 Task: Find connections with filter location Wuxi with filter topic #Culturewith filter profile language Potuguese with filter current company Sopra Banking Software with filter school Indian Institute of Management, Calcutta with filter industry Transportation Equipment Manufacturing with filter service category Labor and Employment Law with filter keywords title Outside Sales Manager
Action: Mouse moved to (209, 271)
Screenshot: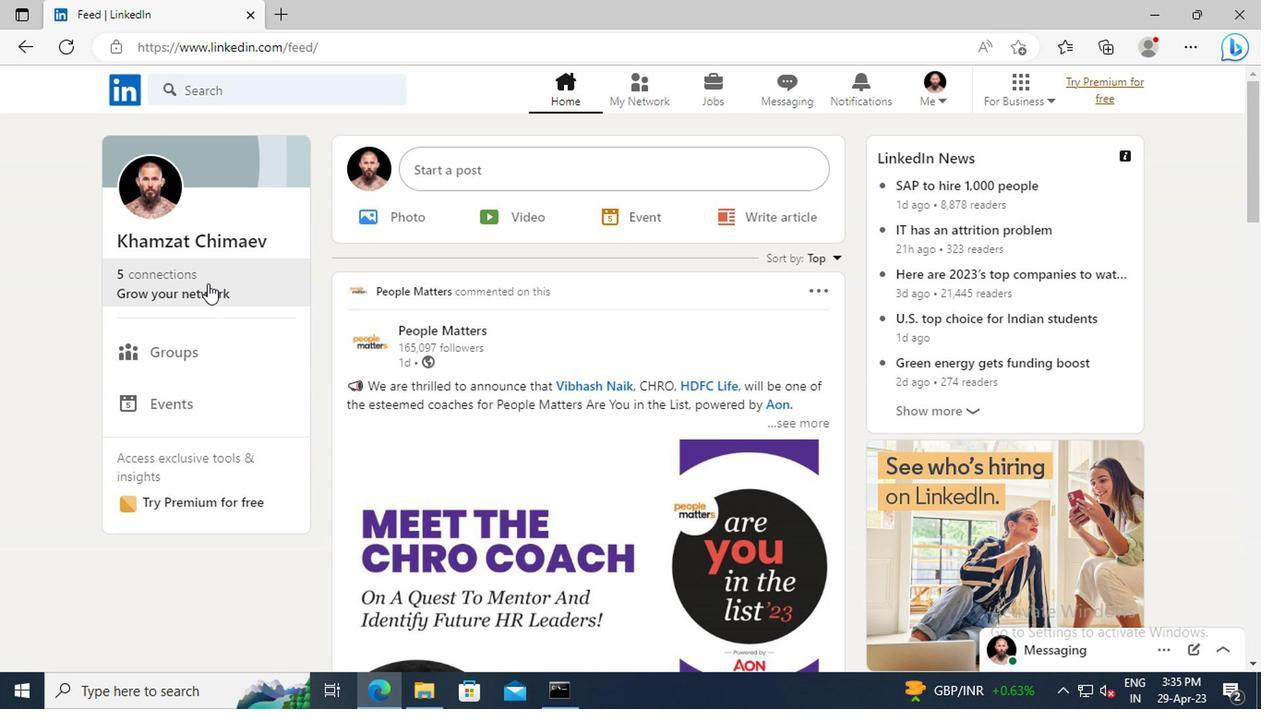 
Action: Mouse pressed left at (209, 271)
Screenshot: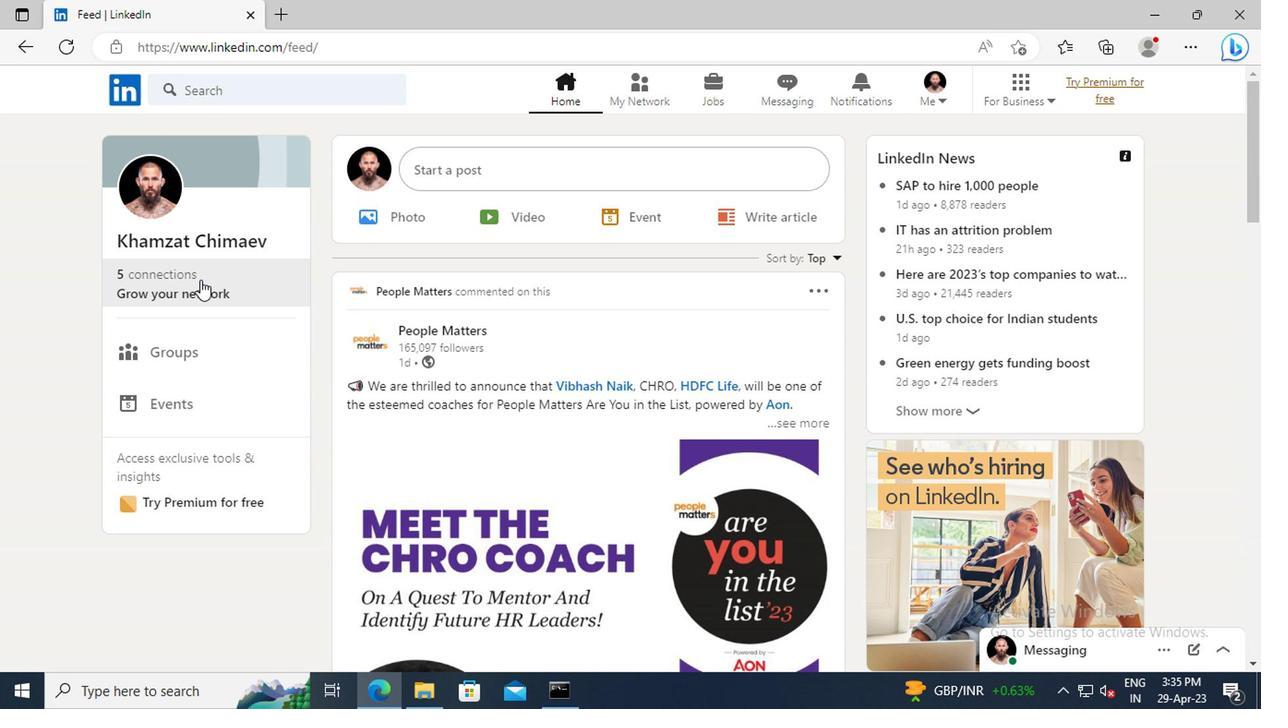 
Action: Mouse moved to (221, 193)
Screenshot: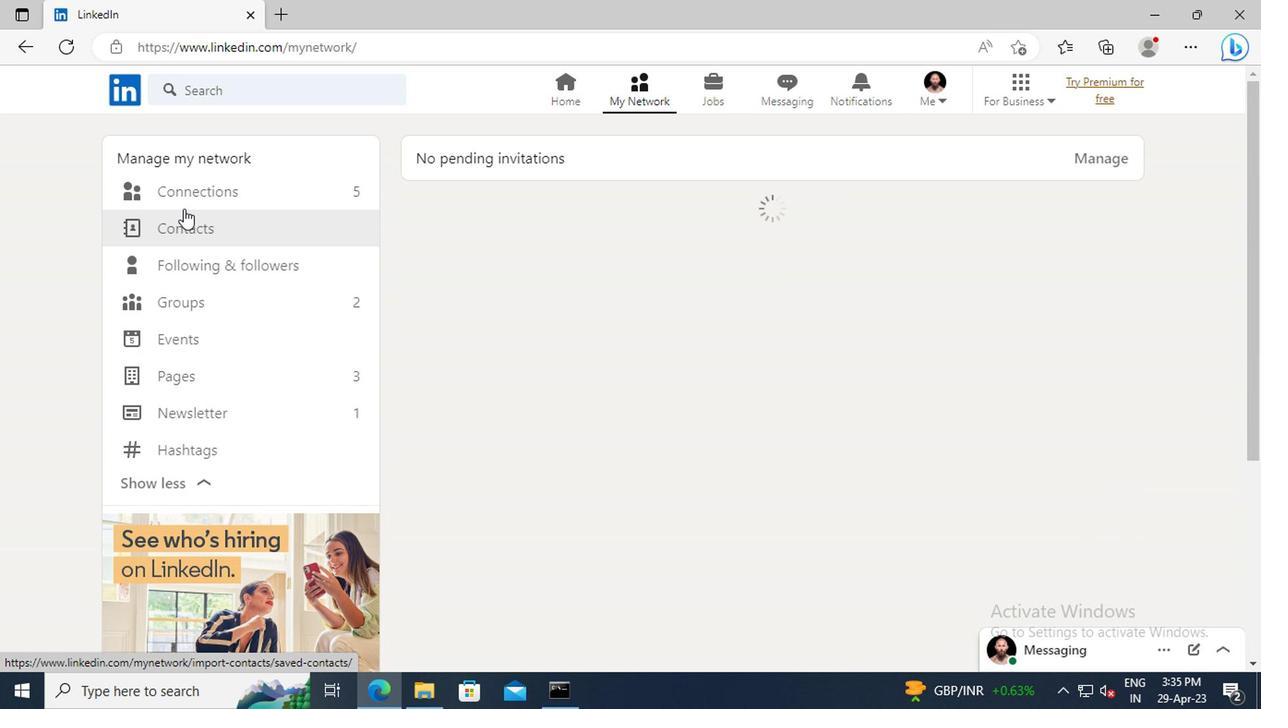 
Action: Mouse pressed left at (221, 193)
Screenshot: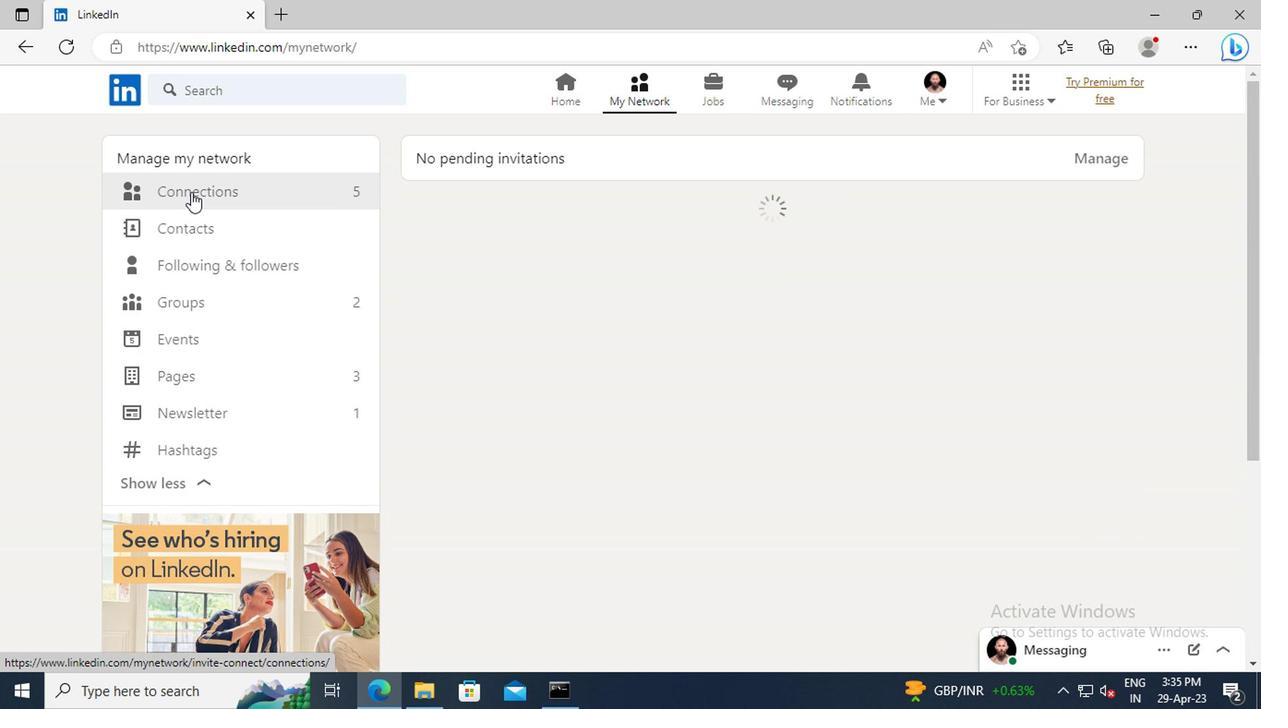 
Action: Mouse moved to (755, 196)
Screenshot: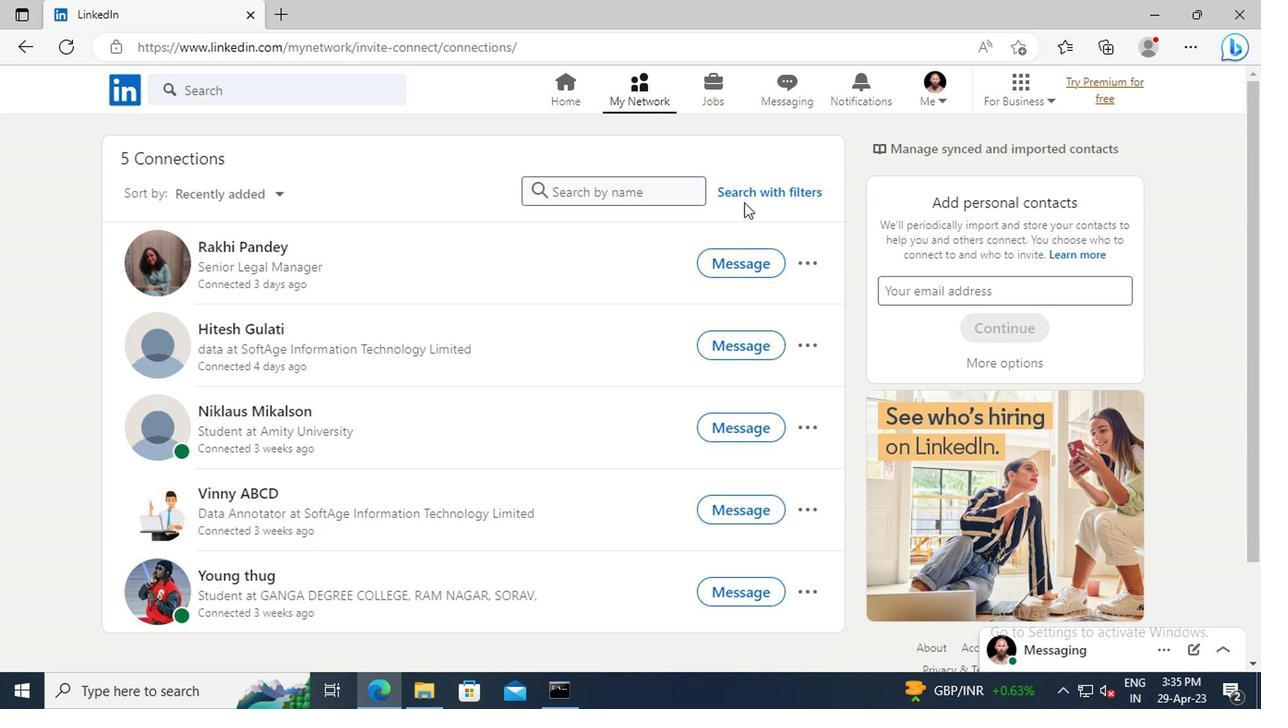 
Action: Mouse pressed left at (755, 196)
Screenshot: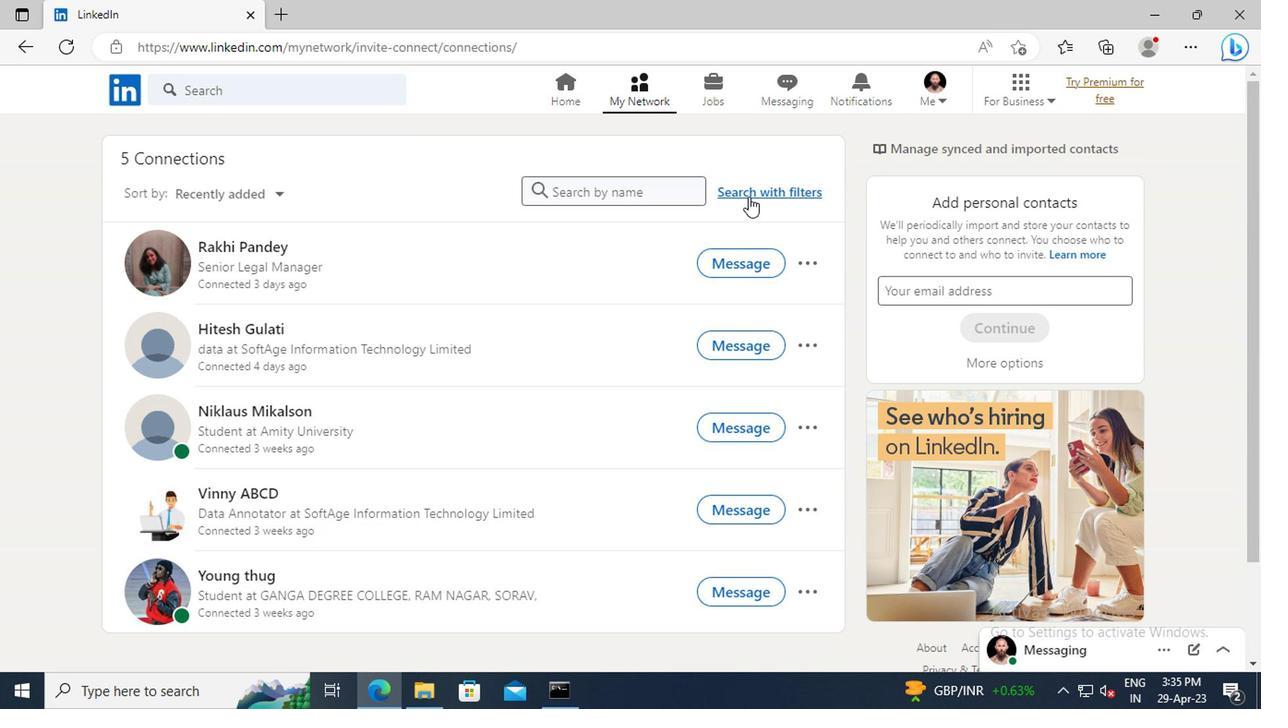 
Action: Mouse moved to (714, 139)
Screenshot: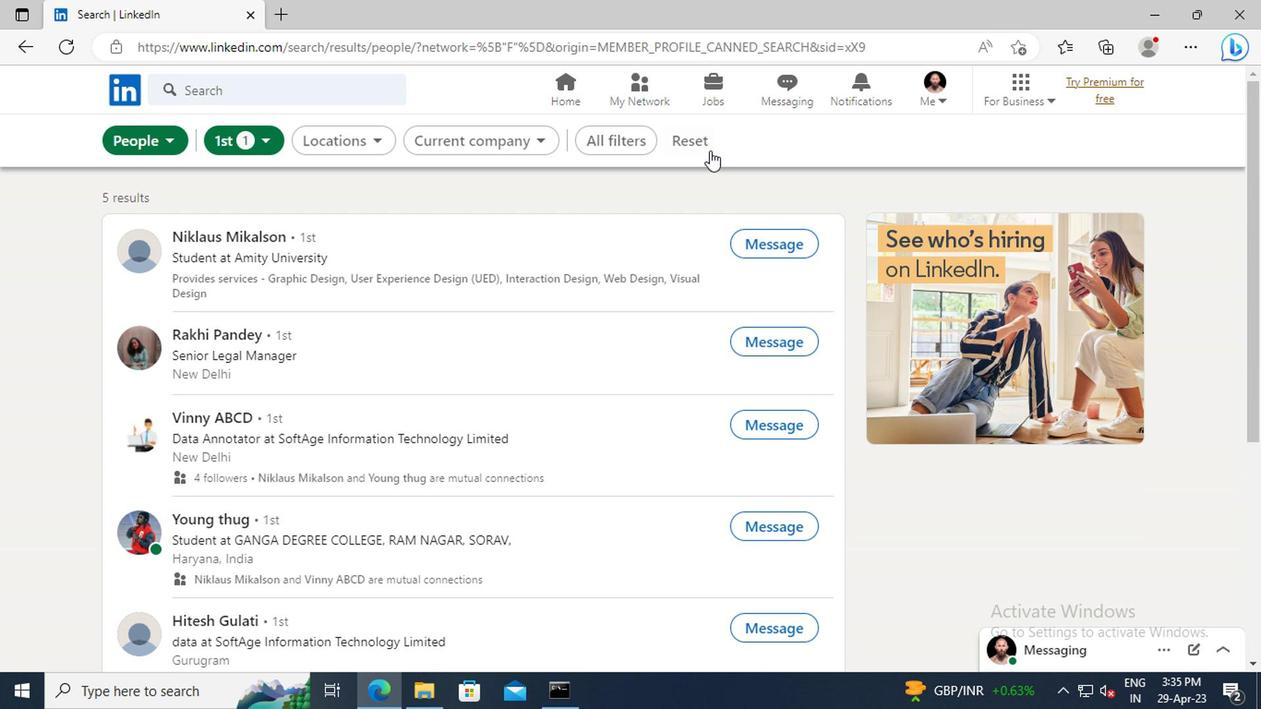 
Action: Mouse pressed left at (714, 139)
Screenshot: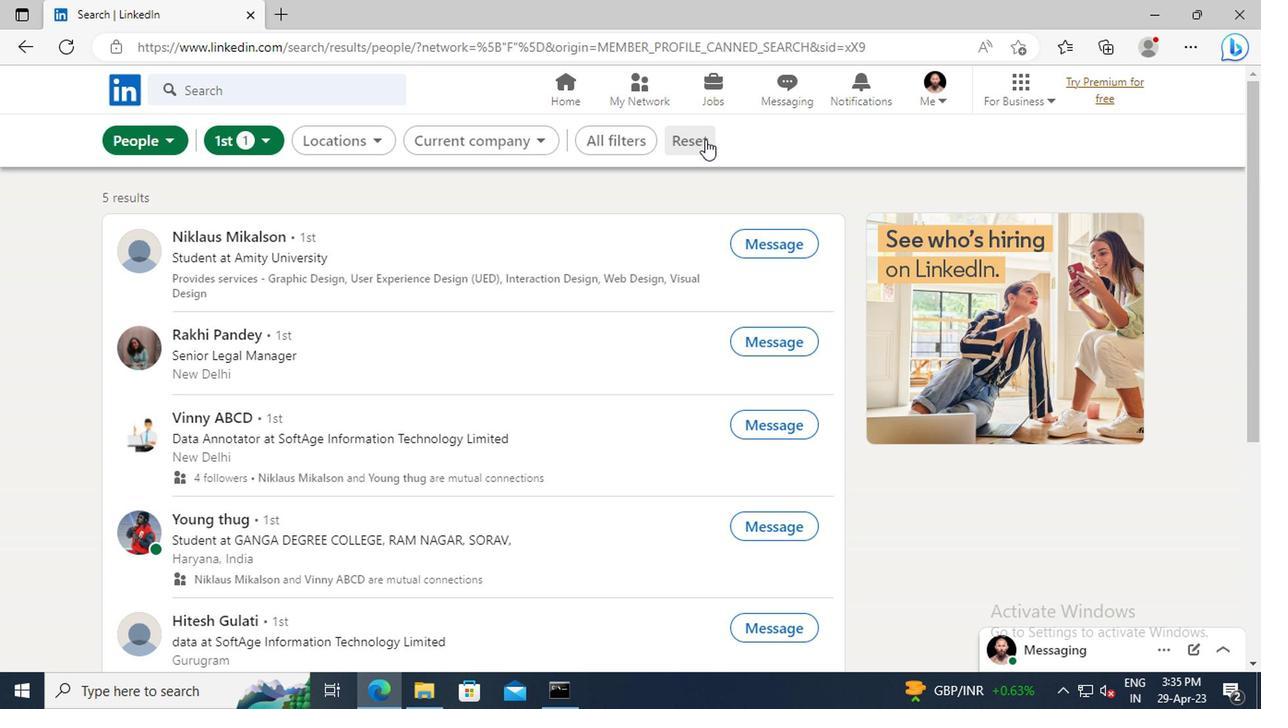 
Action: Mouse moved to (682, 139)
Screenshot: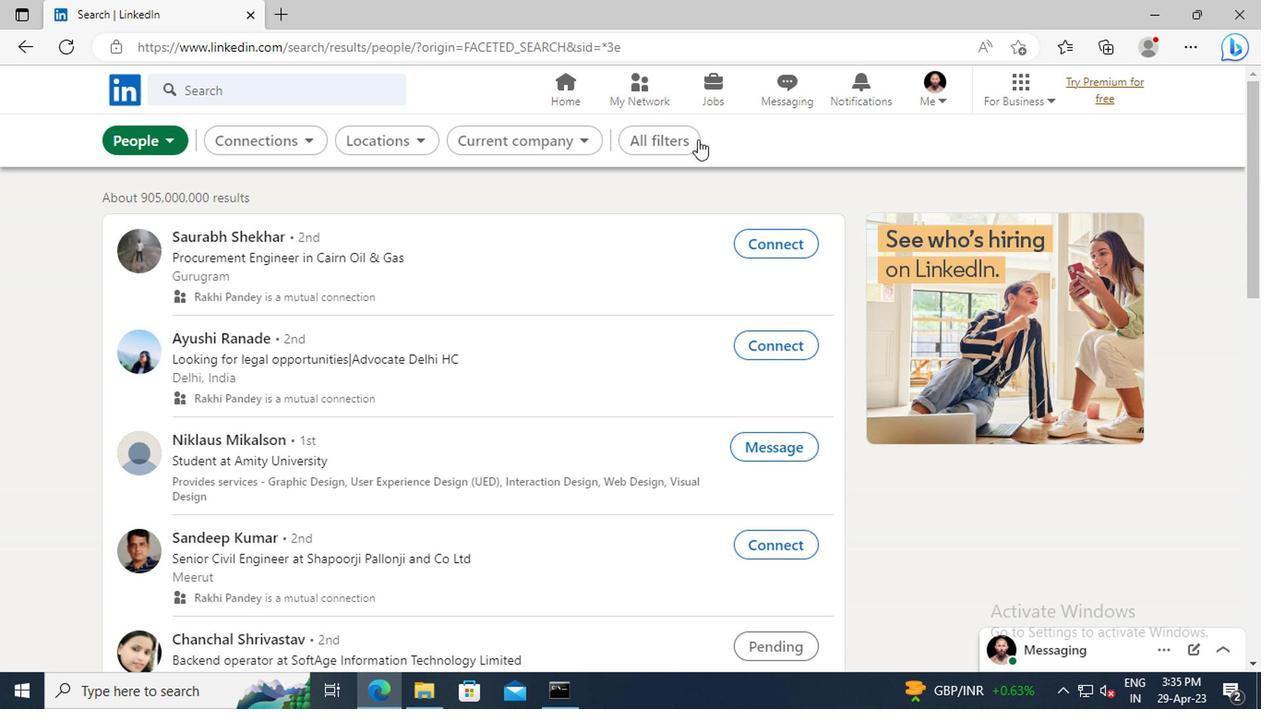 
Action: Mouse pressed left at (682, 139)
Screenshot: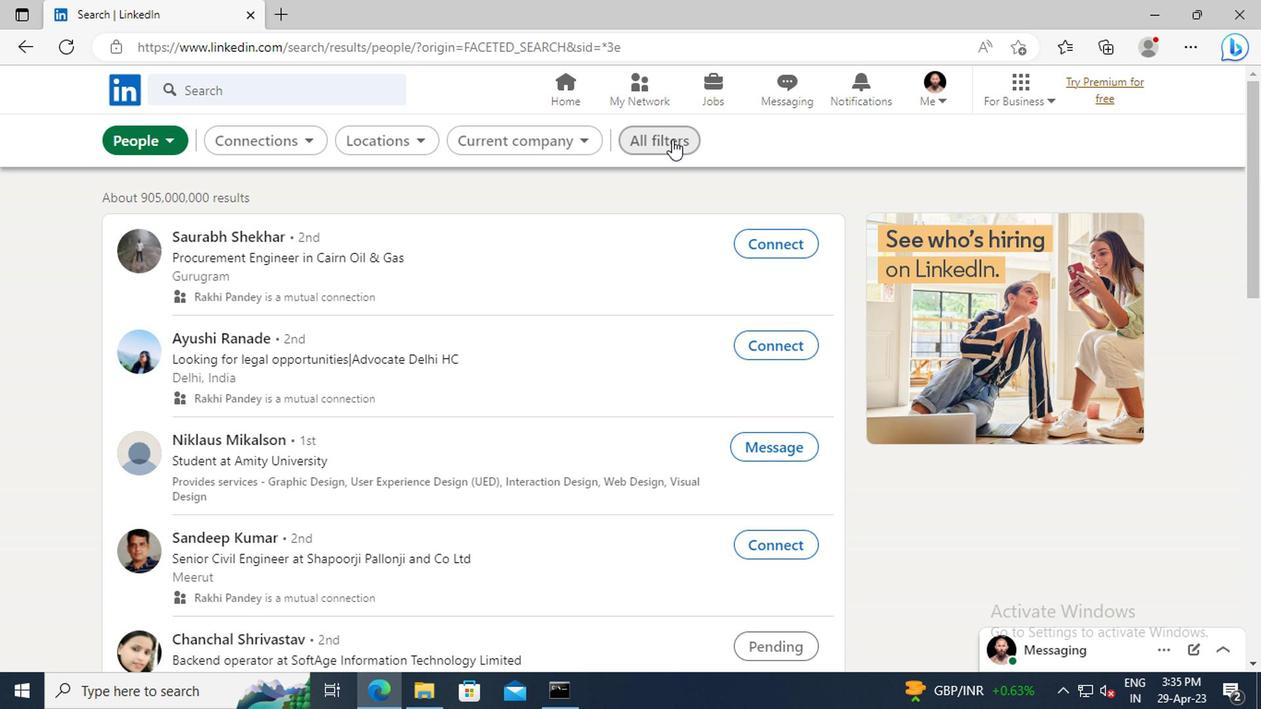 
Action: Mouse moved to (1060, 315)
Screenshot: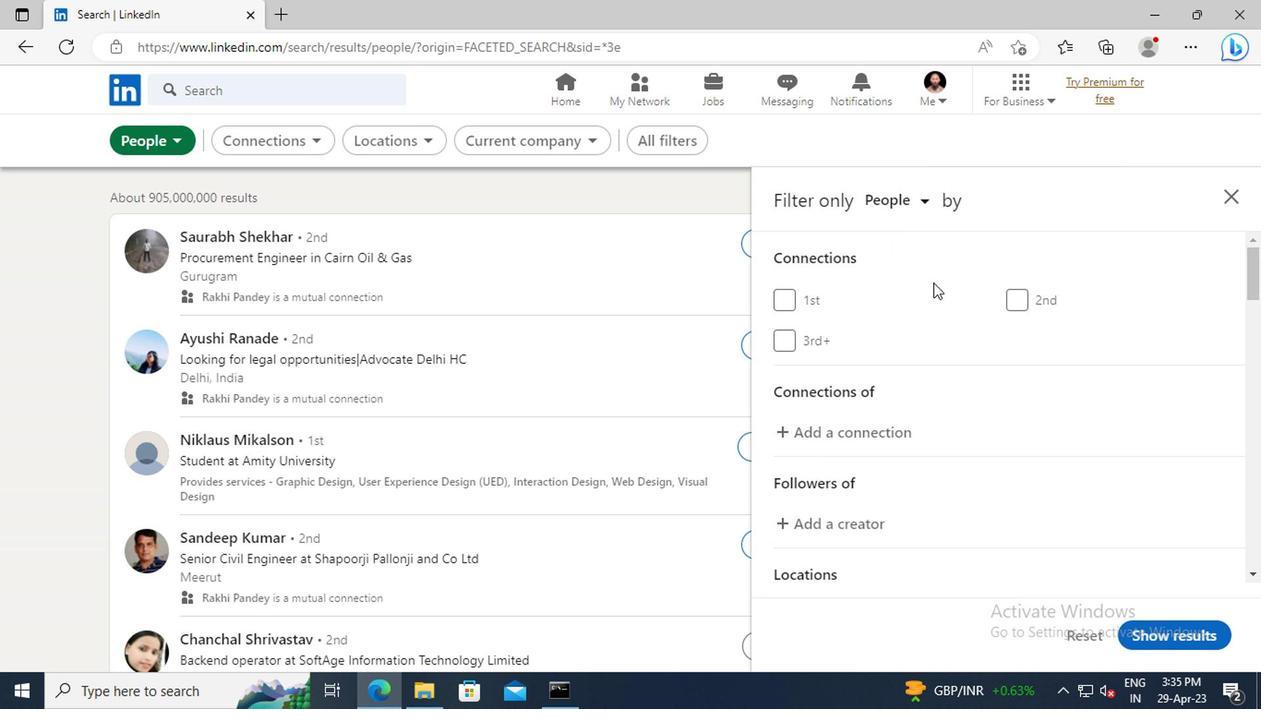 
Action: Mouse scrolled (1060, 313) with delta (0, -1)
Screenshot: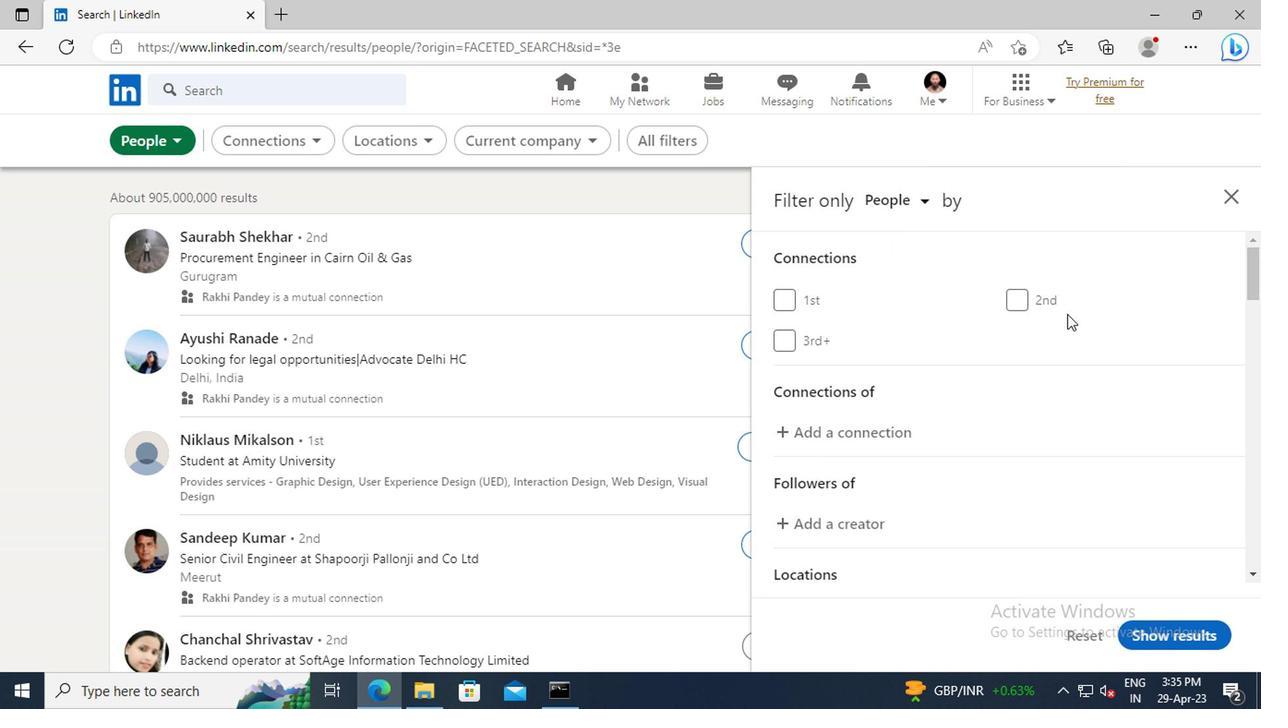 
Action: Mouse scrolled (1060, 313) with delta (0, -1)
Screenshot: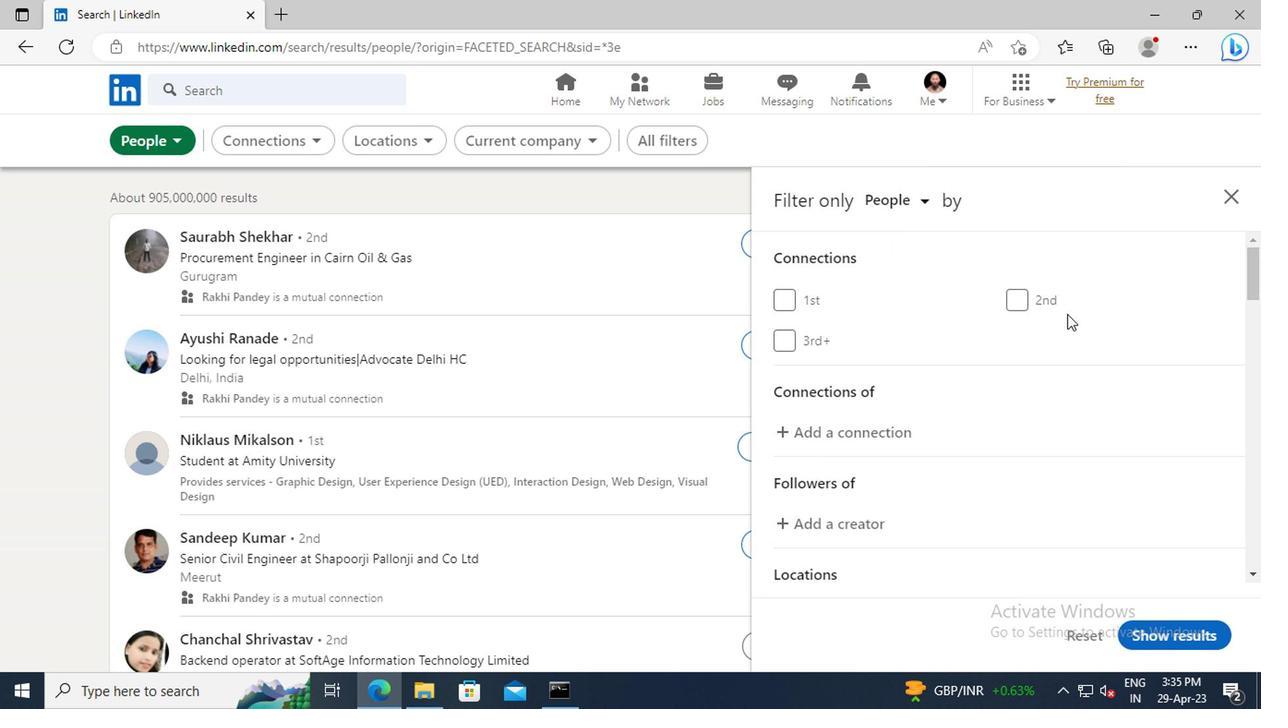 
Action: Mouse scrolled (1060, 313) with delta (0, -1)
Screenshot: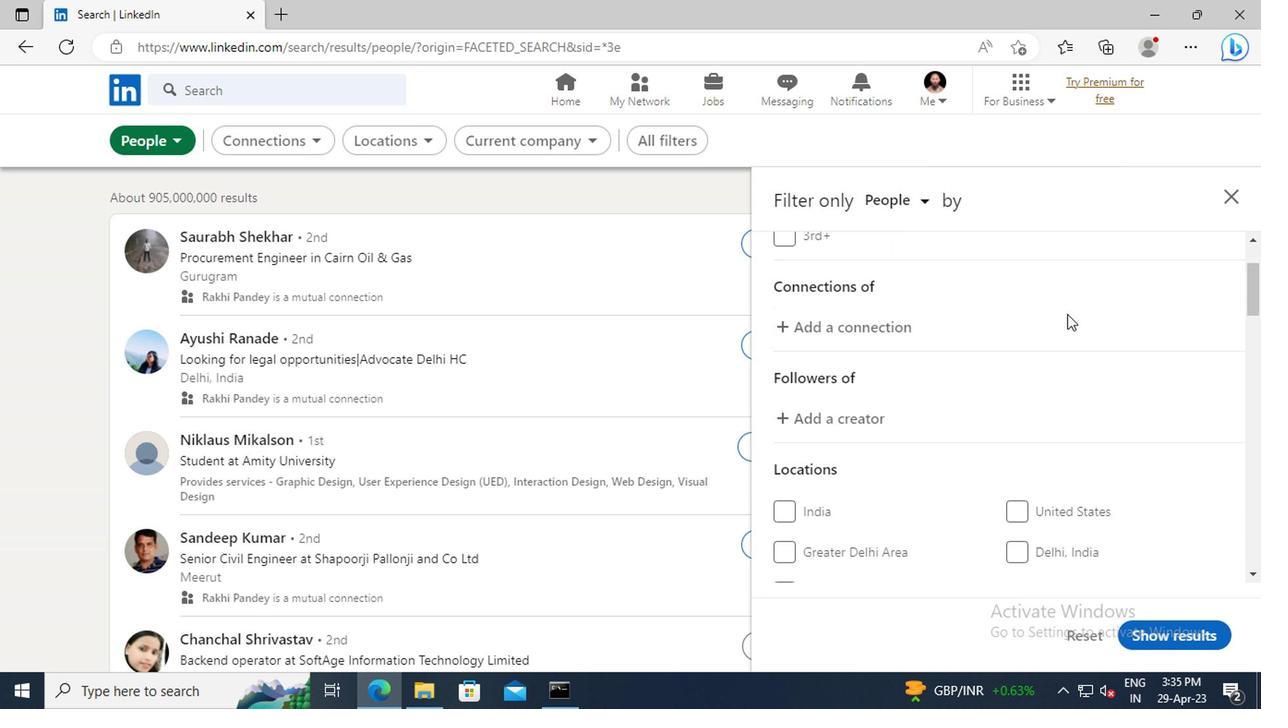 
Action: Mouse scrolled (1060, 313) with delta (0, -1)
Screenshot: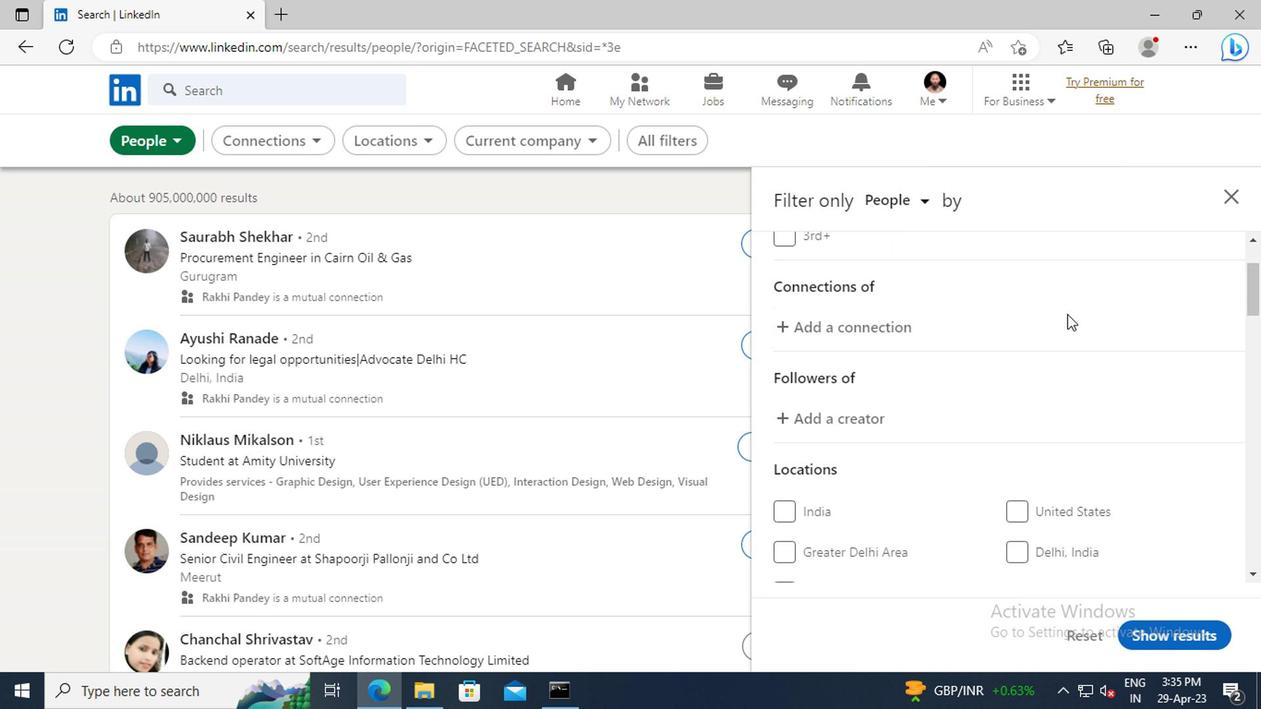 
Action: Mouse scrolled (1060, 313) with delta (0, -1)
Screenshot: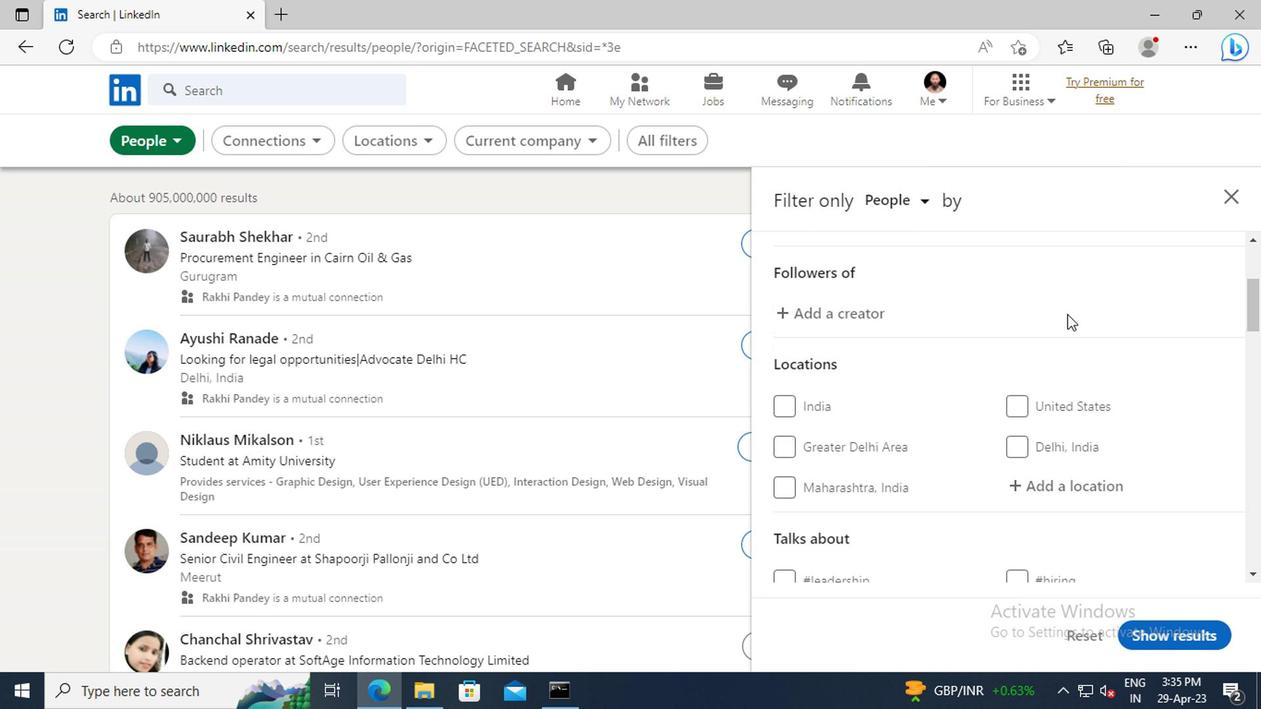 
Action: Mouse scrolled (1060, 313) with delta (0, -1)
Screenshot: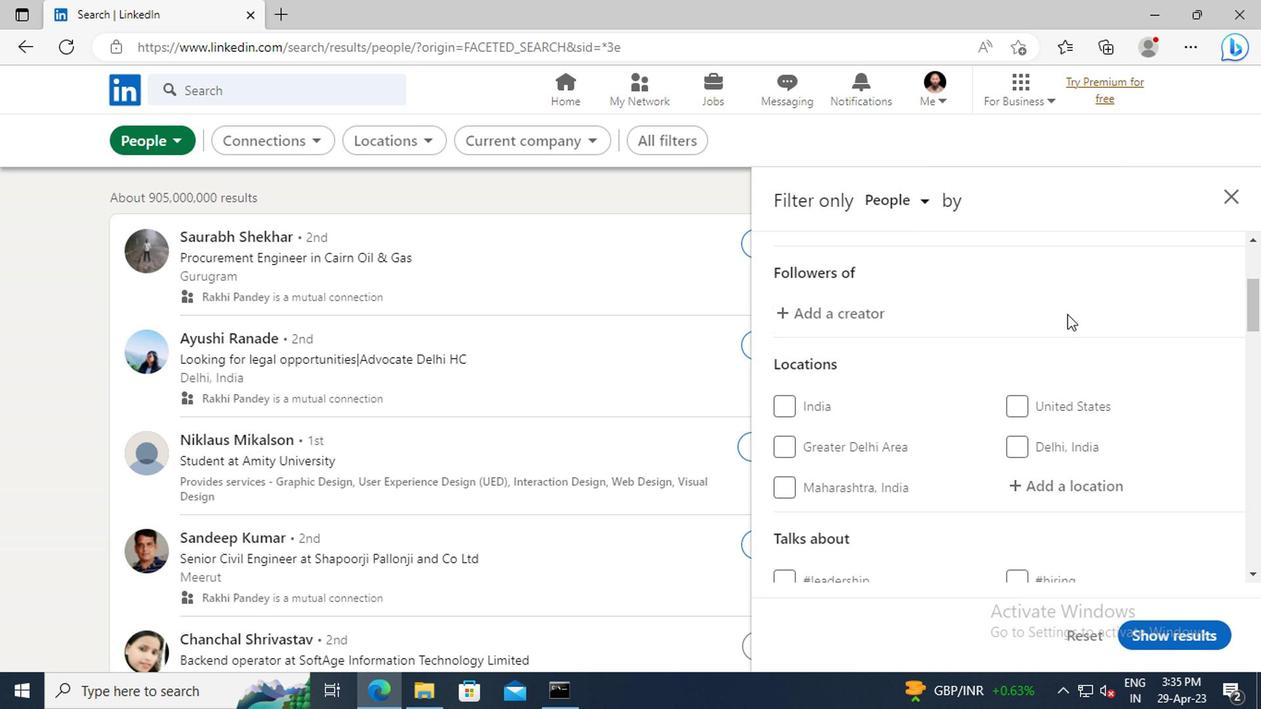 
Action: Mouse moved to (1057, 379)
Screenshot: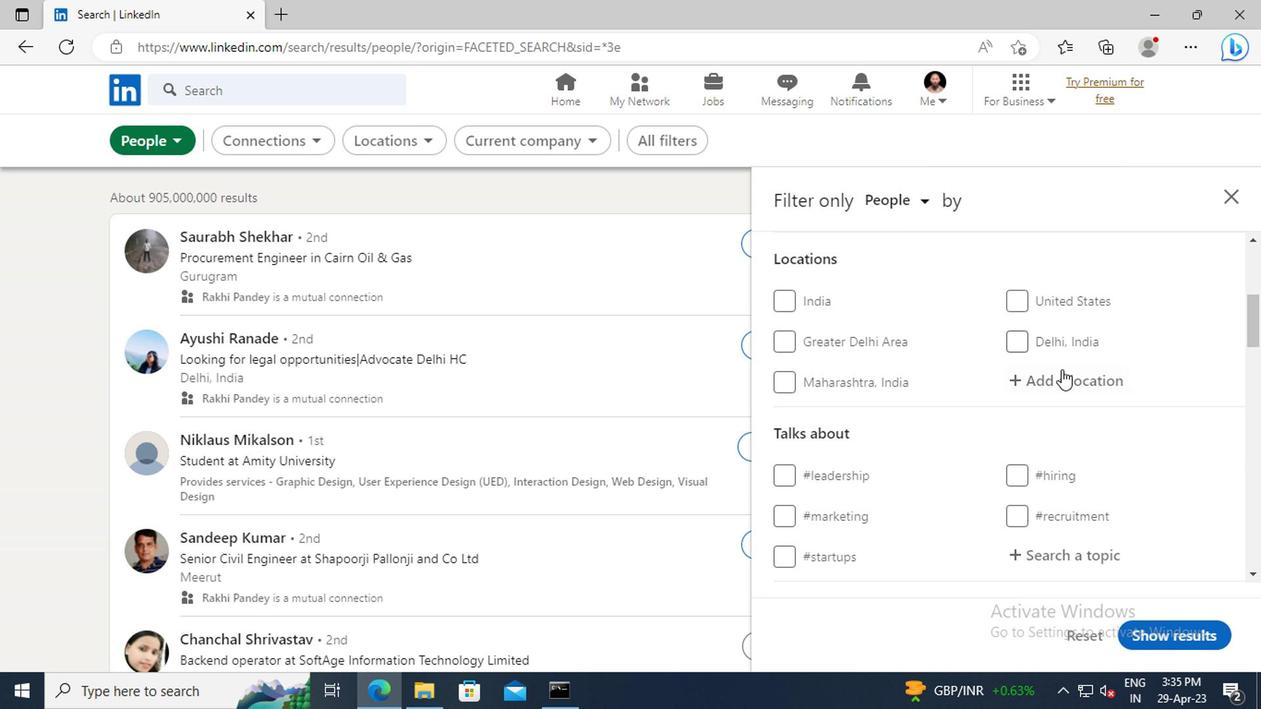 
Action: Mouse pressed left at (1057, 379)
Screenshot: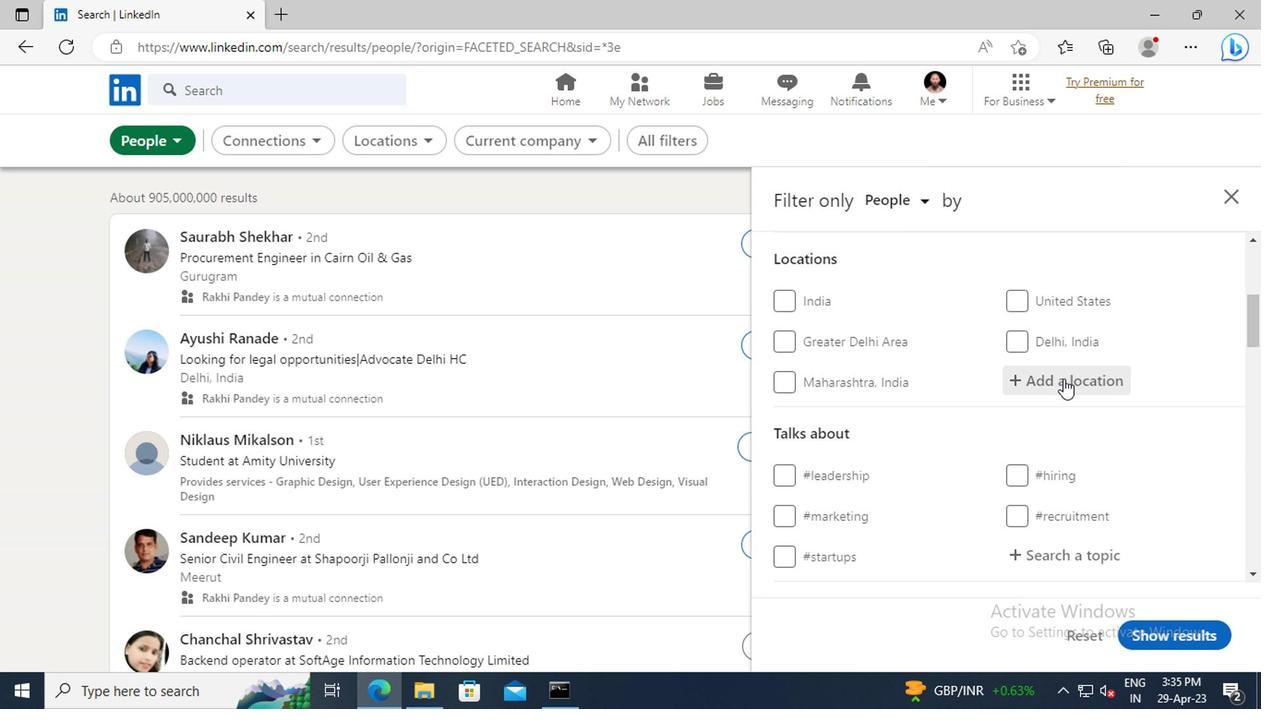 
Action: Key pressed <Key.shift>WUXI
Screenshot: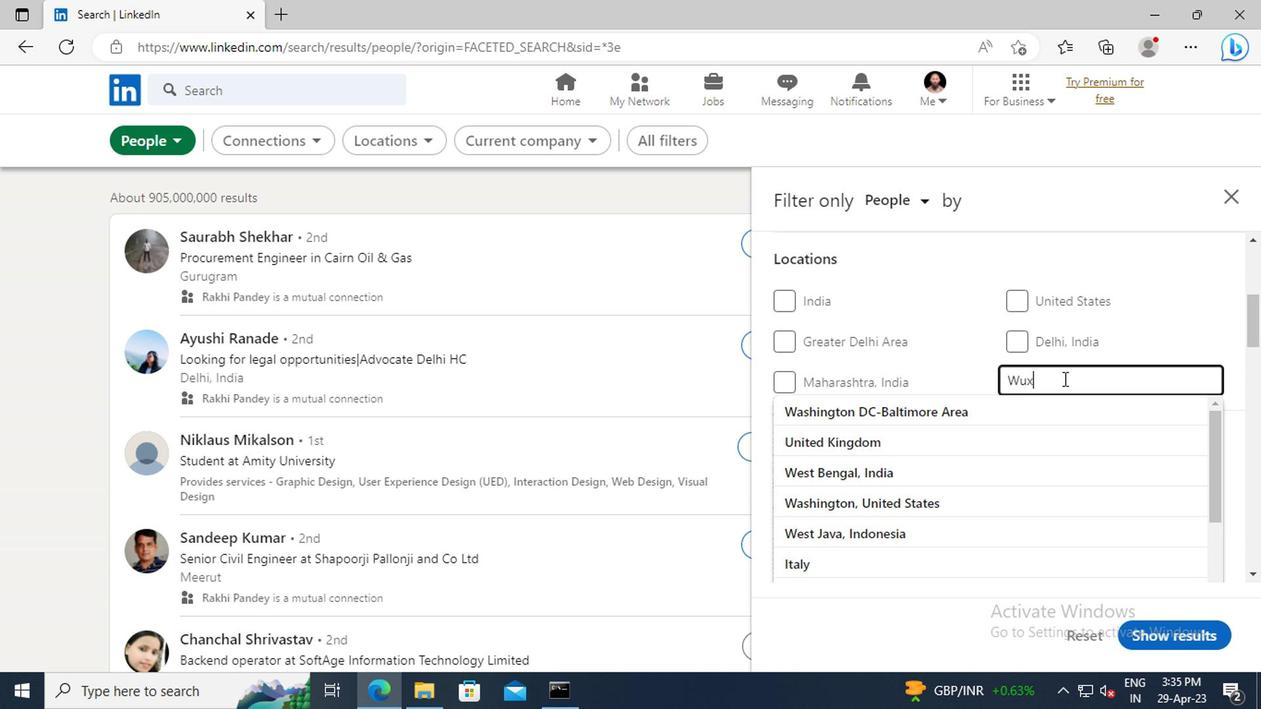 
Action: Mouse moved to (1043, 406)
Screenshot: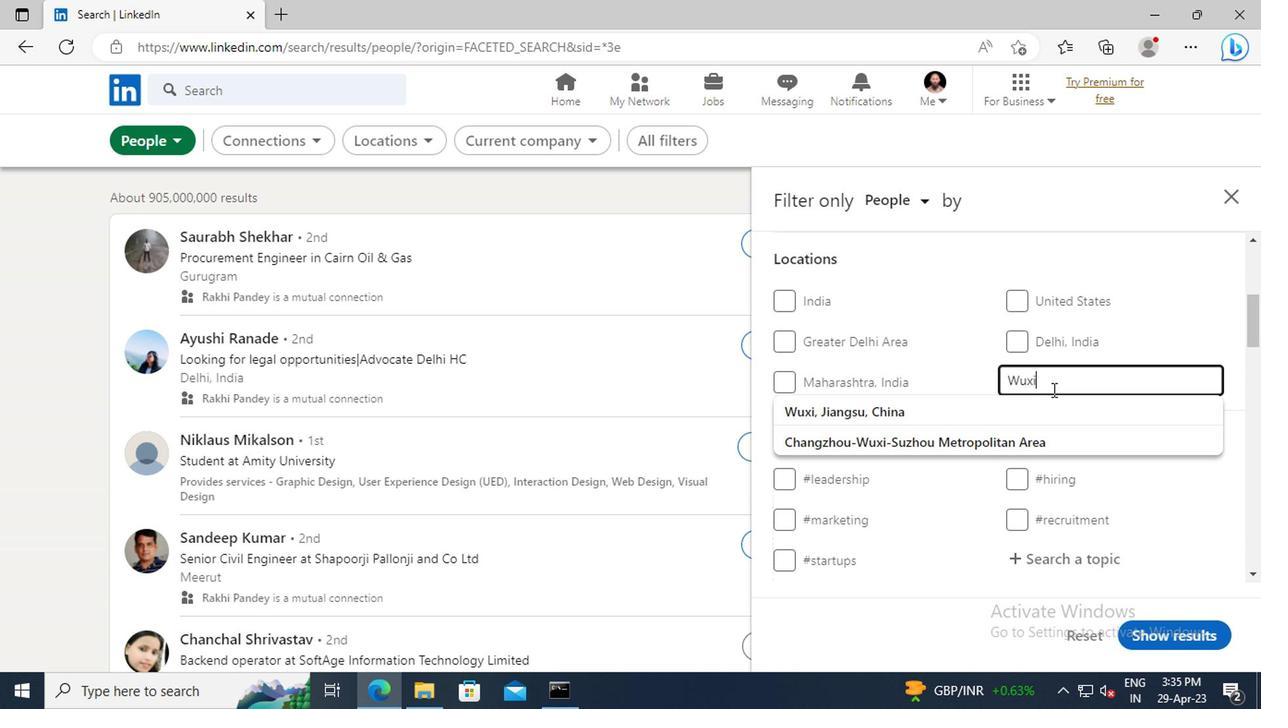 
Action: Mouse pressed left at (1043, 406)
Screenshot: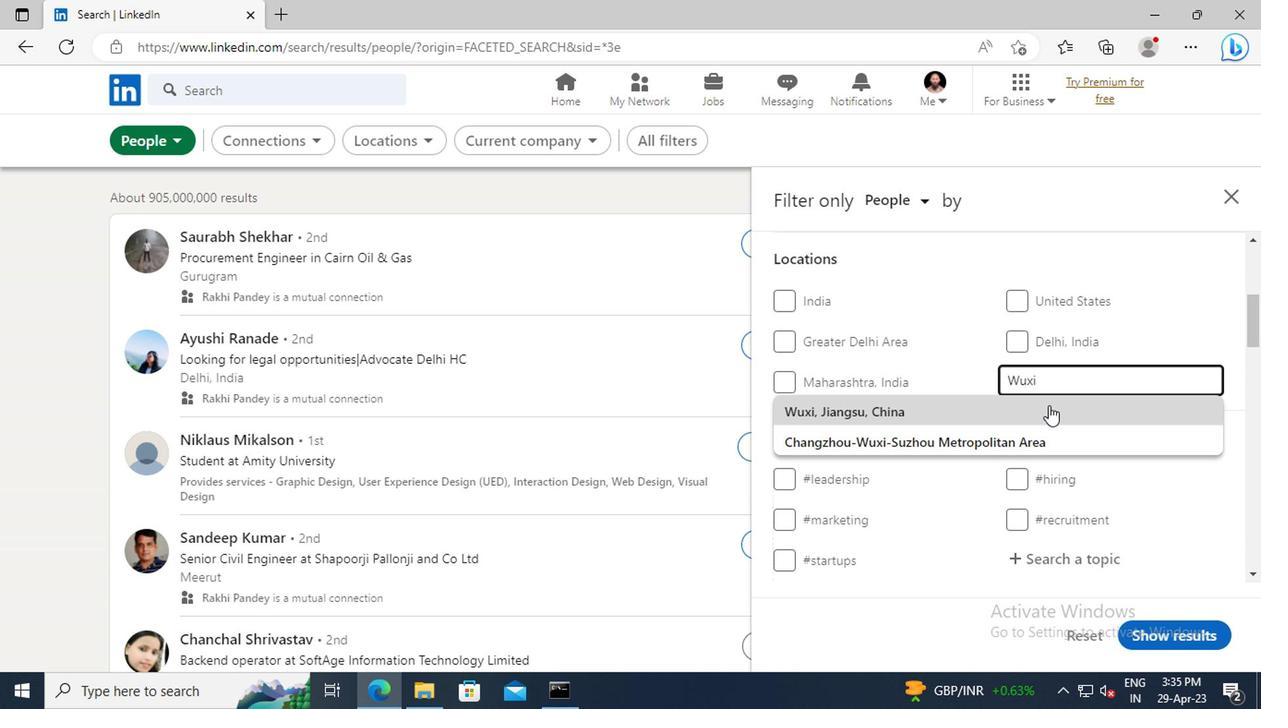 
Action: Mouse scrolled (1043, 405) with delta (0, 0)
Screenshot: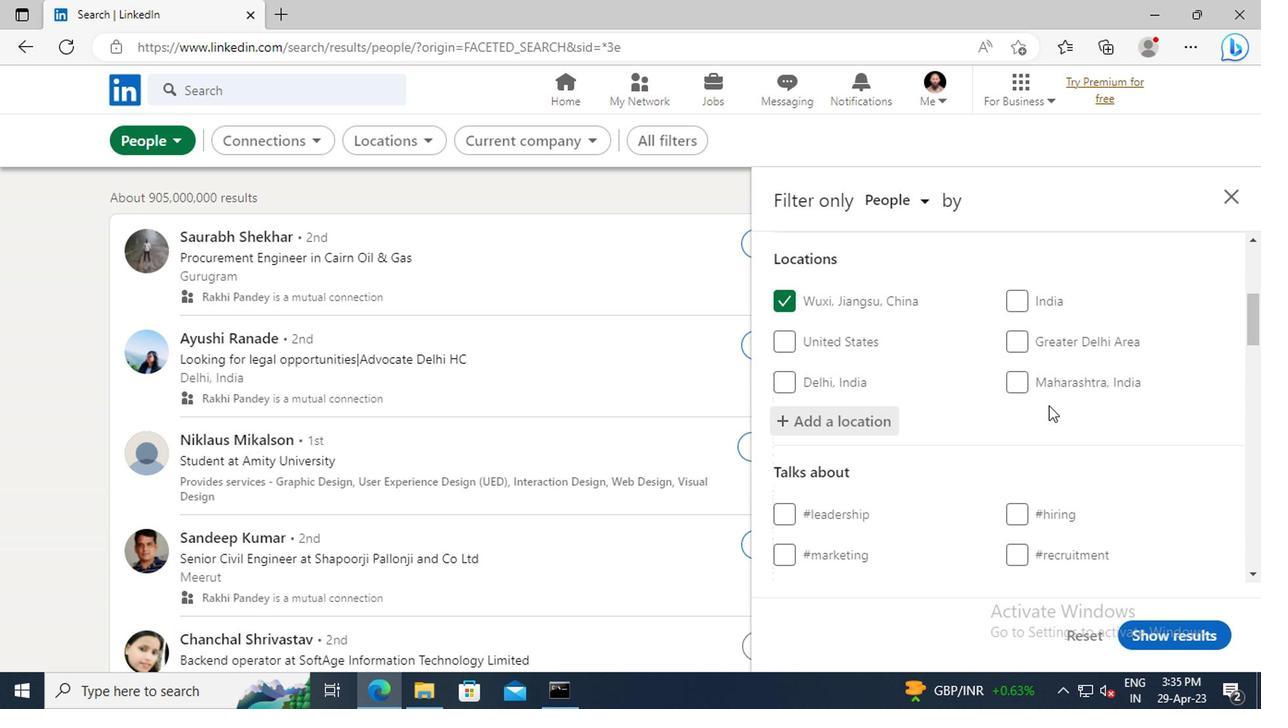 
Action: Mouse scrolled (1043, 405) with delta (0, 0)
Screenshot: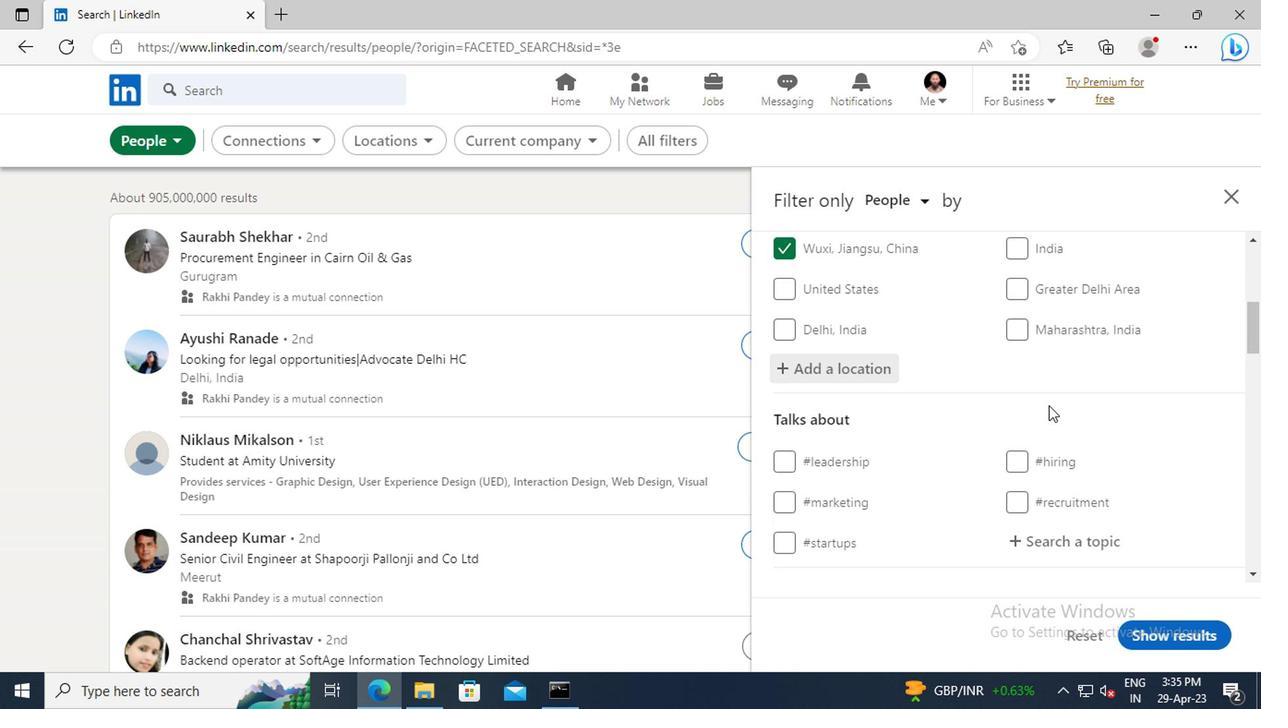 
Action: Mouse scrolled (1043, 405) with delta (0, 0)
Screenshot: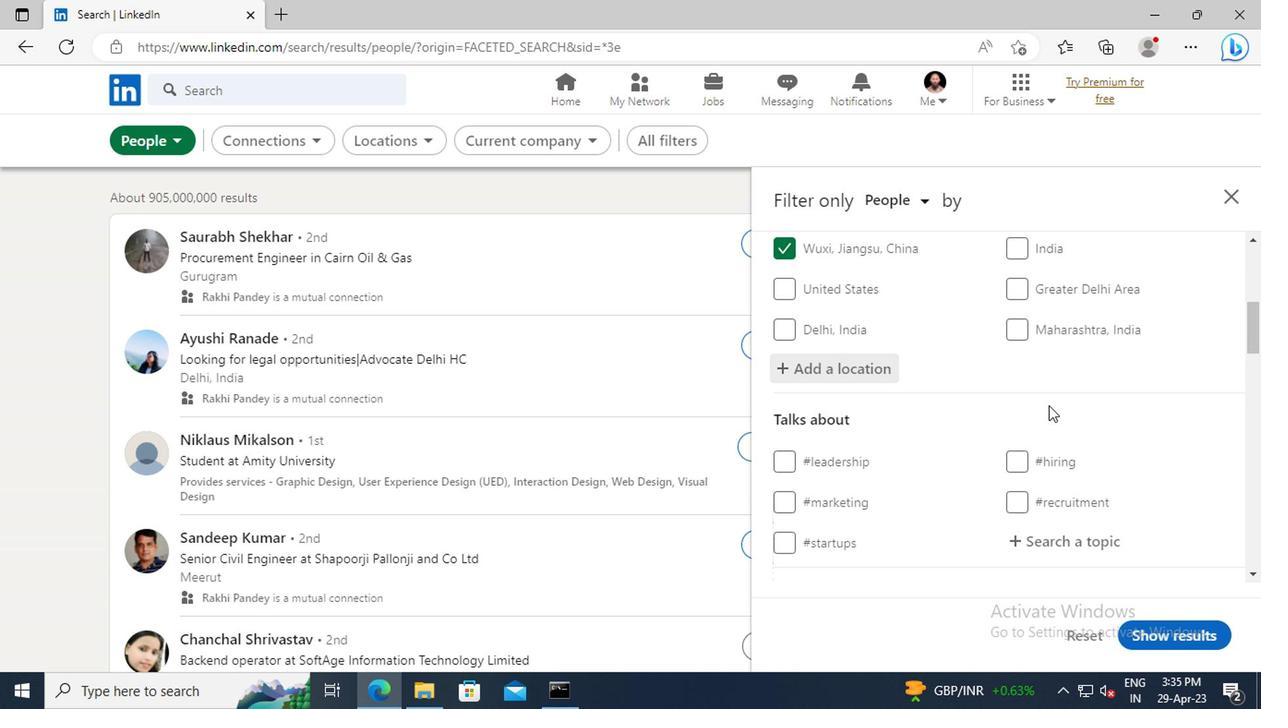
Action: Mouse moved to (1040, 437)
Screenshot: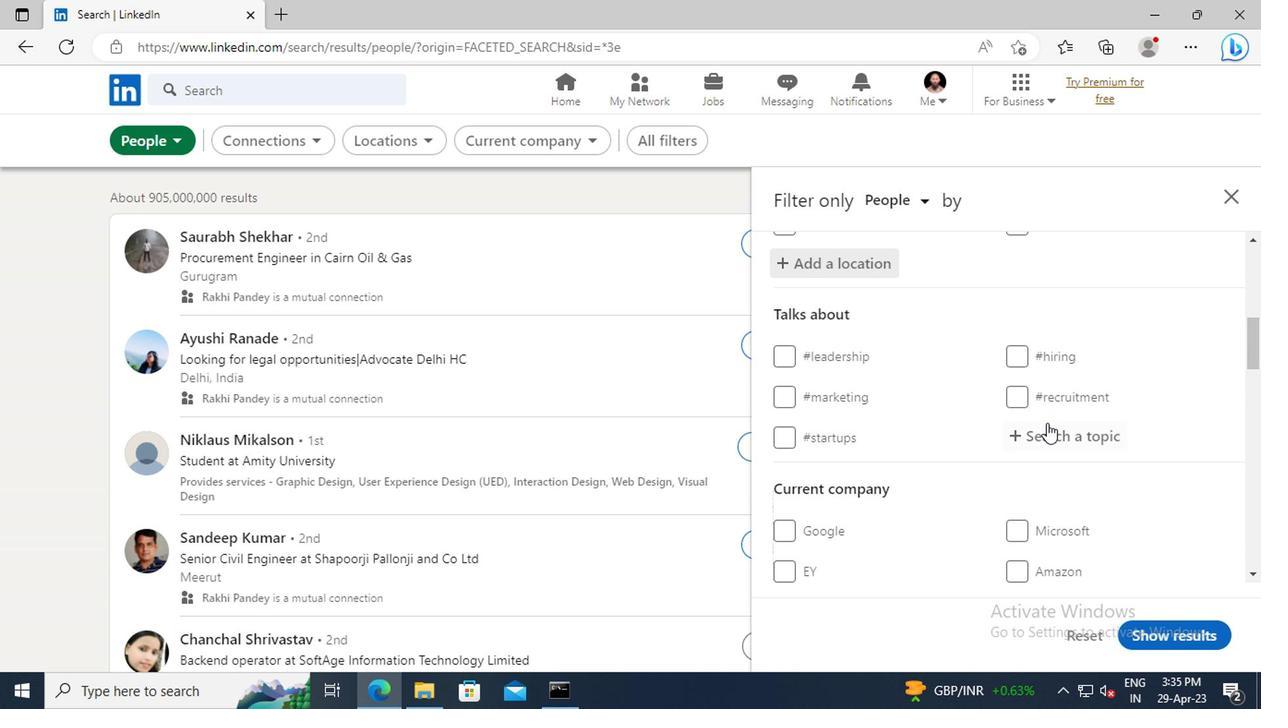
Action: Mouse pressed left at (1040, 437)
Screenshot: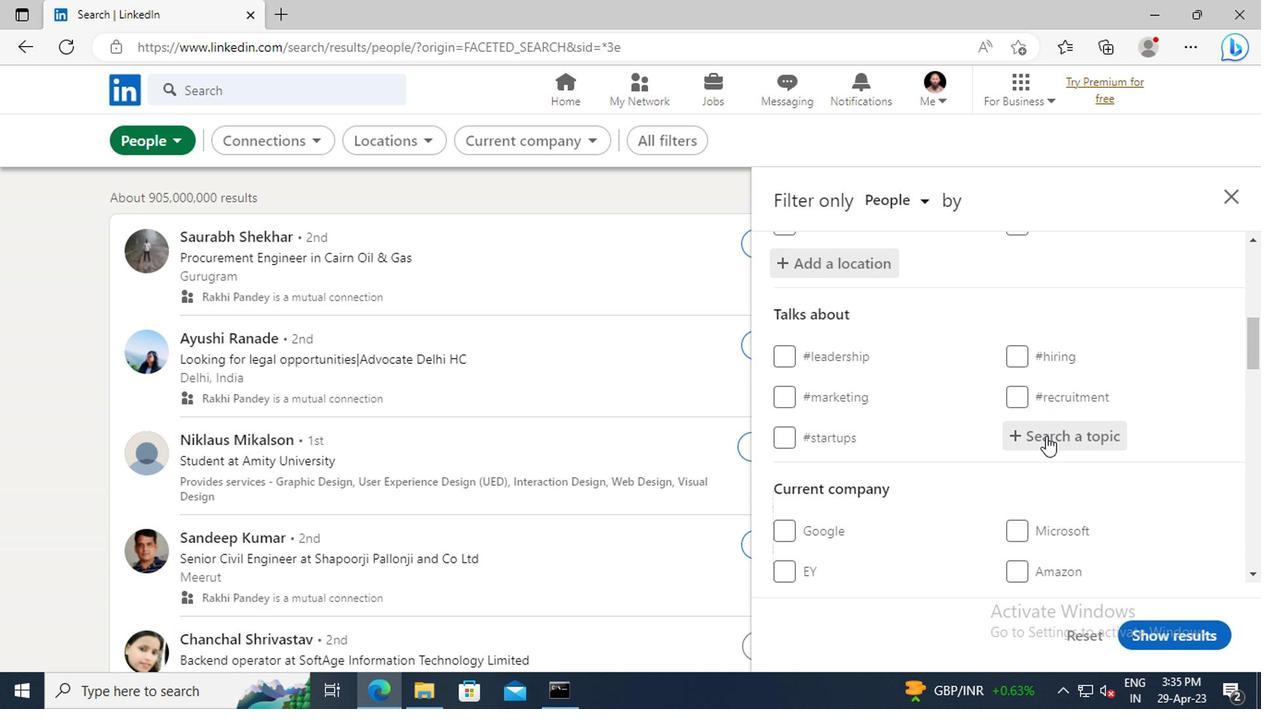 
Action: Key pressed <Key.shift>CULTURE
Screenshot: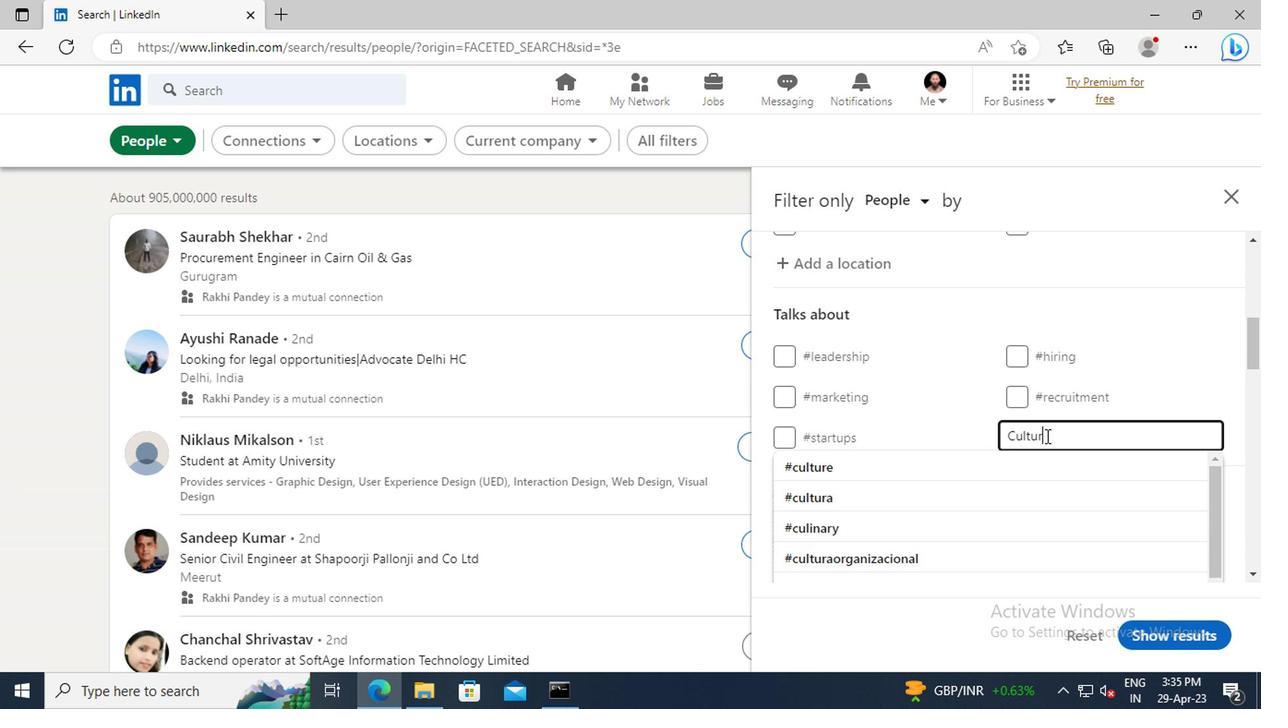 
Action: Mouse moved to (1024, 464)
Screenshot: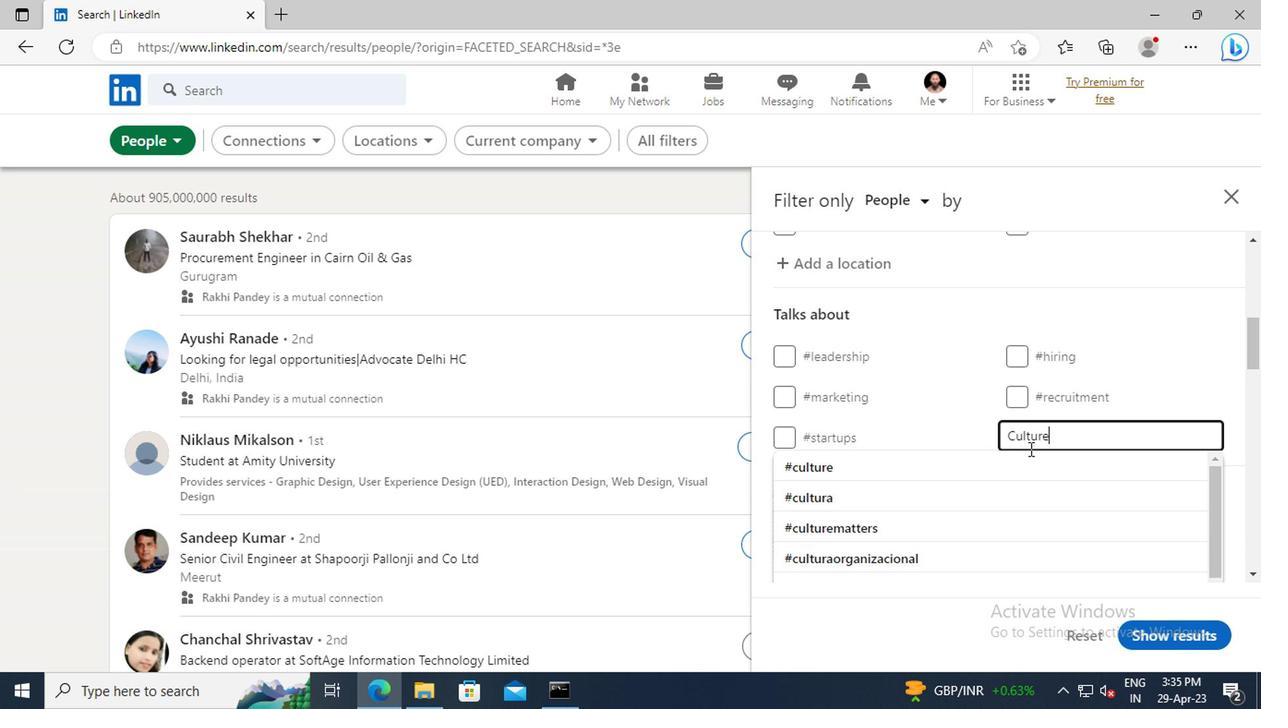 
Action: Mouse pressed left at (1024, 464)
Screenshot: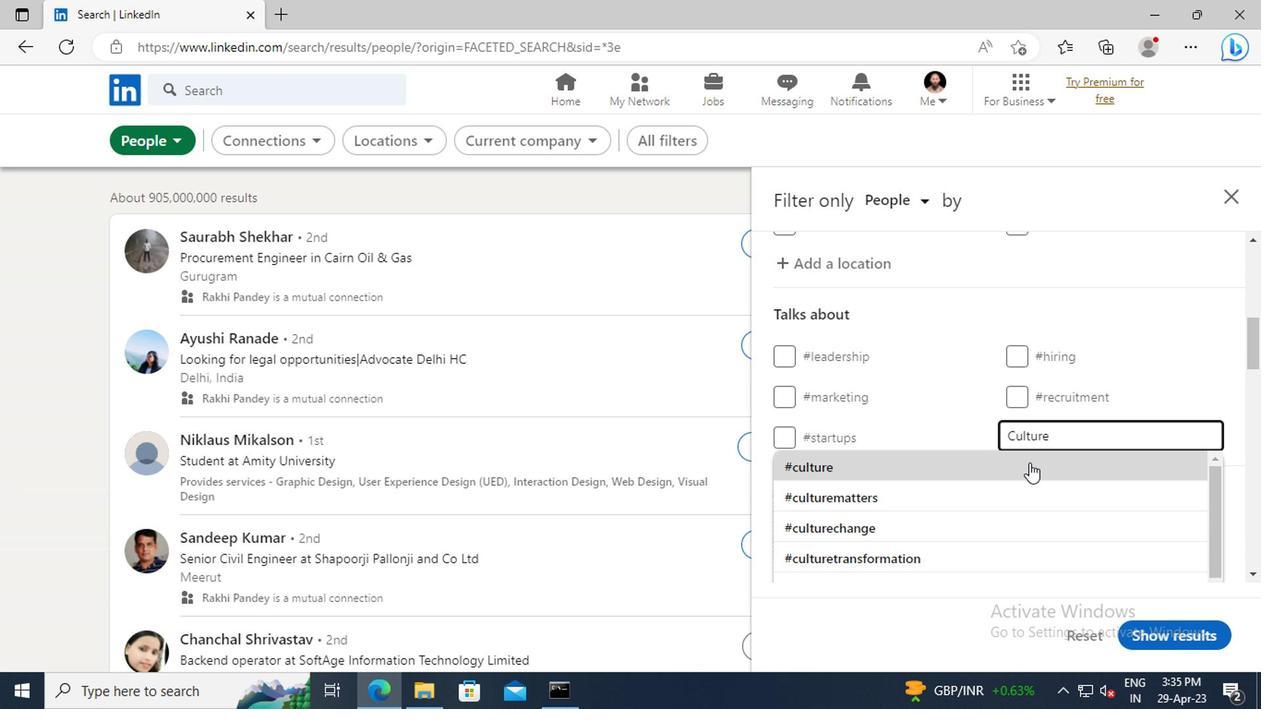 
Action: Mouse moved to (1028, 448)
Screenshot: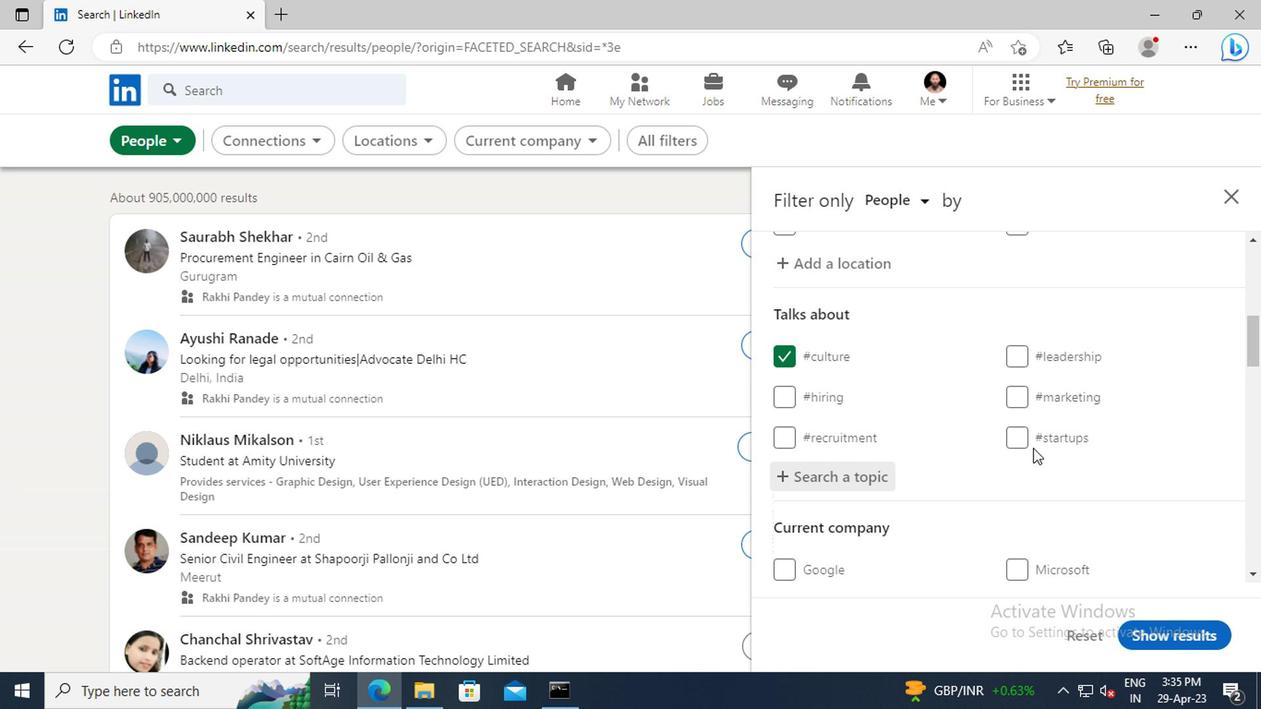
Action: Mouse scrolled (1028, 447) with delta (0, -1)
Screenshot: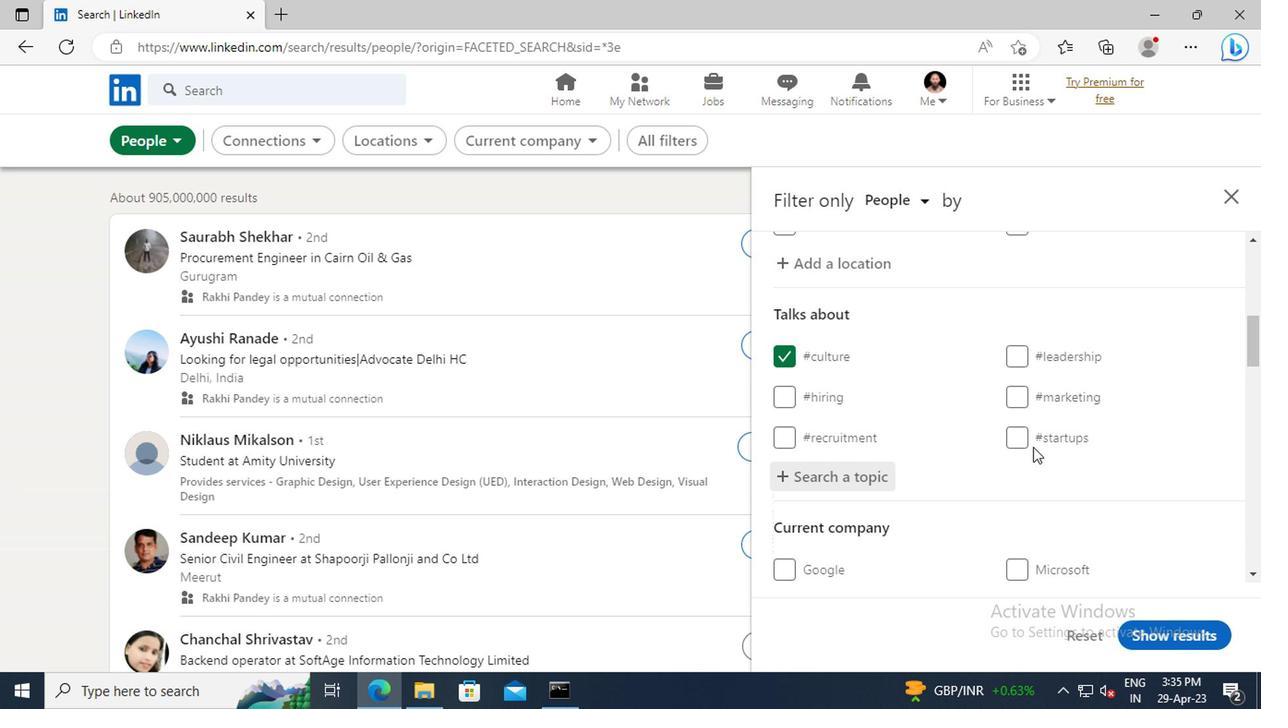 
Action: Mouse scrolled (1028, 447) with delta (0, -1)
Screenshot: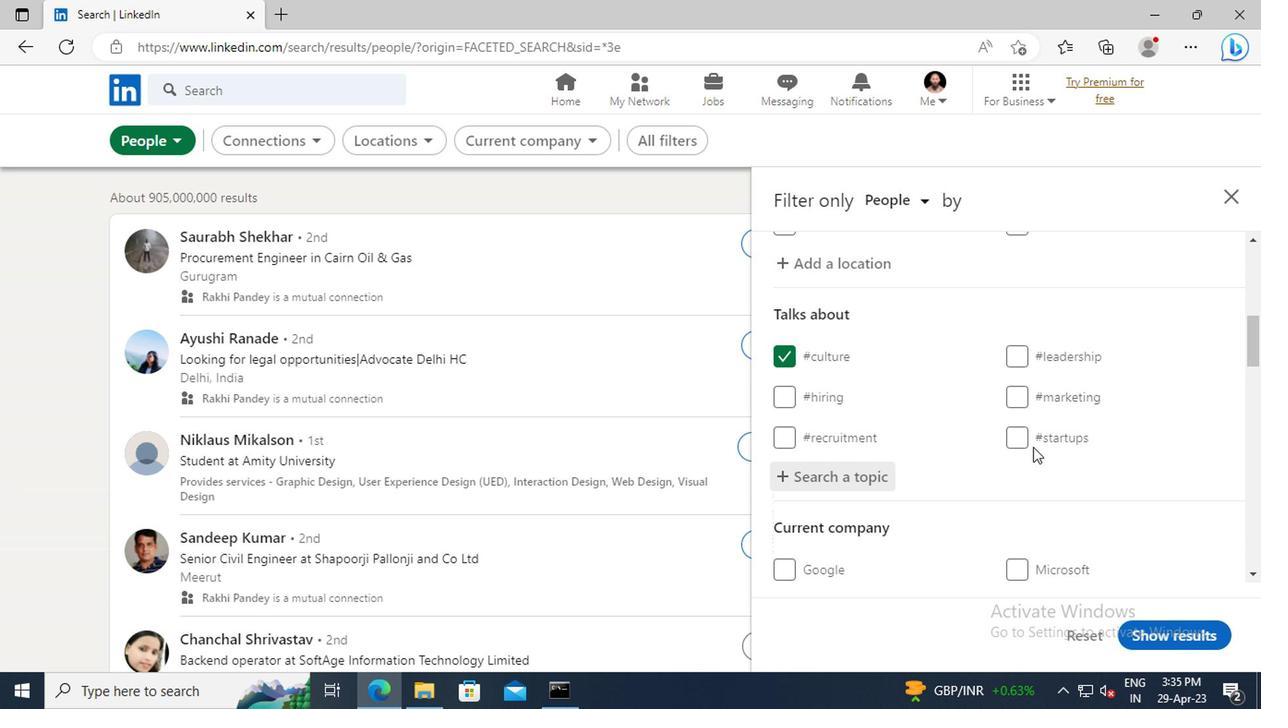 
Action: Mouse moved to (1029, 415)
Screenshot: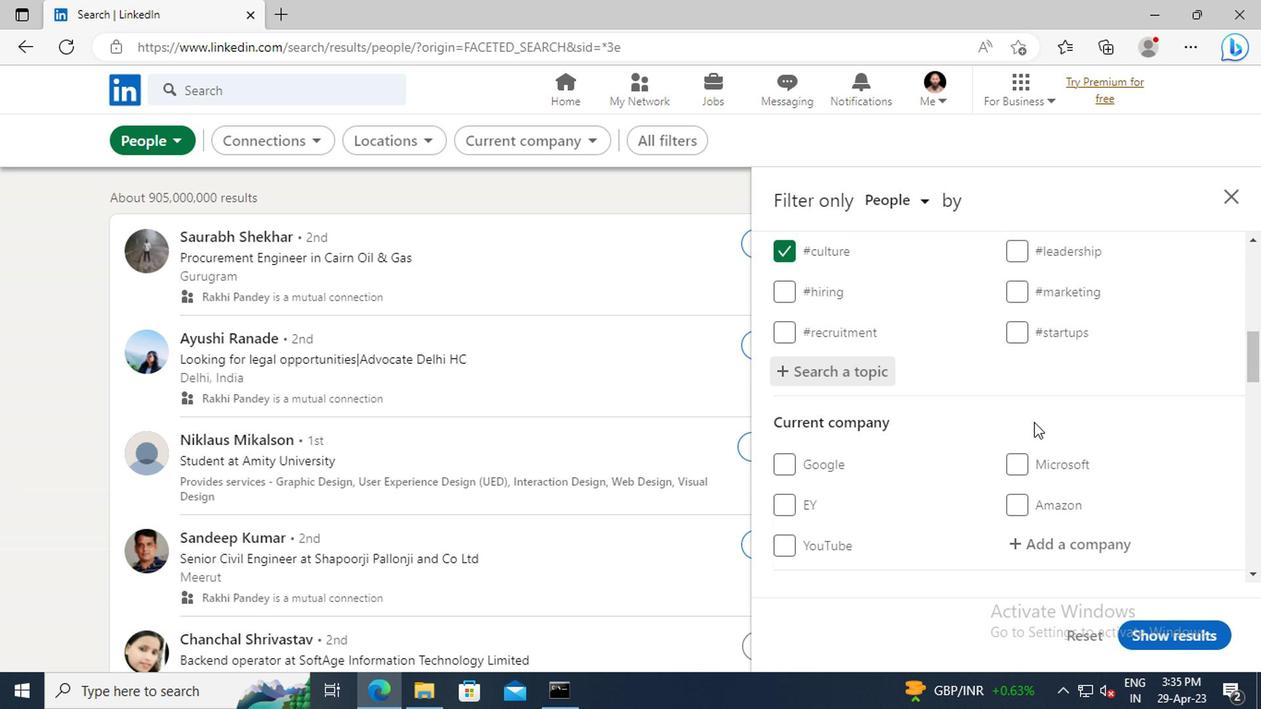 
Action: Mouse scrolled (1029, 413) with delta (0, -1)
Screenshot: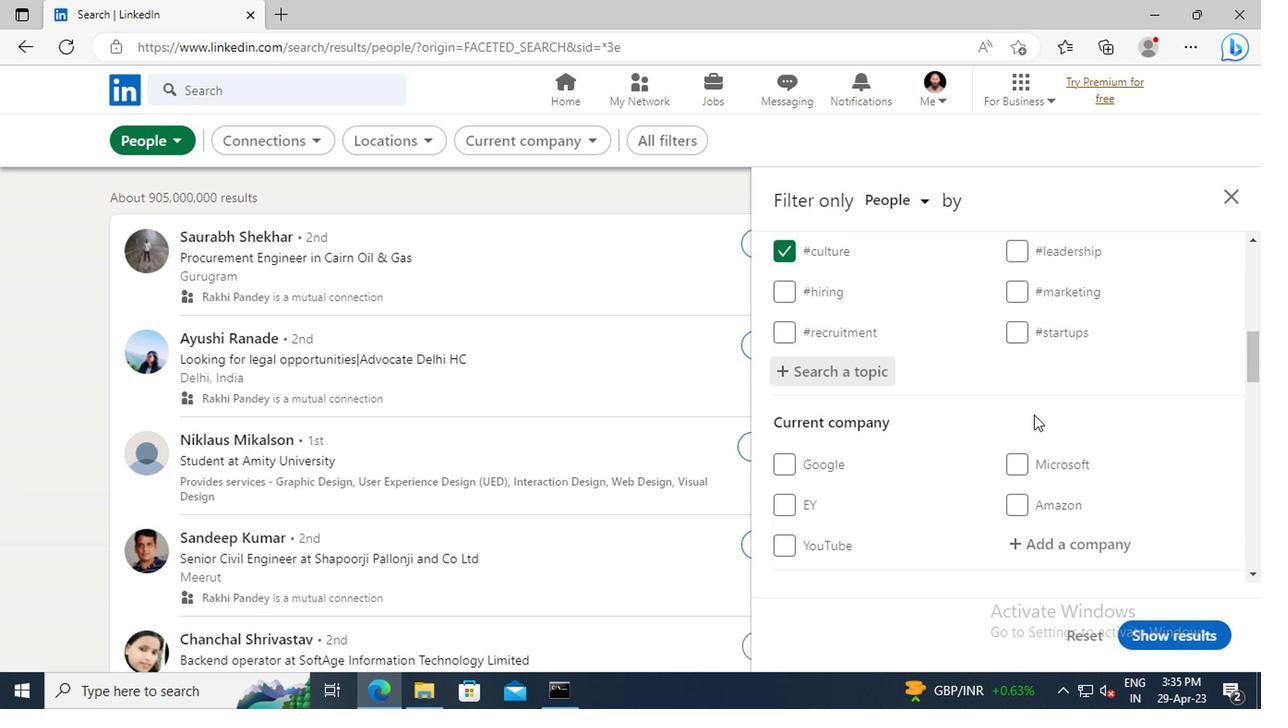 
Action: Mouse scrolled (1029, 413) with delta (0, -1)
Screenshot: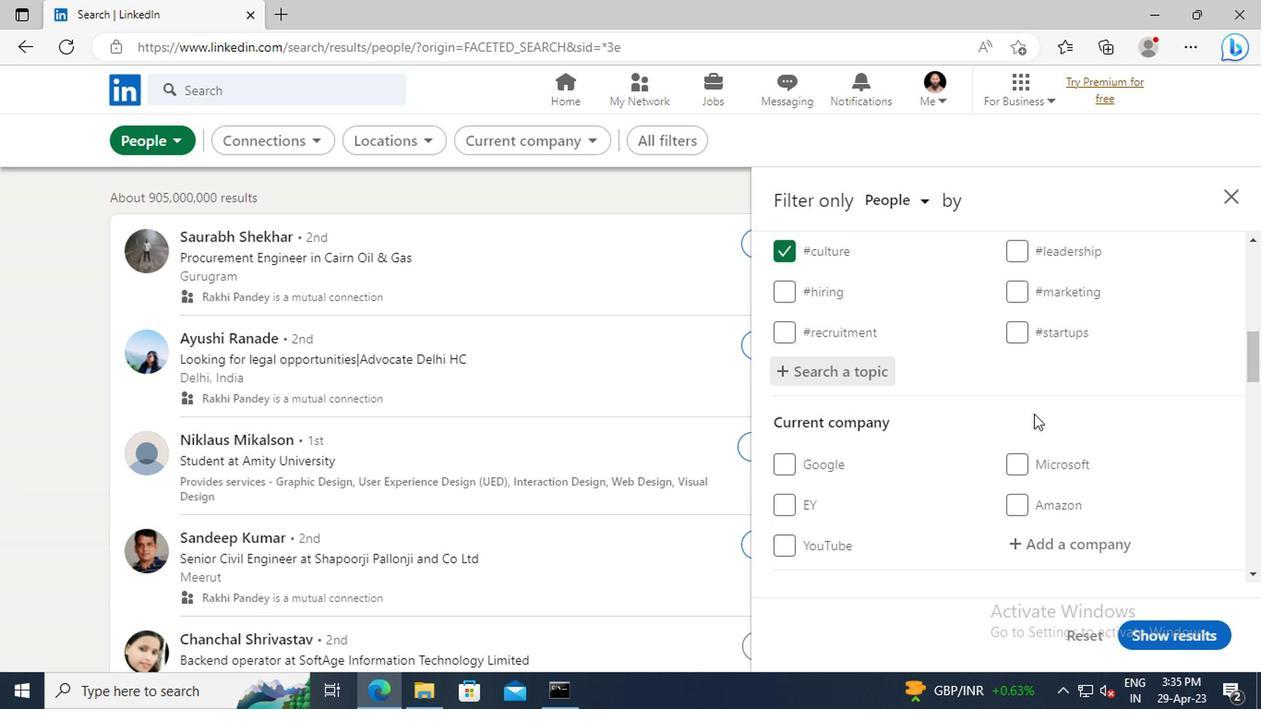 
Action: Mouse moved to (1033, 403)
Screenshot: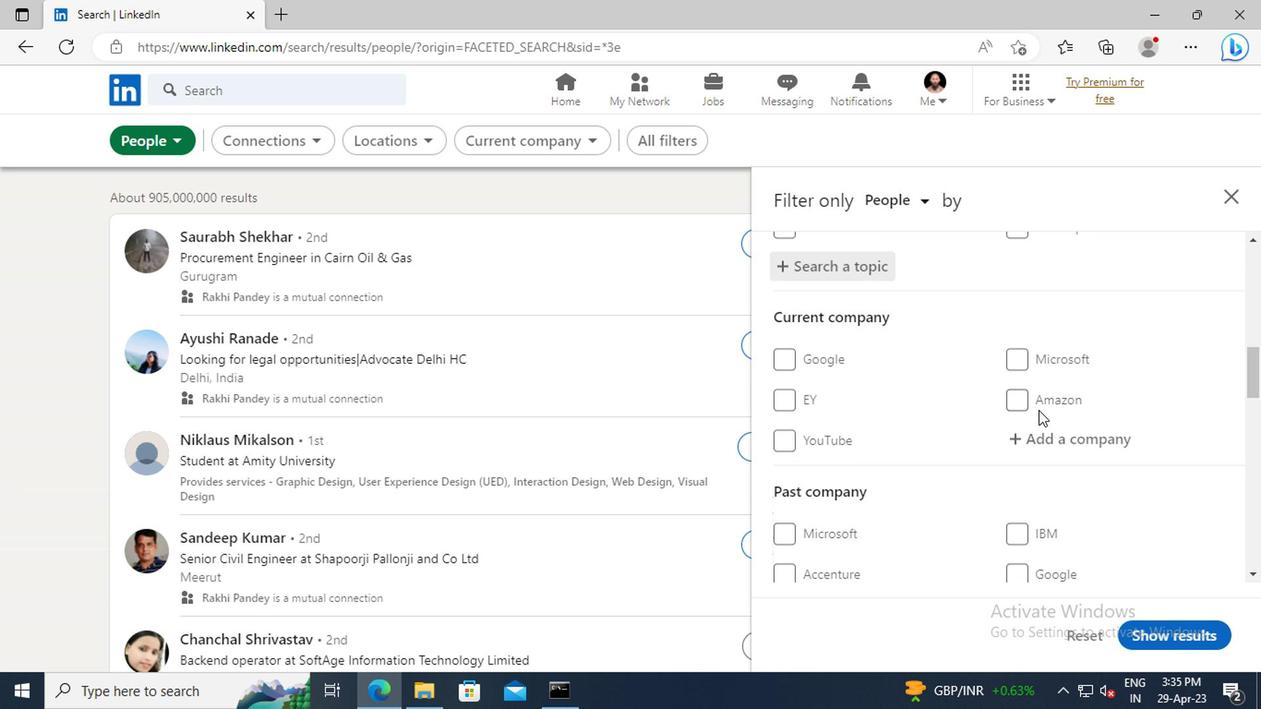
Action: Mouse scrolled (1033, 403) with delta (0, 0)
Screenshot: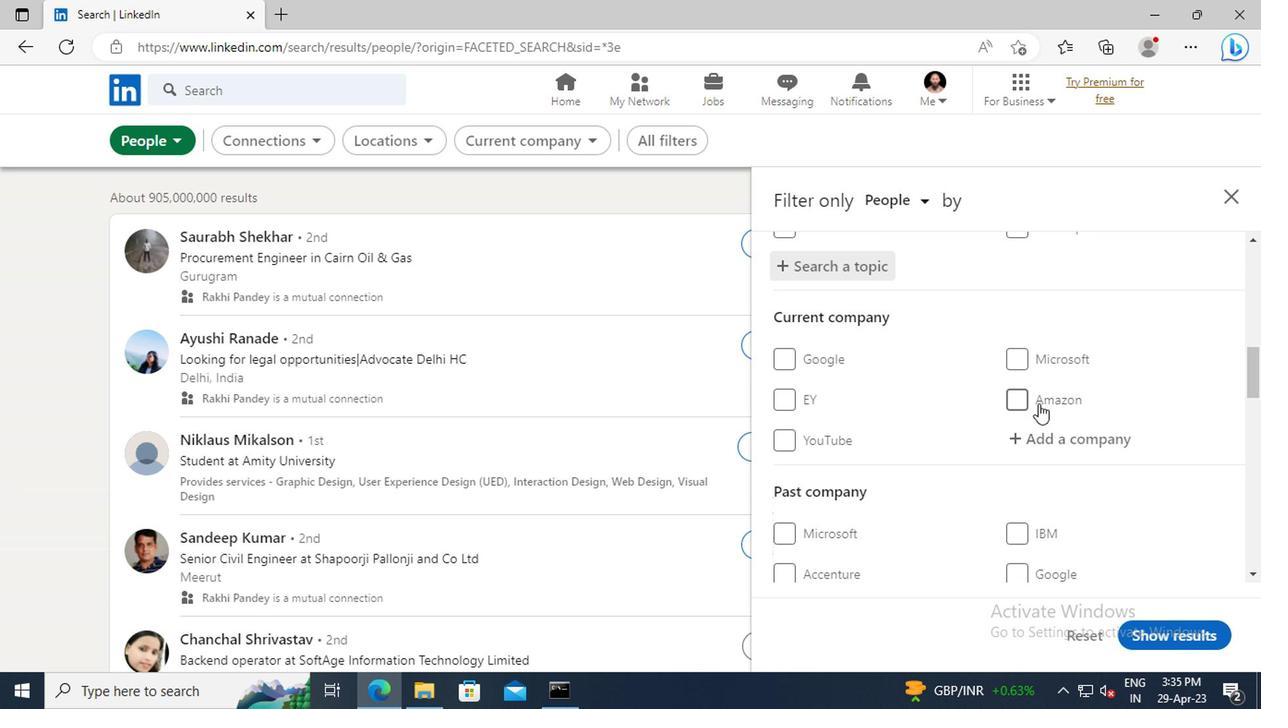 
Action: Mouse scrolled (1033, 403) with delta (0, 0)
Screenshot: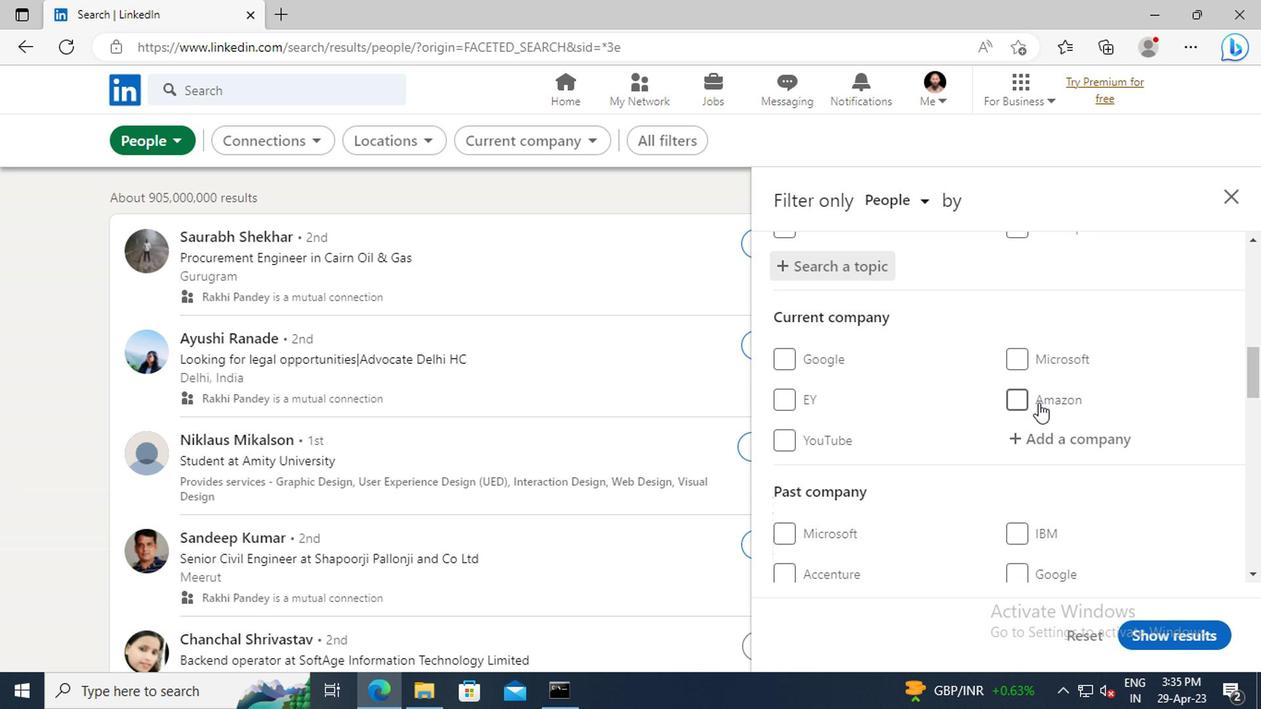 
Action: Mouse scrolled (1033, 403) with delta (0, 0)
Screenshot: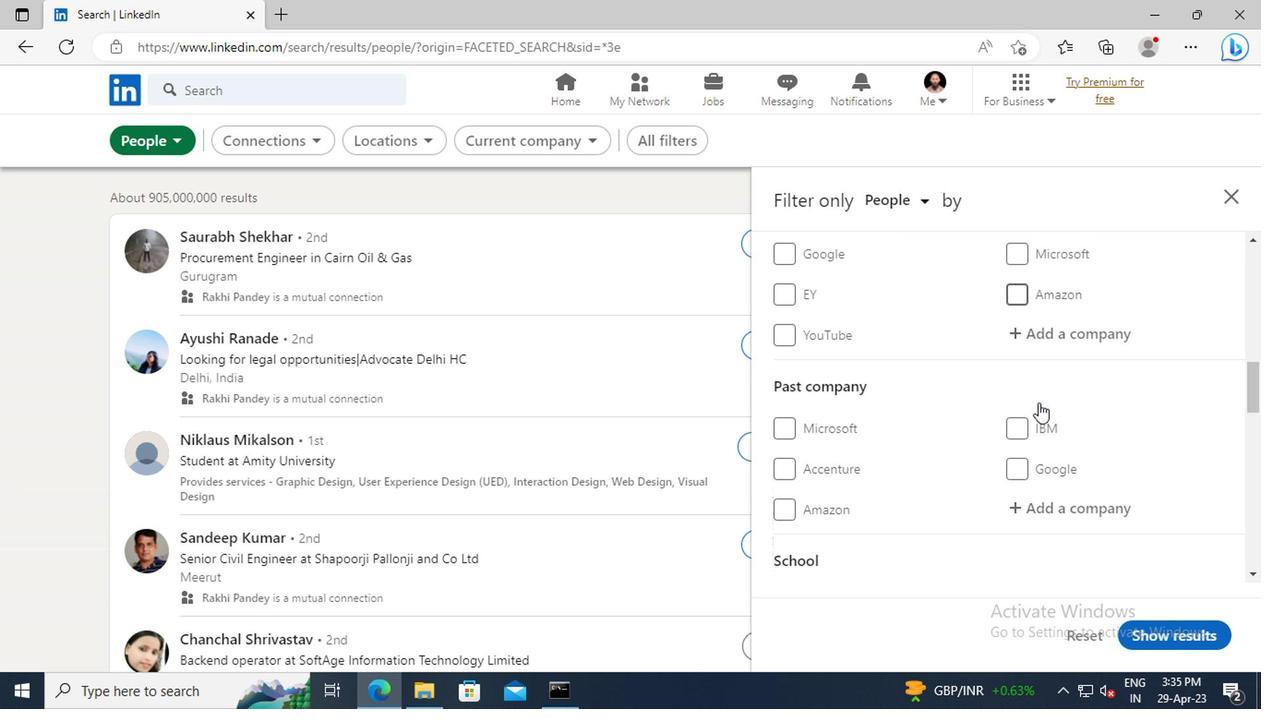 
Action: Mouse scrolled (1033, 403) with delta (0, 0)
Screenshot: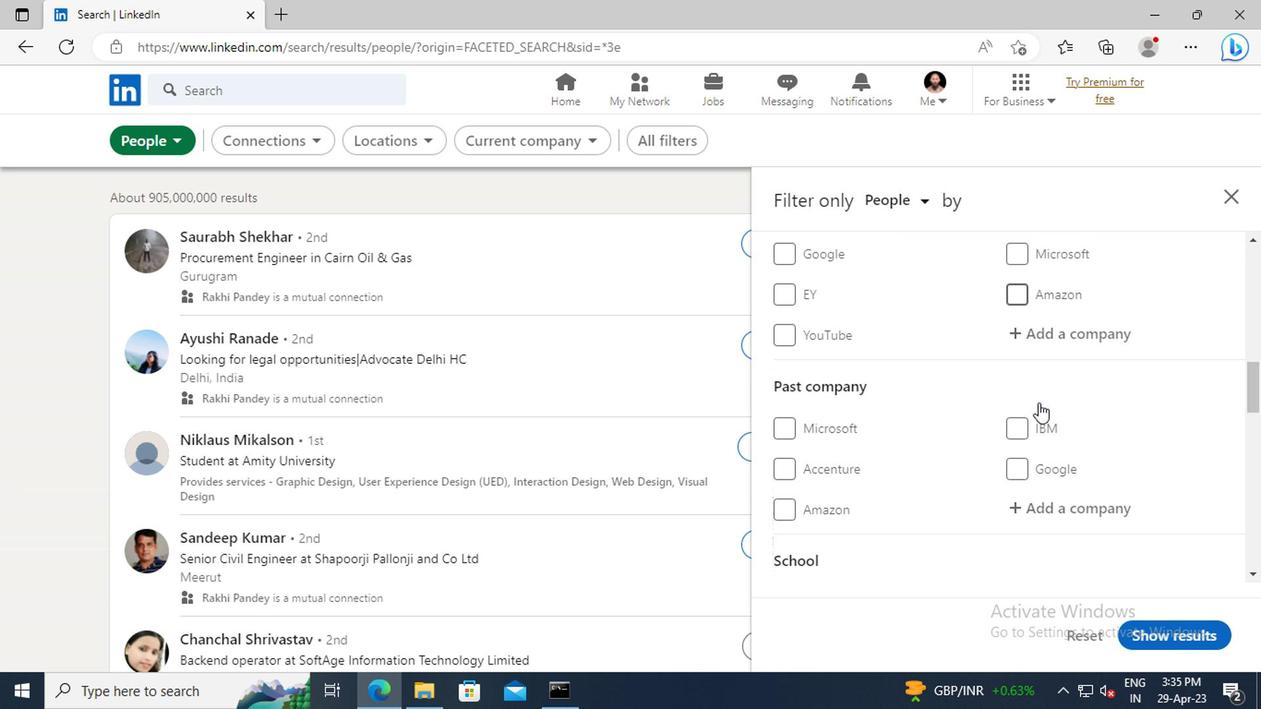
Action: Mouse scrolled (1033, 403) with delta (0, 0)
Screenshot: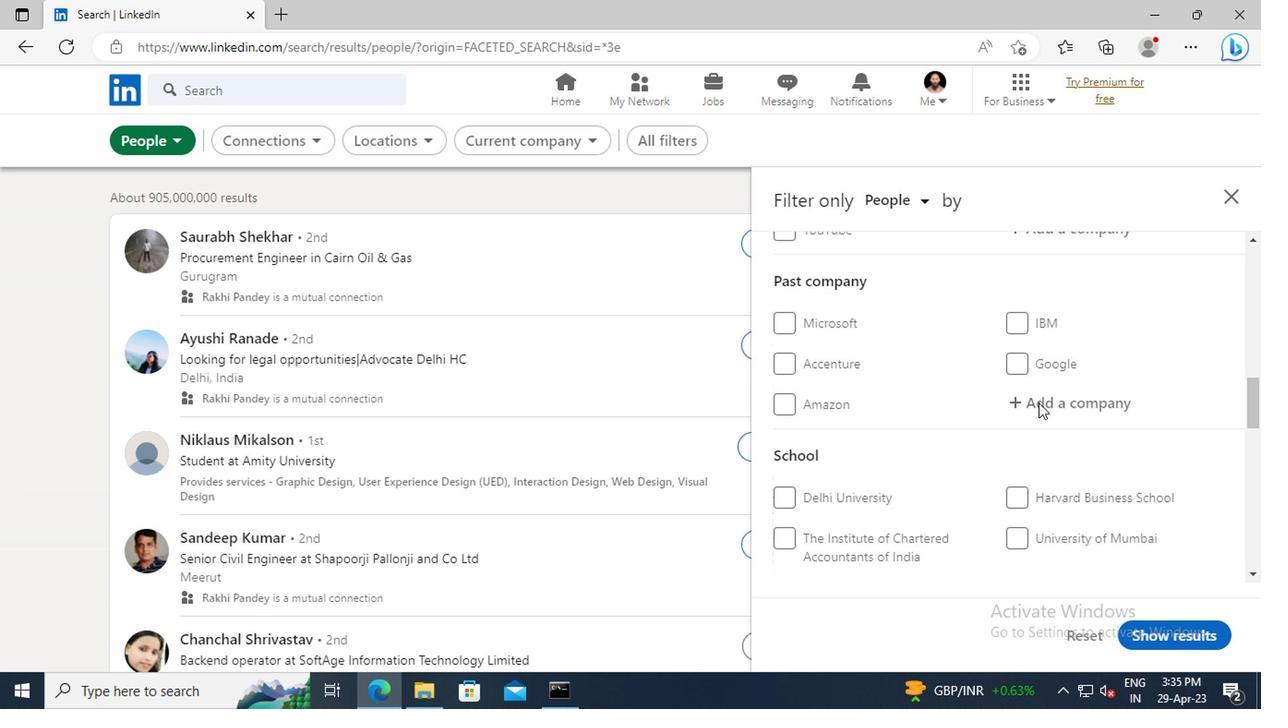 
Action: Mouse scrolled (1033, 403) with delta (0, 0)
Screenshot: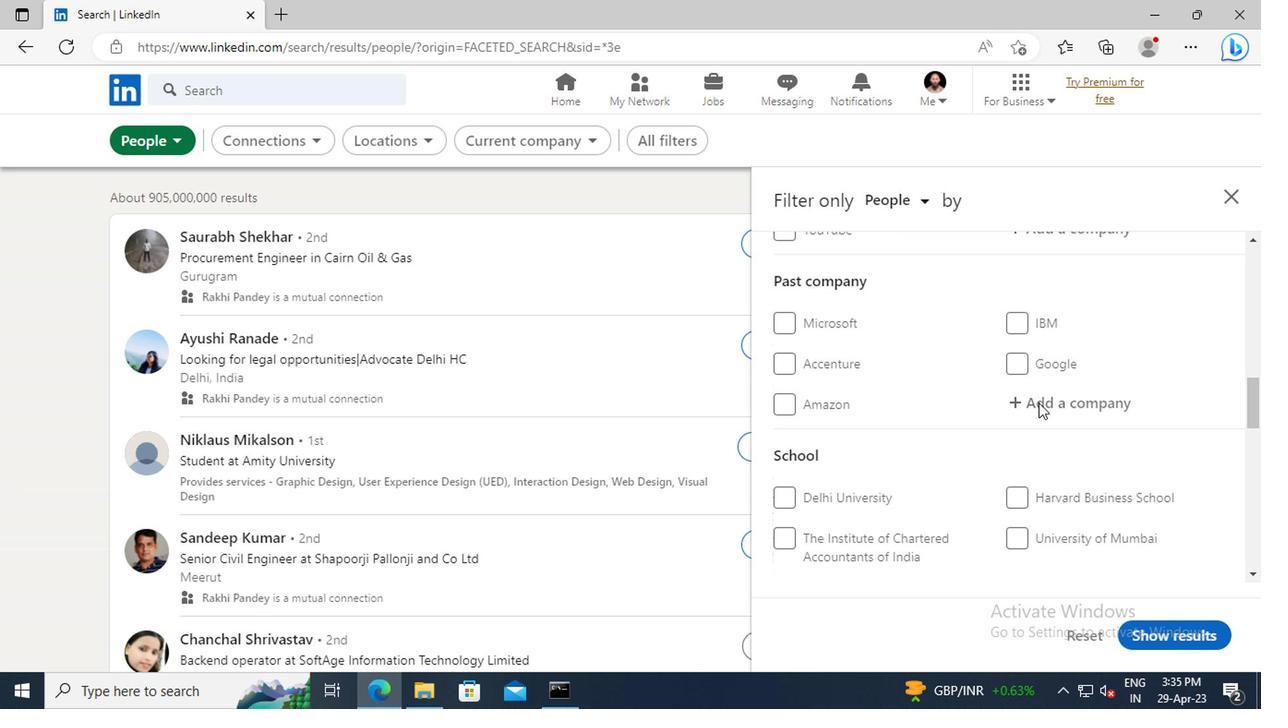 
Action: Mouse scrolled (1033, 403) with delta (0, 0)
Screenshot: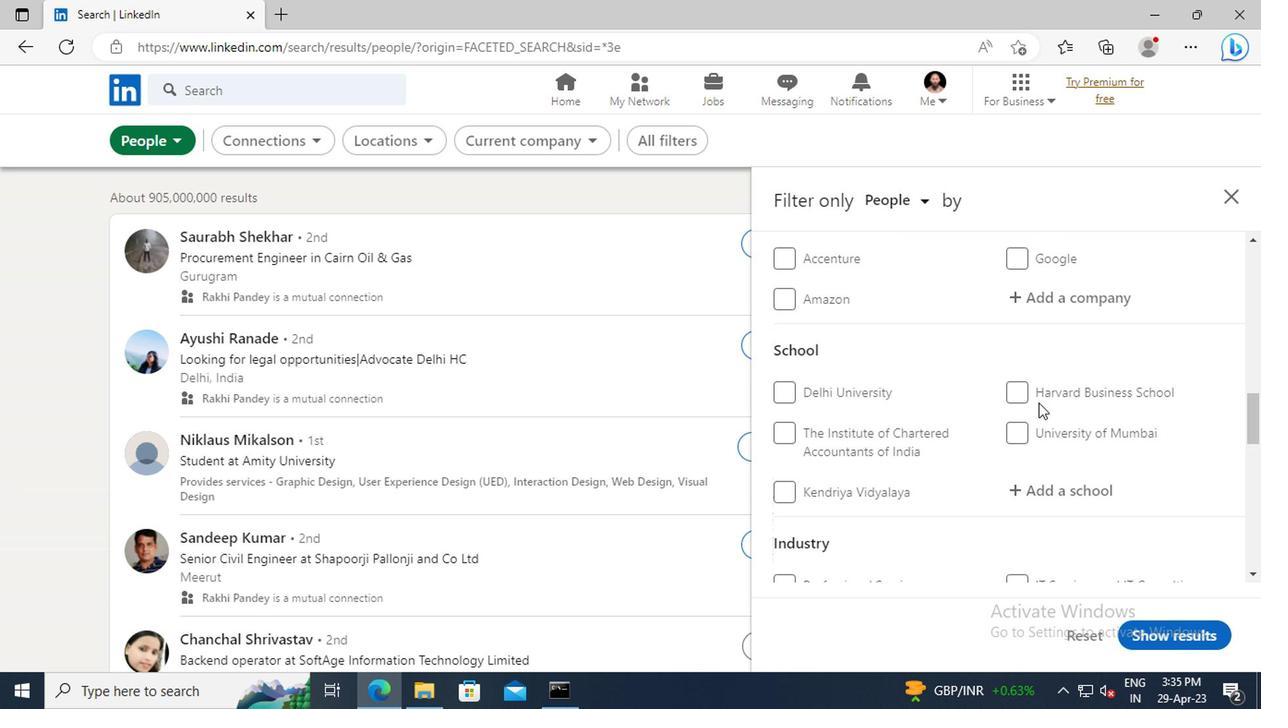 
Action: Mouse scrolled (1033, 403) with delta (0, 0)
Screenshot: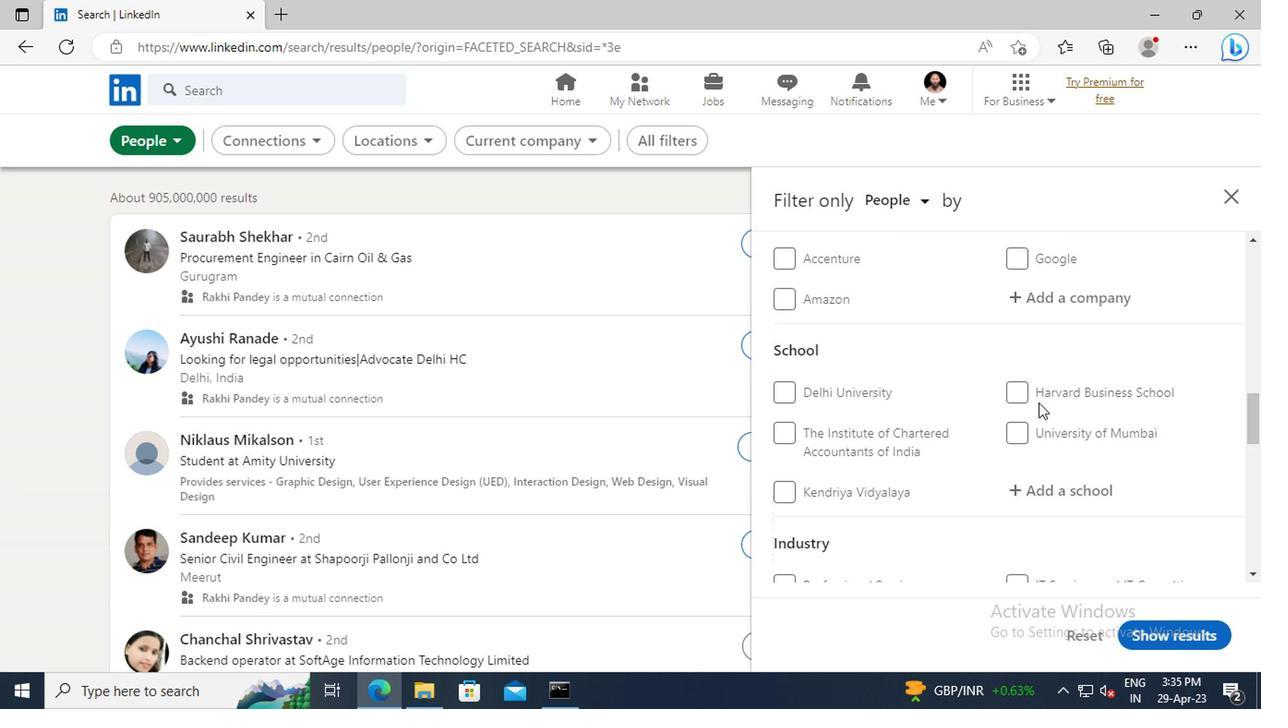 
Action: Mouse scrolled (1033, 403) with delta (0, 0)
Screenshot: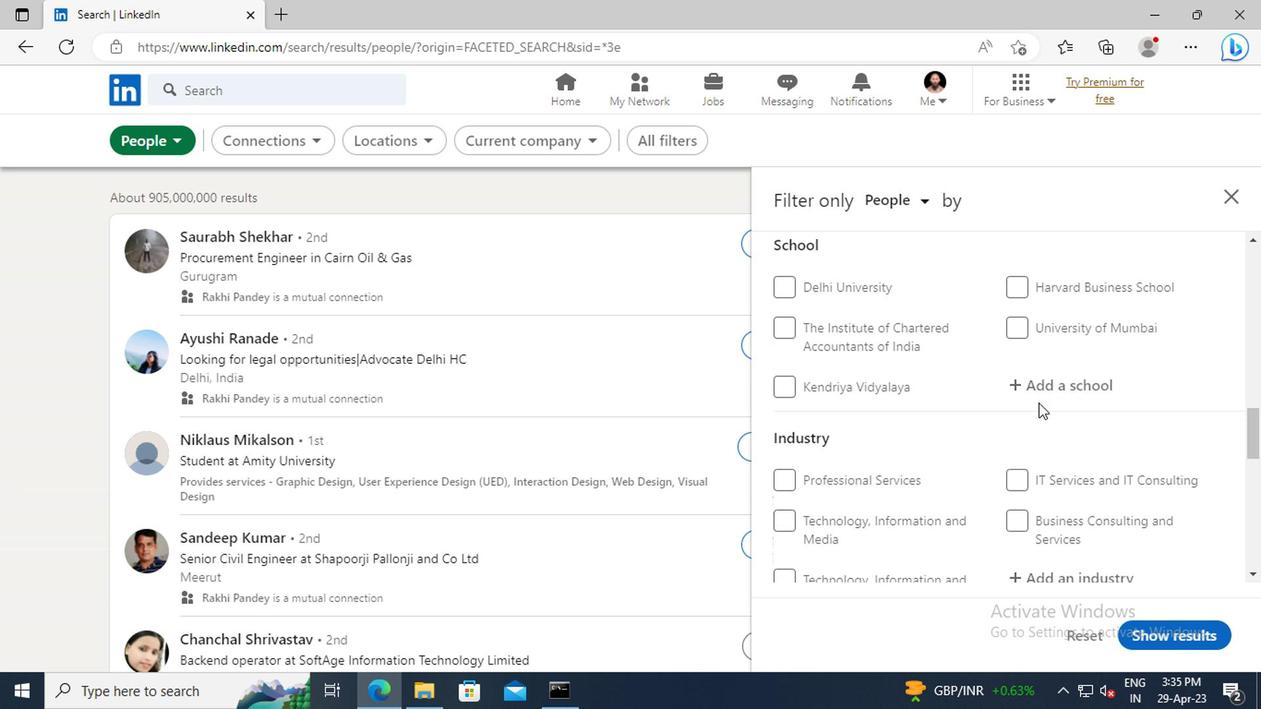 
Action: Mouse scrolled (1033, 403) with delta (0, 0)
Screenshot: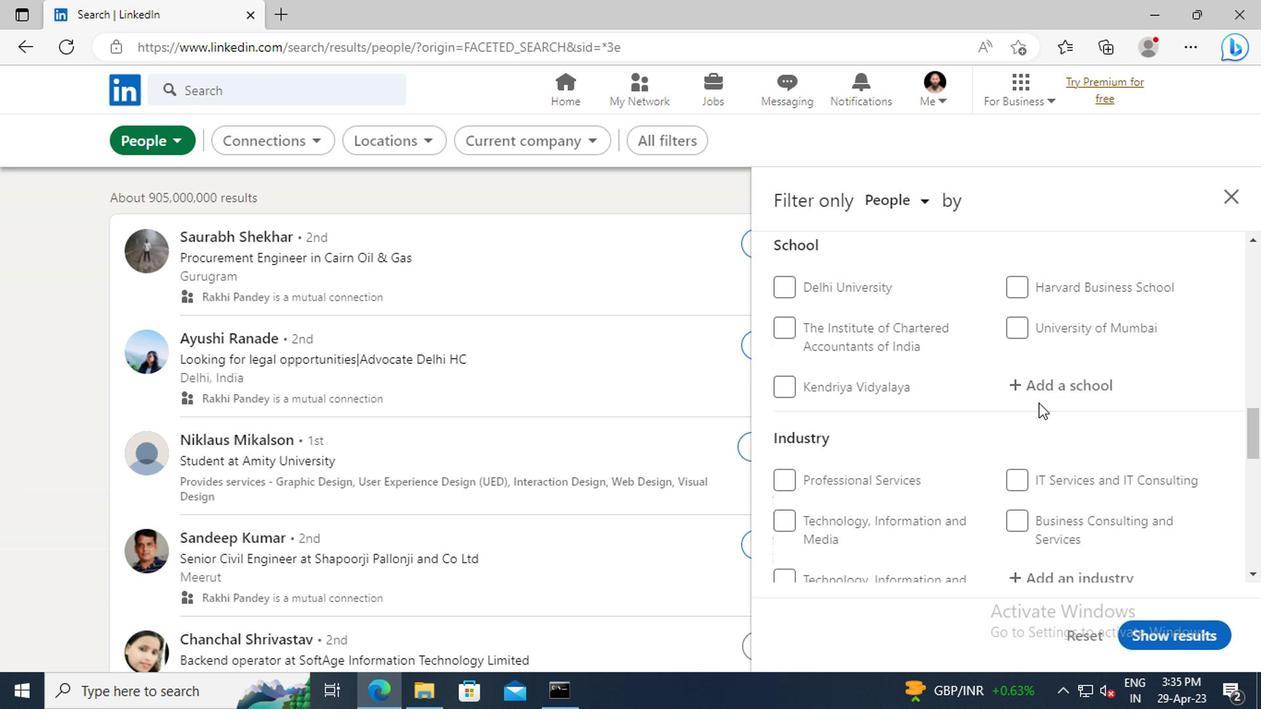 
Action: Mouse scrolled (1033, 403) with delta (0, 0)
Screenshot: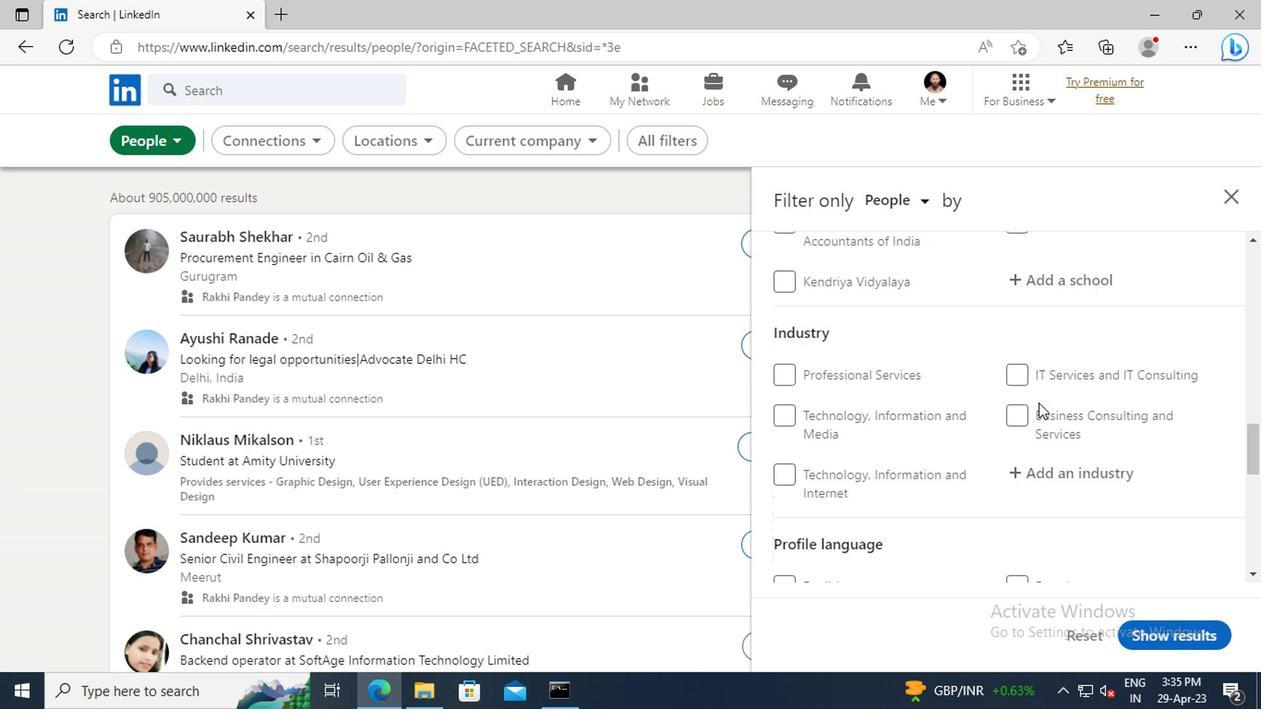 
Action: Mouse scrolled (1033, 403) with delta (0, 0)
Screenshot: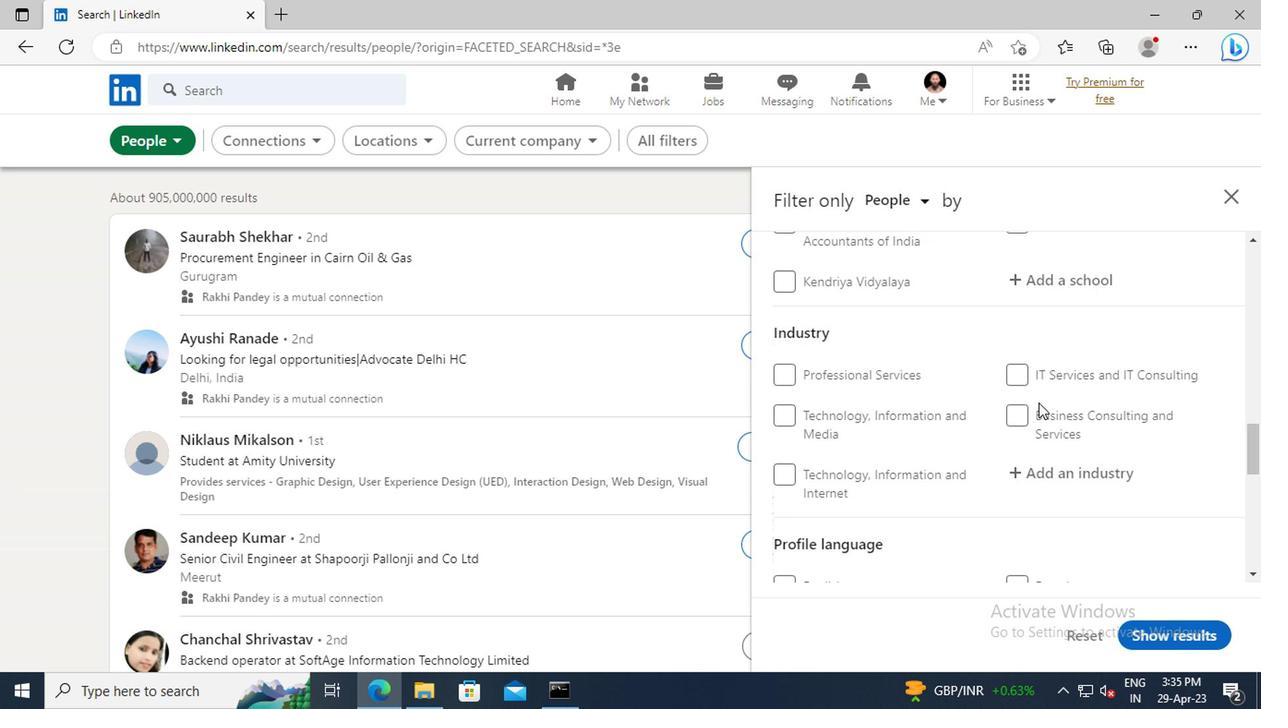 
Action: Mouse scrolled (1033, 403) with delta (0, 0)
Screenshot: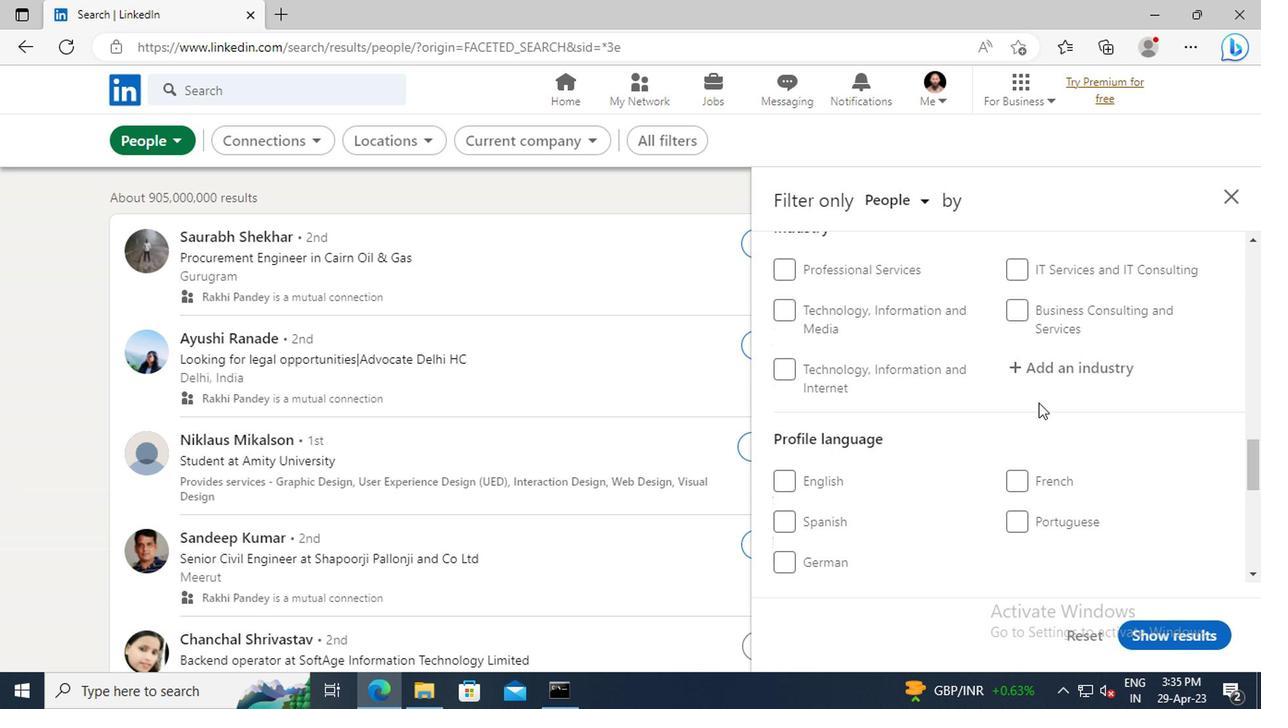 
Action: Mouse moved to (1016, 471)
Screenshot: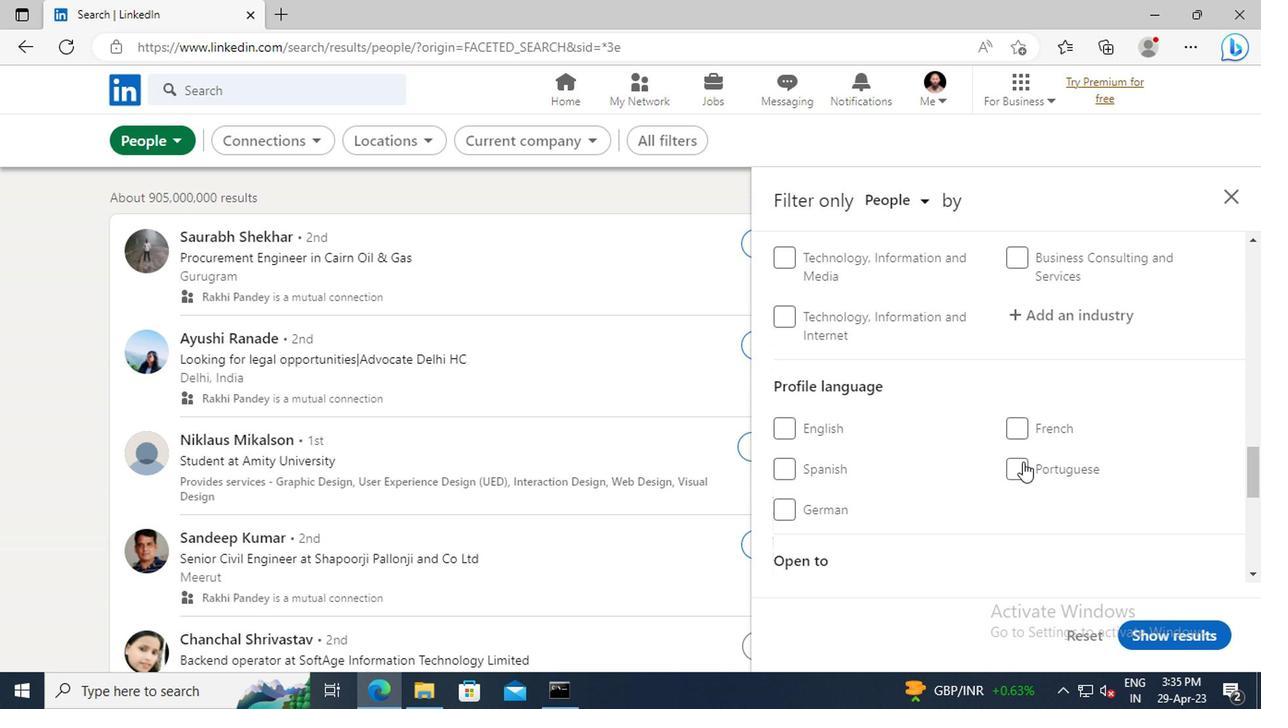 
Action: Mouse pressed left at (1016, 471)
Screenshot: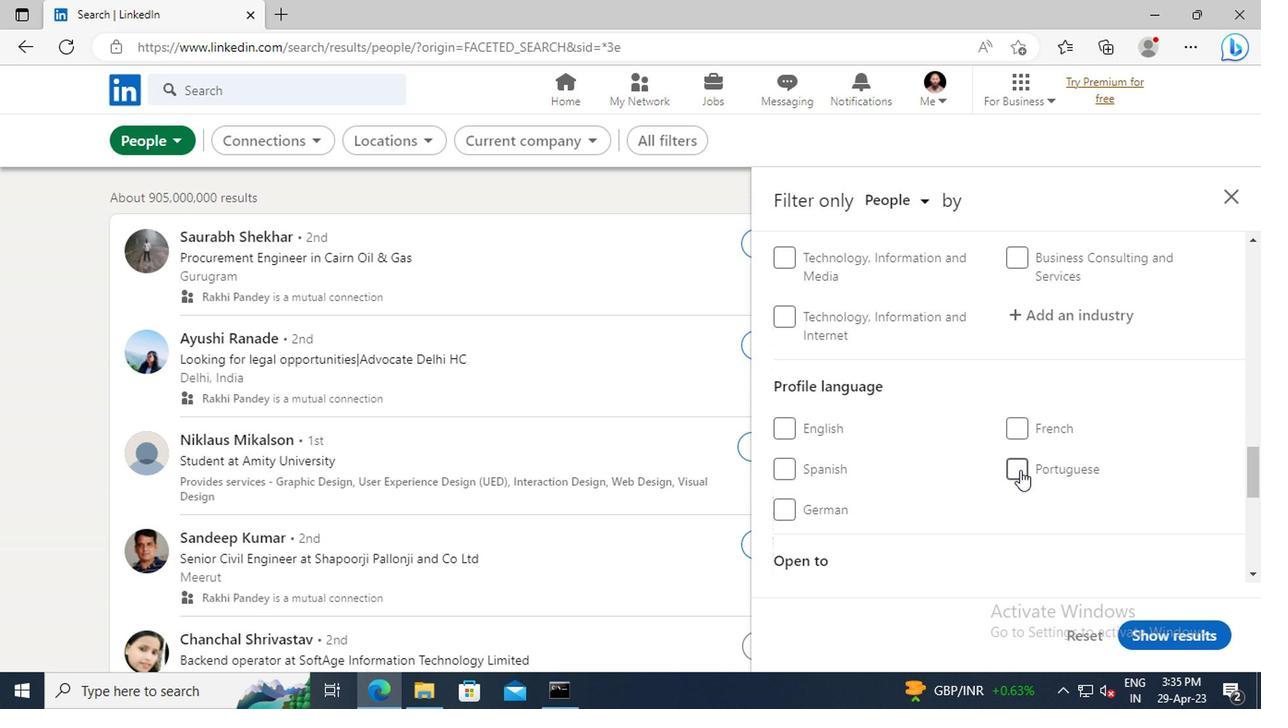 
Action: Mouse moved to (1031, 424)
Screenshot: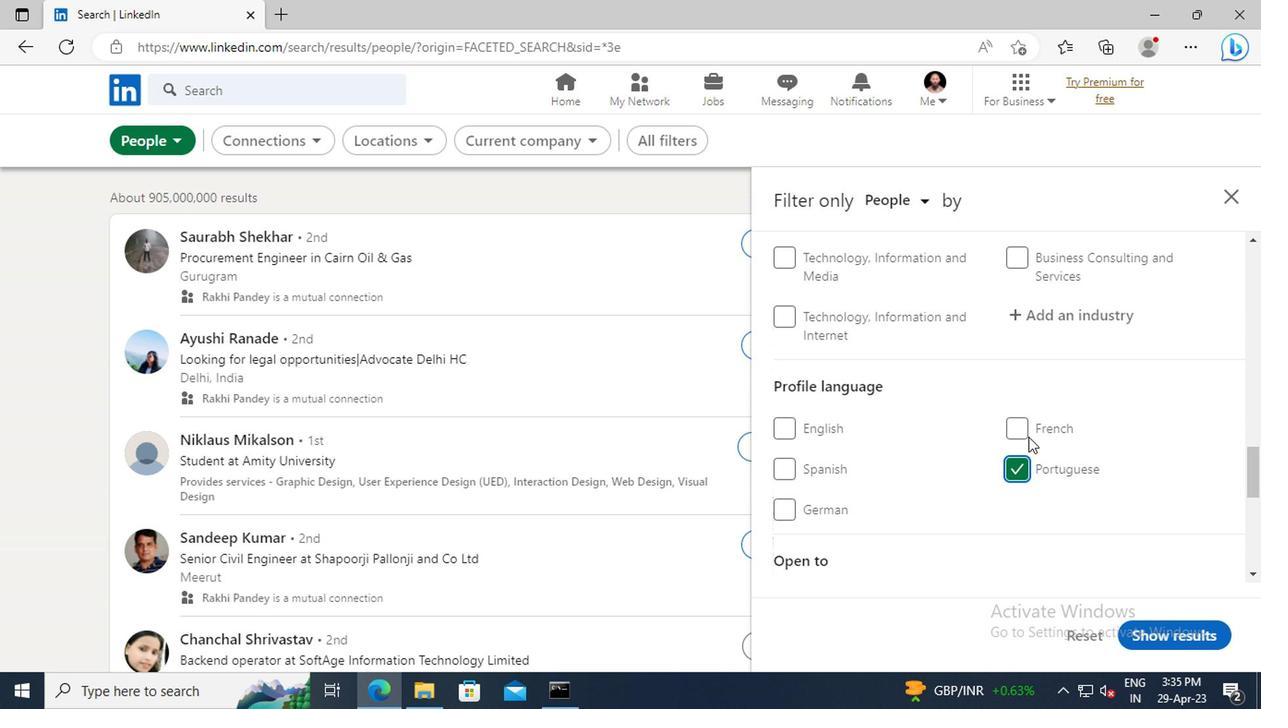
Action: Mouse scrolled (1031, 426) with delta (0, 1)
Screenshot: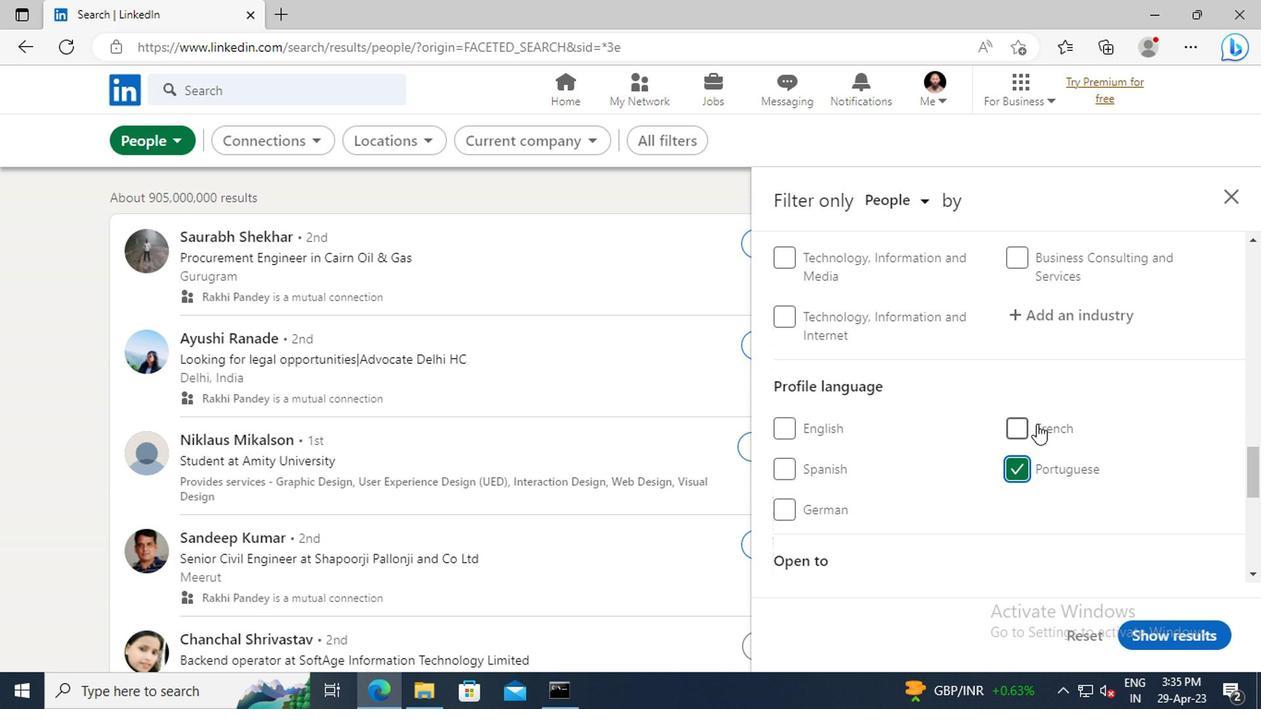 
Action: Mouse scrolled (1031, 426) with delta (0, 1)
Screenshot: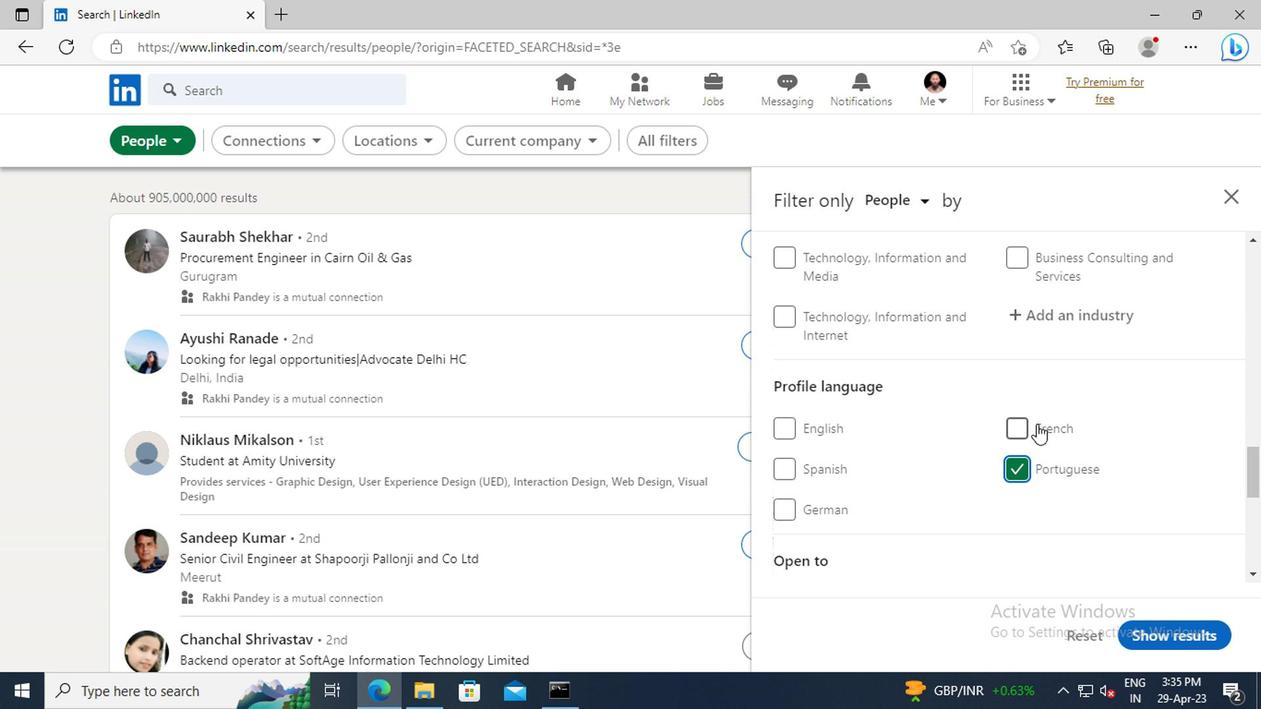 
Action: Mouse scrolled (1031, 426) with delta (0, 1)
Screenshot: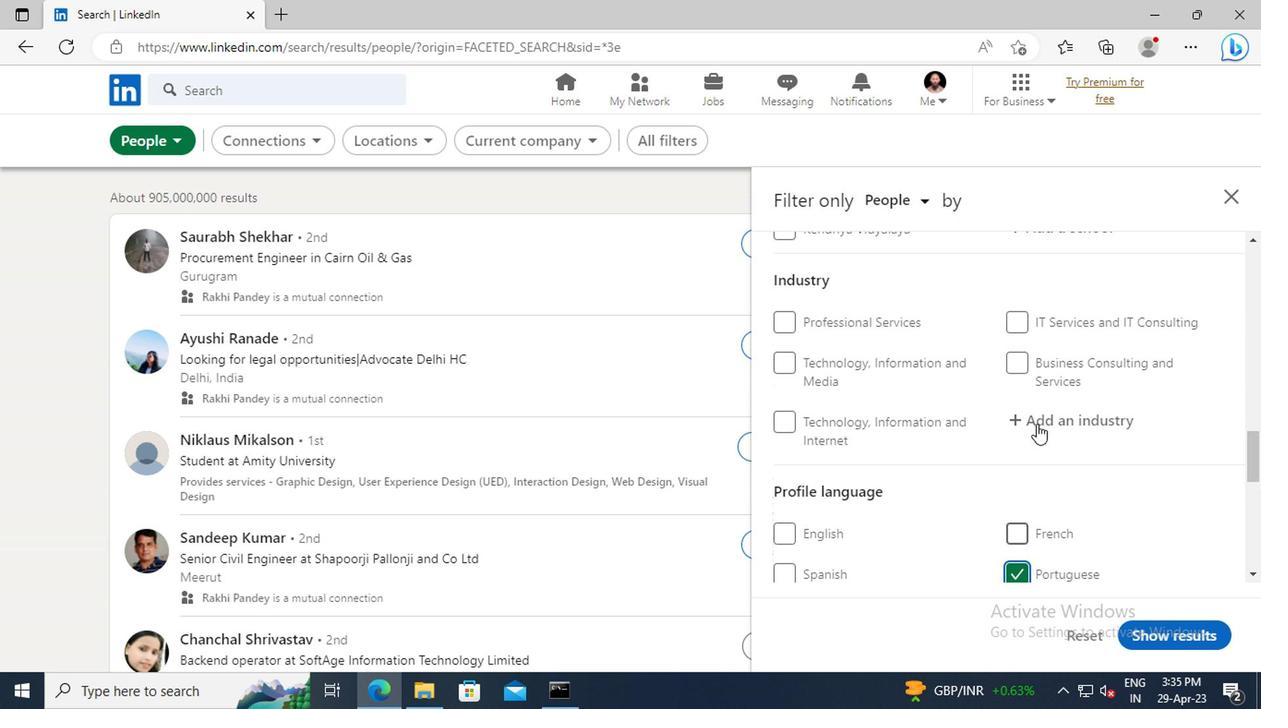 
Action: Mouse scrolled (1031, 426) with delta (0, 1)
Screenshot: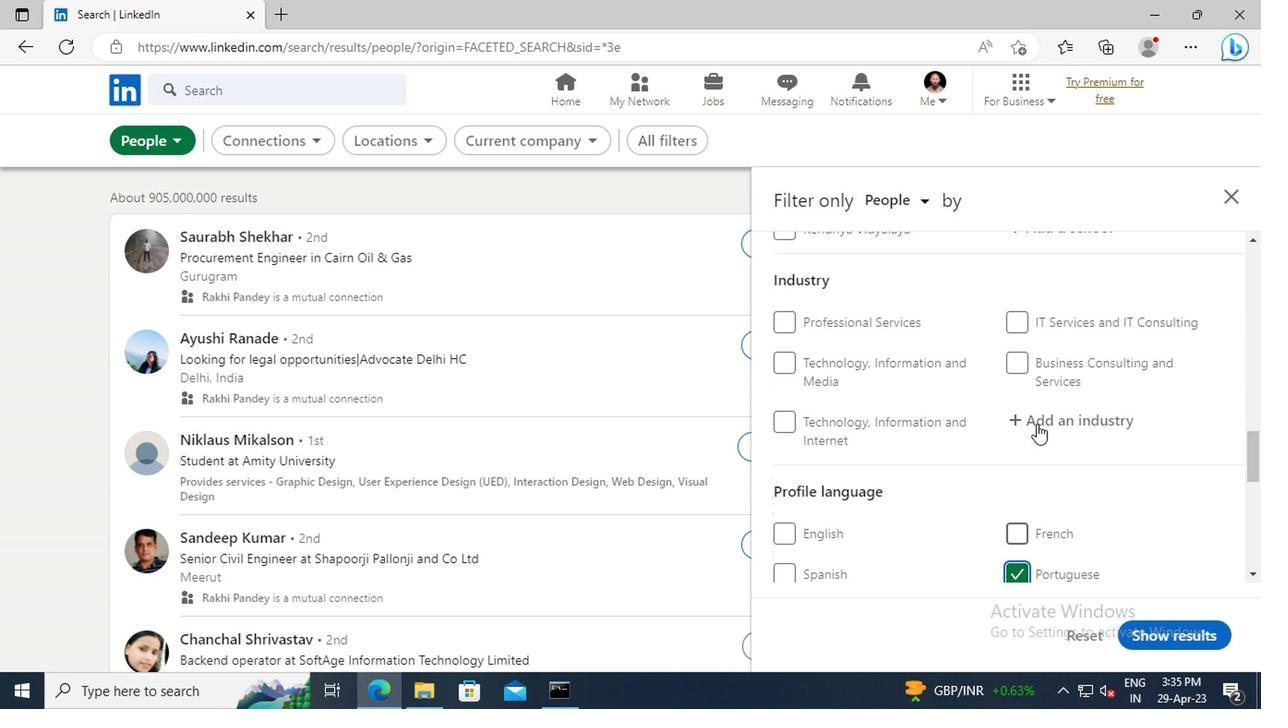 
Action: Mouse scrolled (1031, 426) with delta (0, 1)
Screenshot: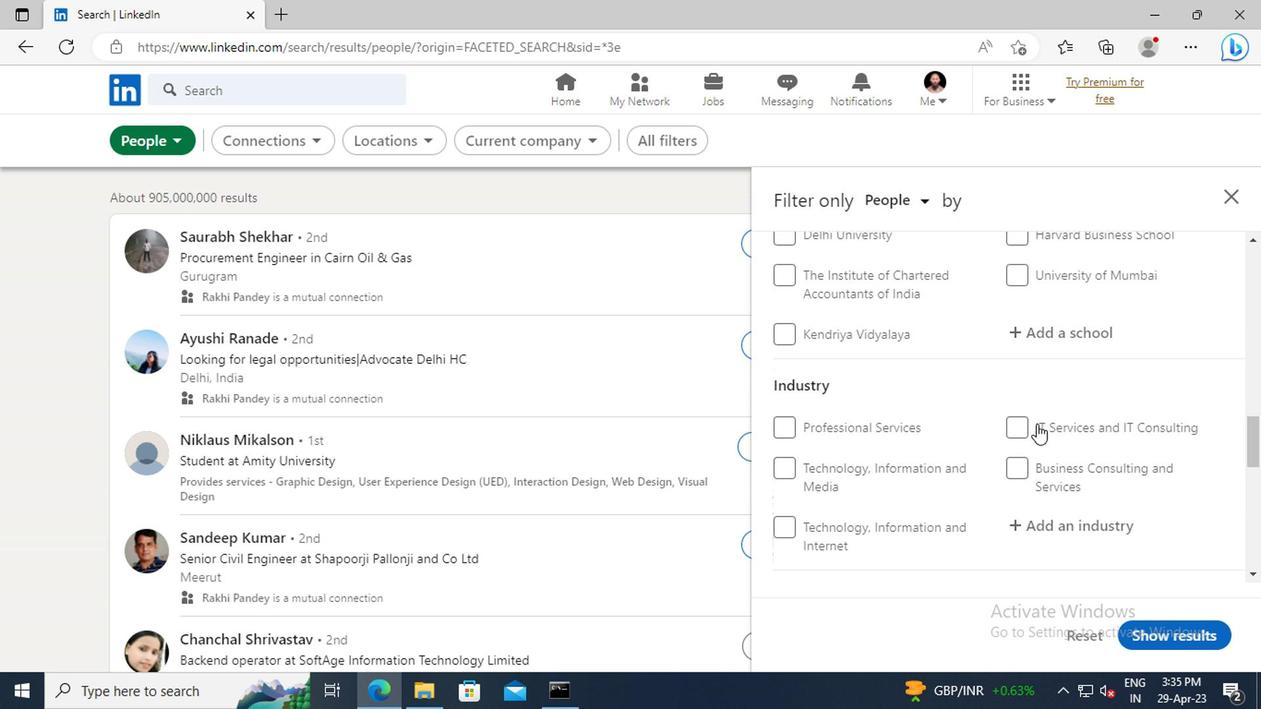 
Action: Mouse scrolled (1031, 426) with delta (0, 1)
Screenshot: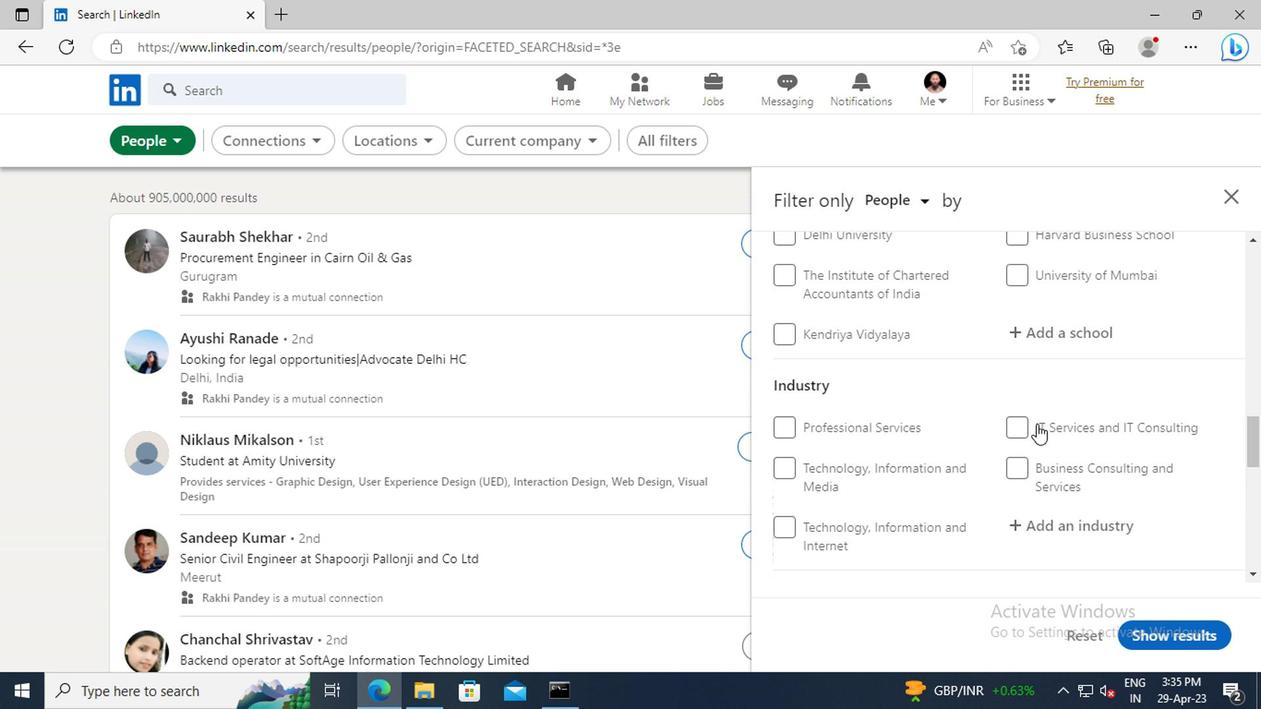 
Action: Mouse scrolled (1031, 426) with delta (0, 1)
Screenshot: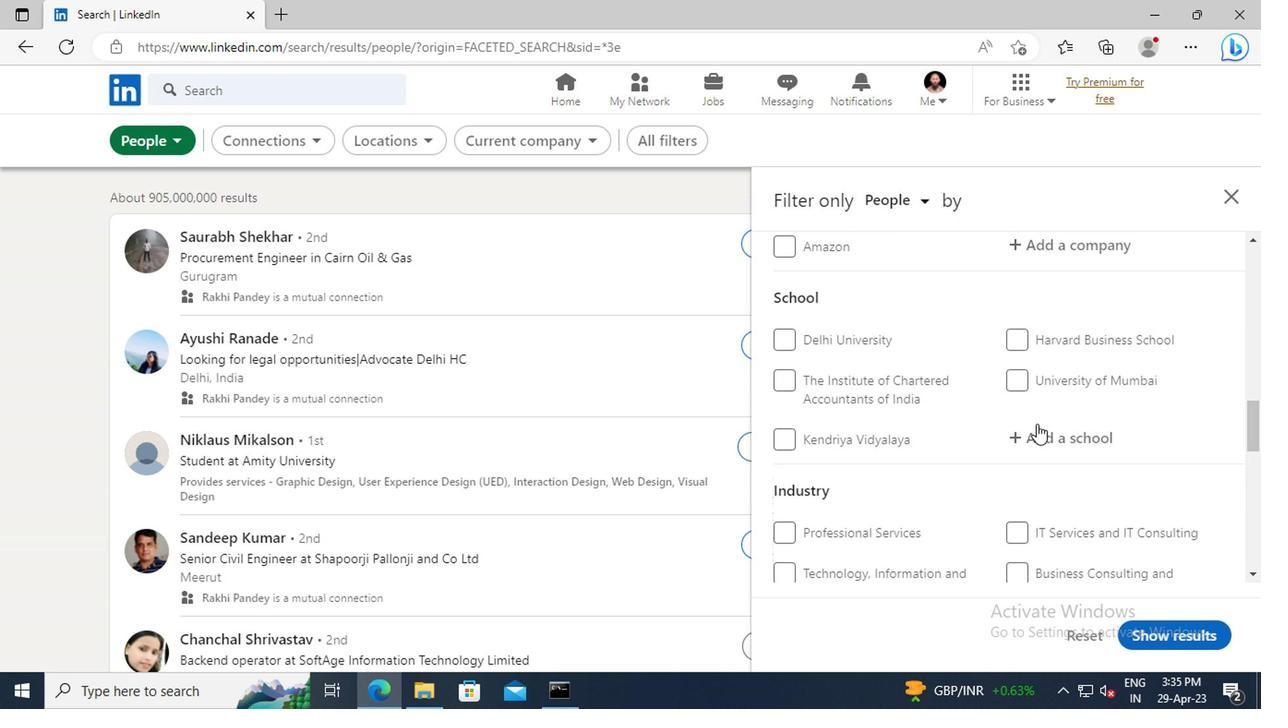 
Action: Mouse scrolled (1031, 426) with delta (0, 1)
Screenshot: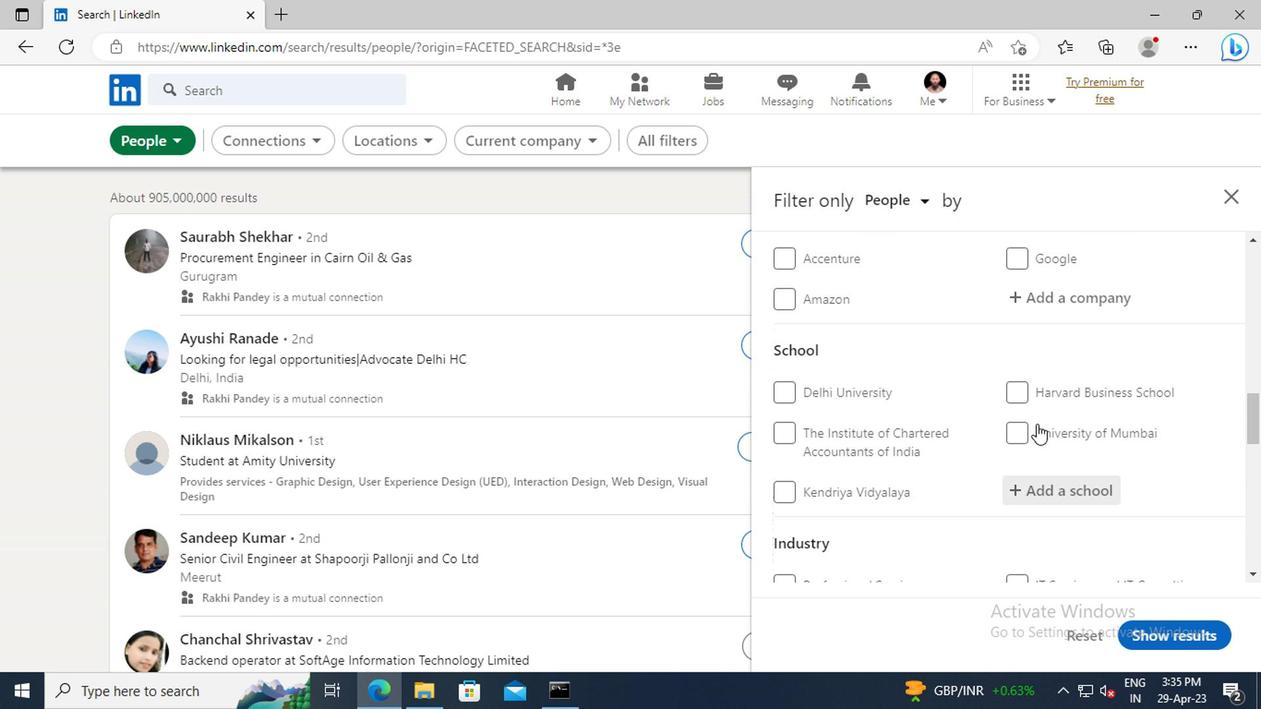 
Action: Mouse scrolled (1031, 426) with delta (0, 1)
Screenshot: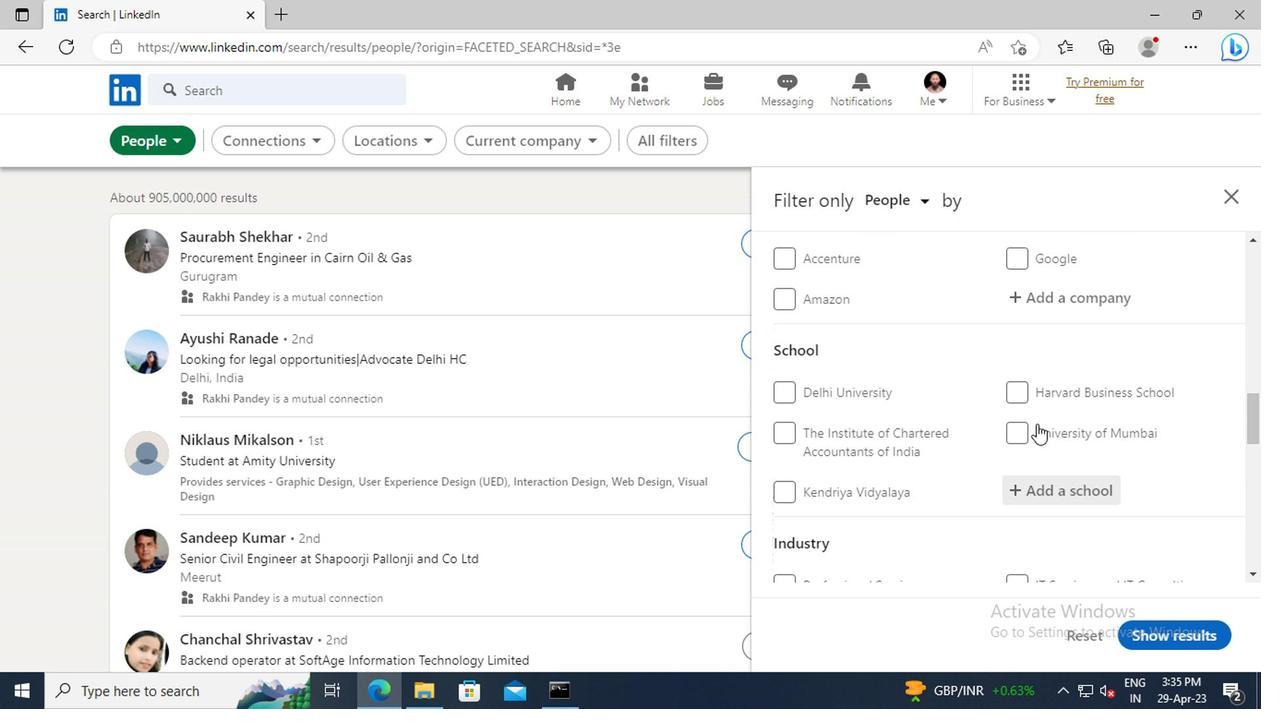
Action: Mouse scrolled (1031, 426) with delta (0, 1)
Screenshot: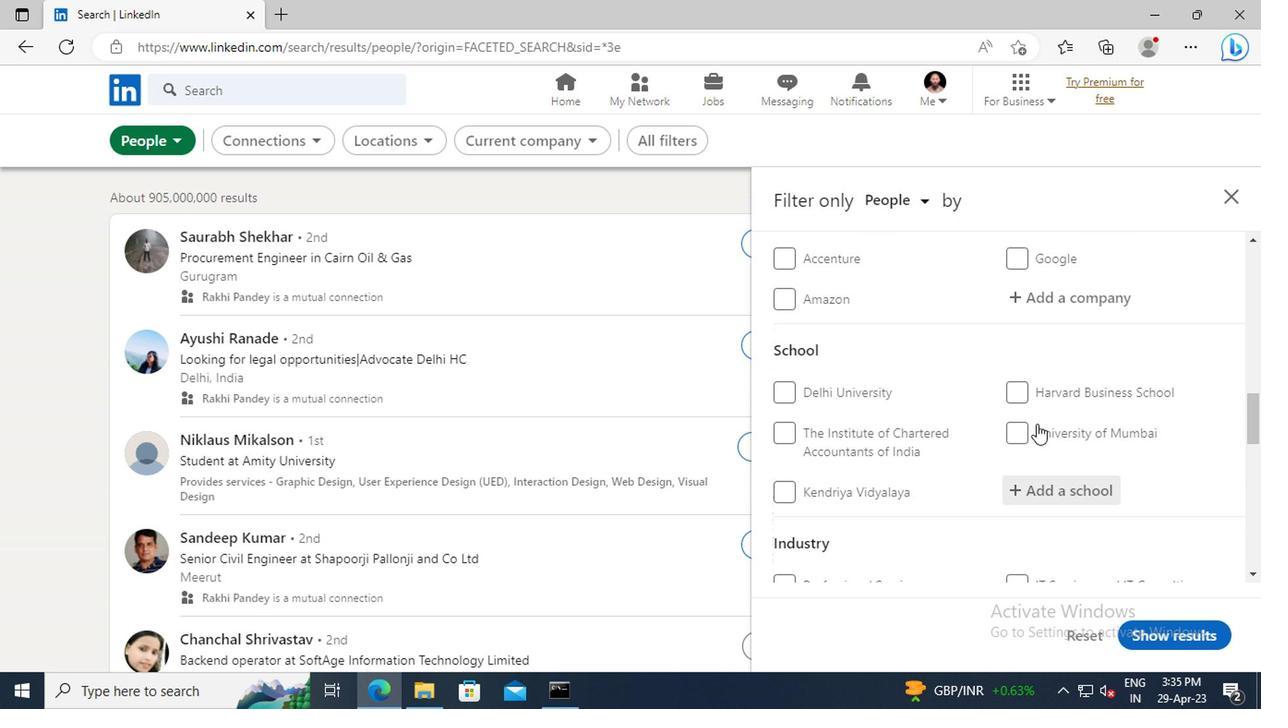 
Action: Mouse scrolled (1031, 426) with delta (0, 1)
Screenshot: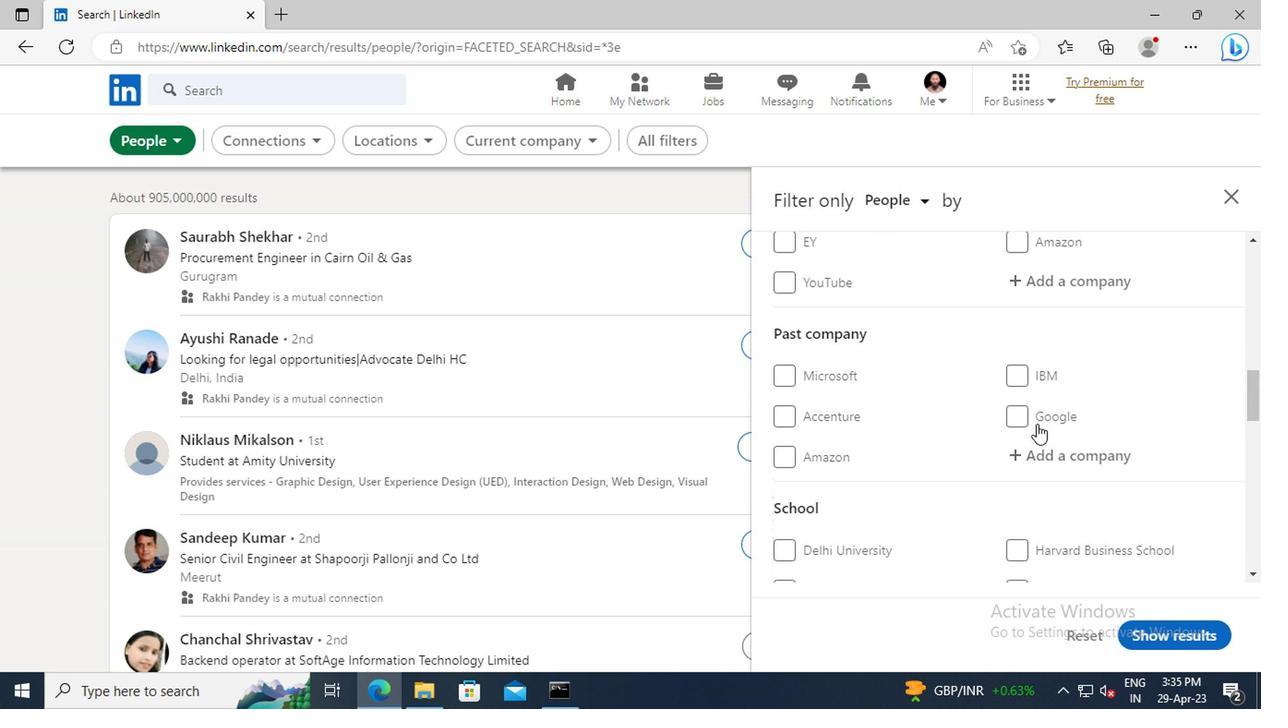 
Action: Mouse scrolled (1031, 426) with delta (0, 1)
Screenshot: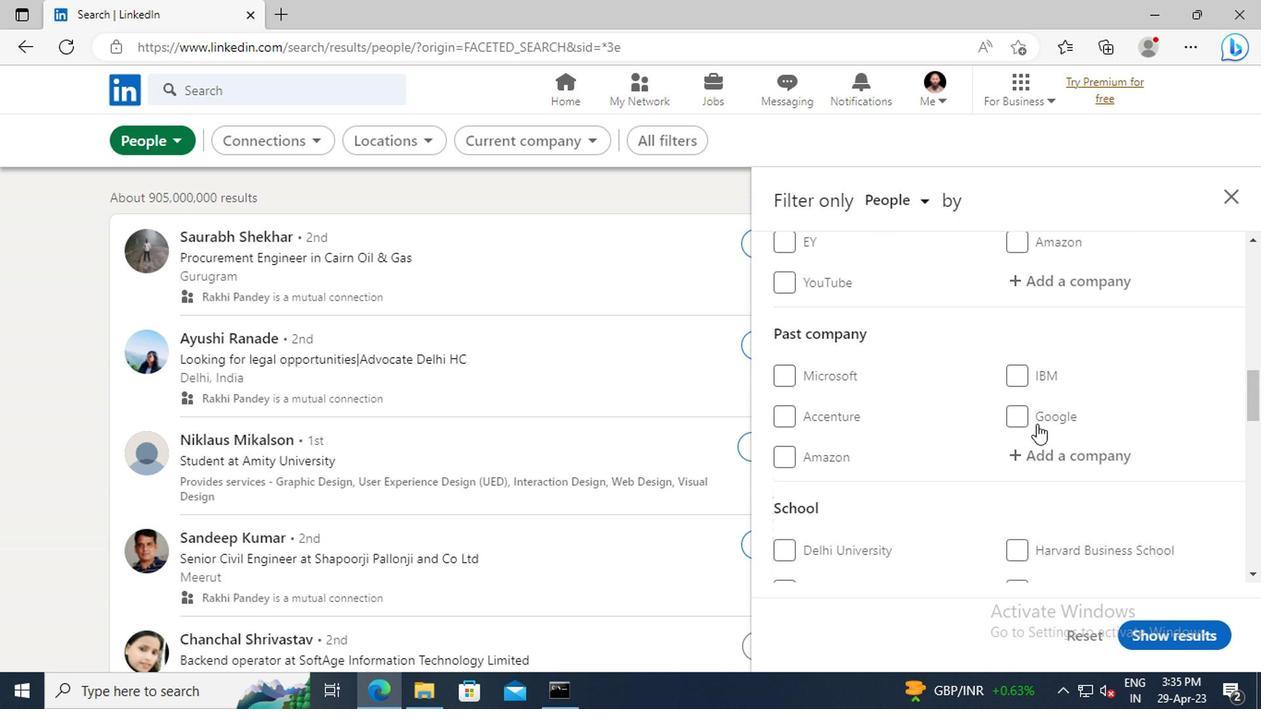 
Action: Mouse moved to (1032, 390)
Screenshot: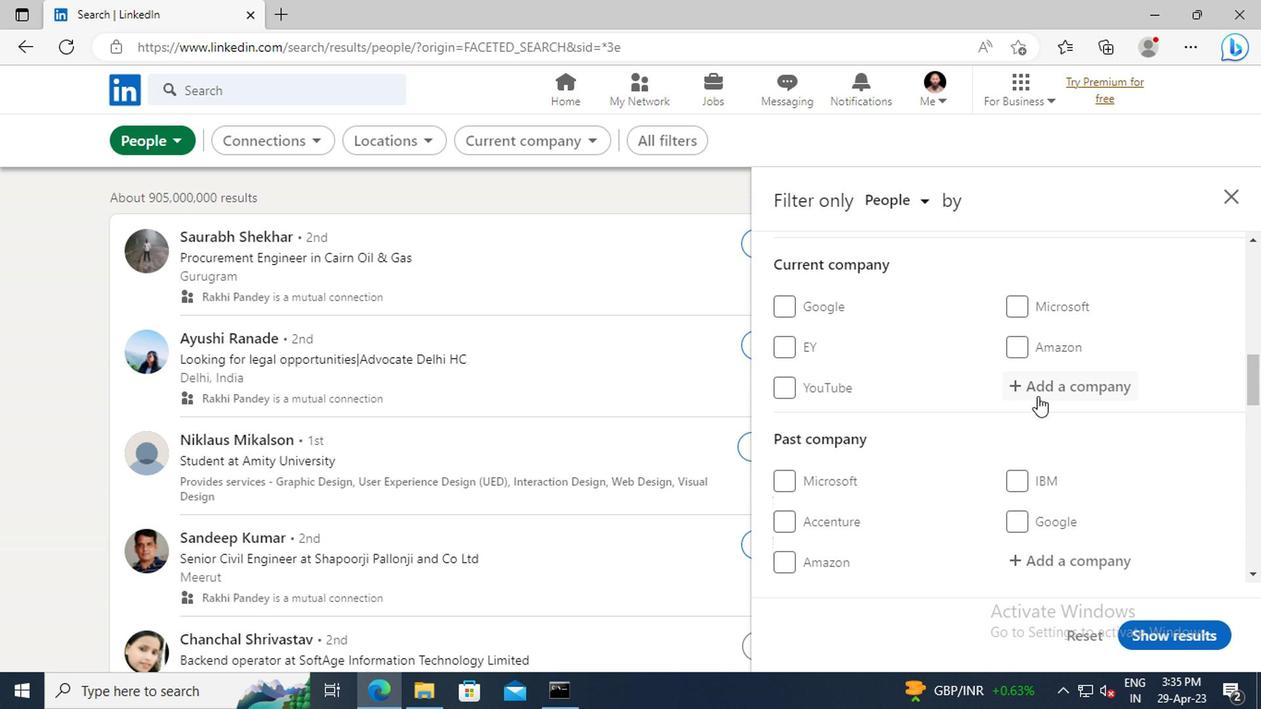 
Action: Mouse pressed left at (1032, 390)
Screenshot: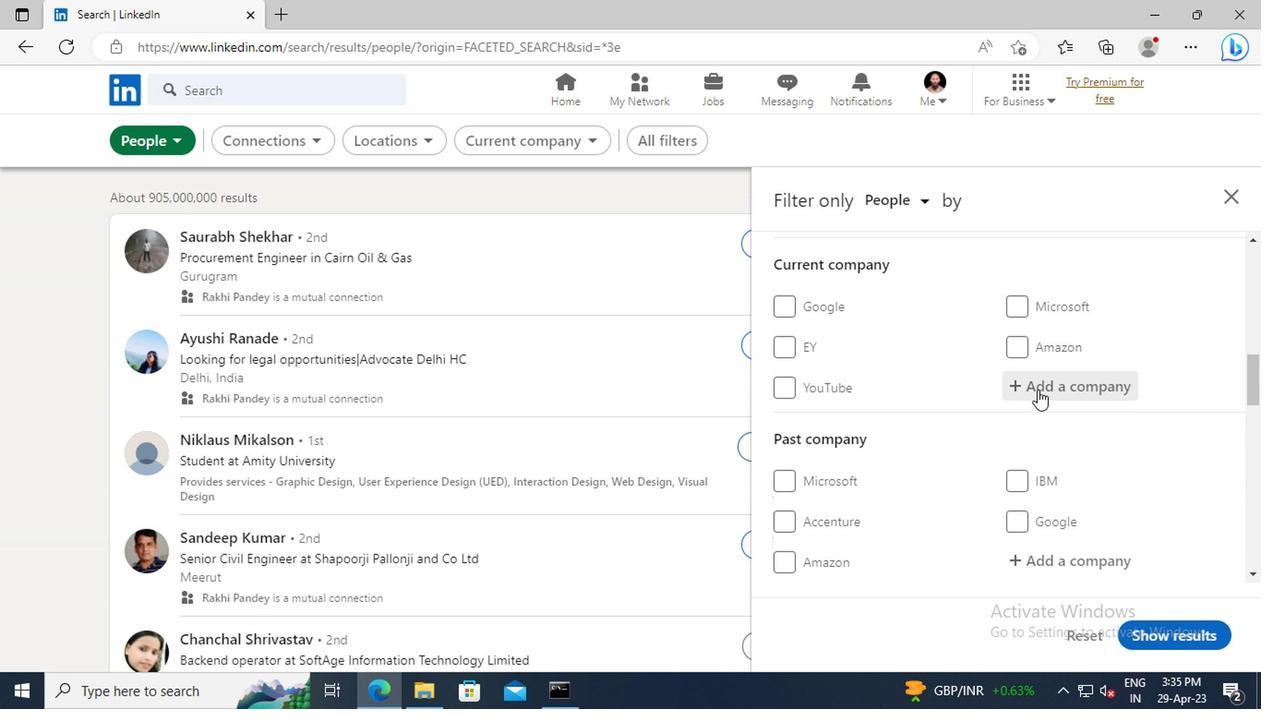 
Action: Key pressed <Key.shift>SOPRA<Key.space><Key.shift>BANKIN
Screenshot: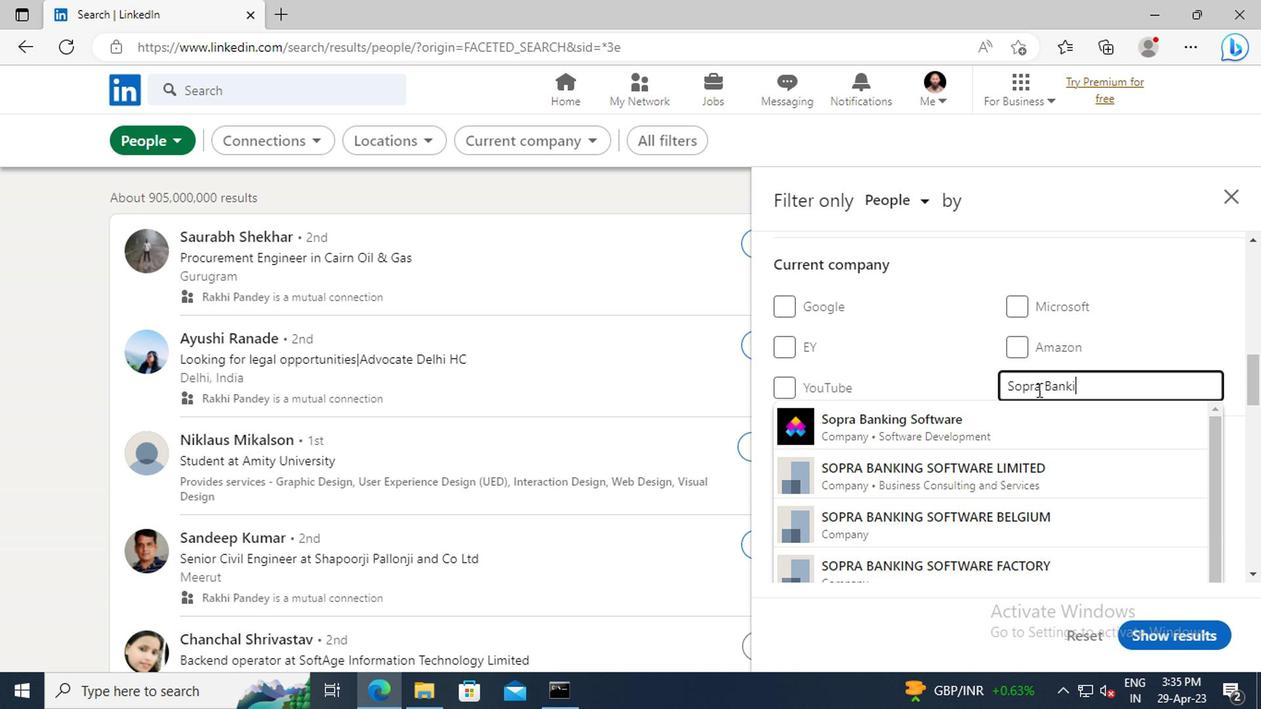 
Action: Mouse moved to (1008, 415)
Screenshot: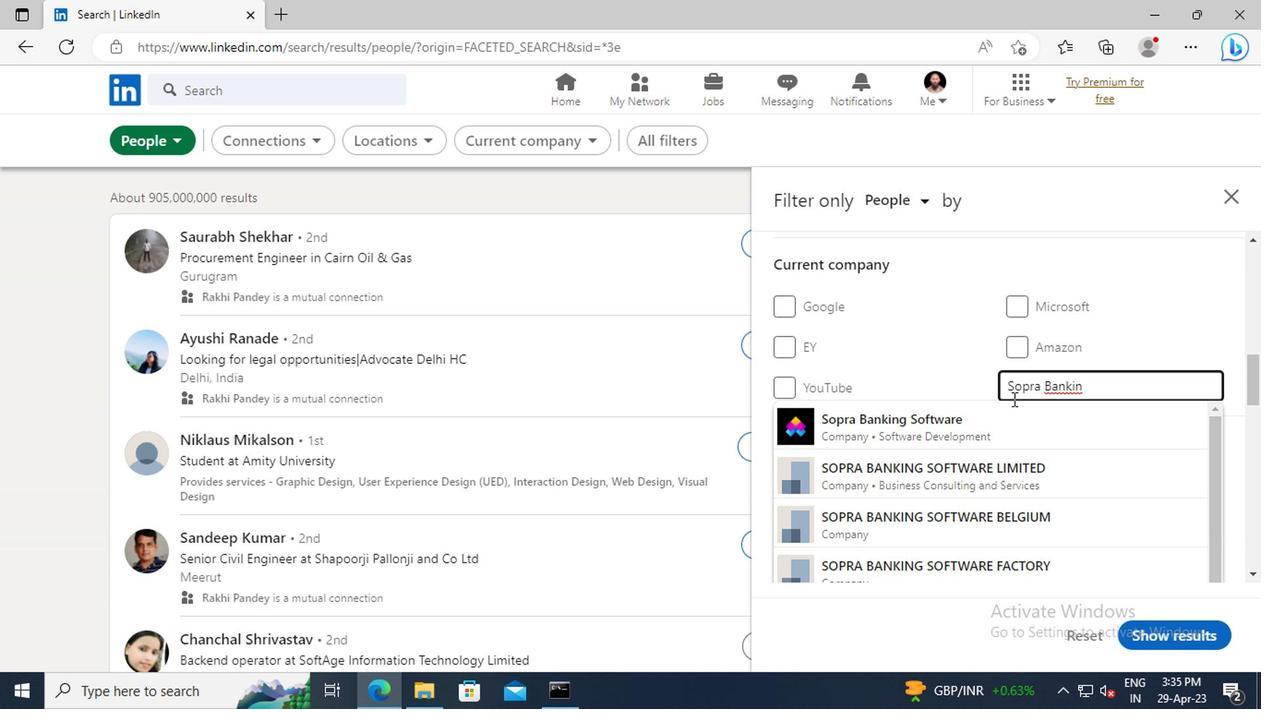 
Action: Mouse pressed left at (1008, 415)
Screenshot: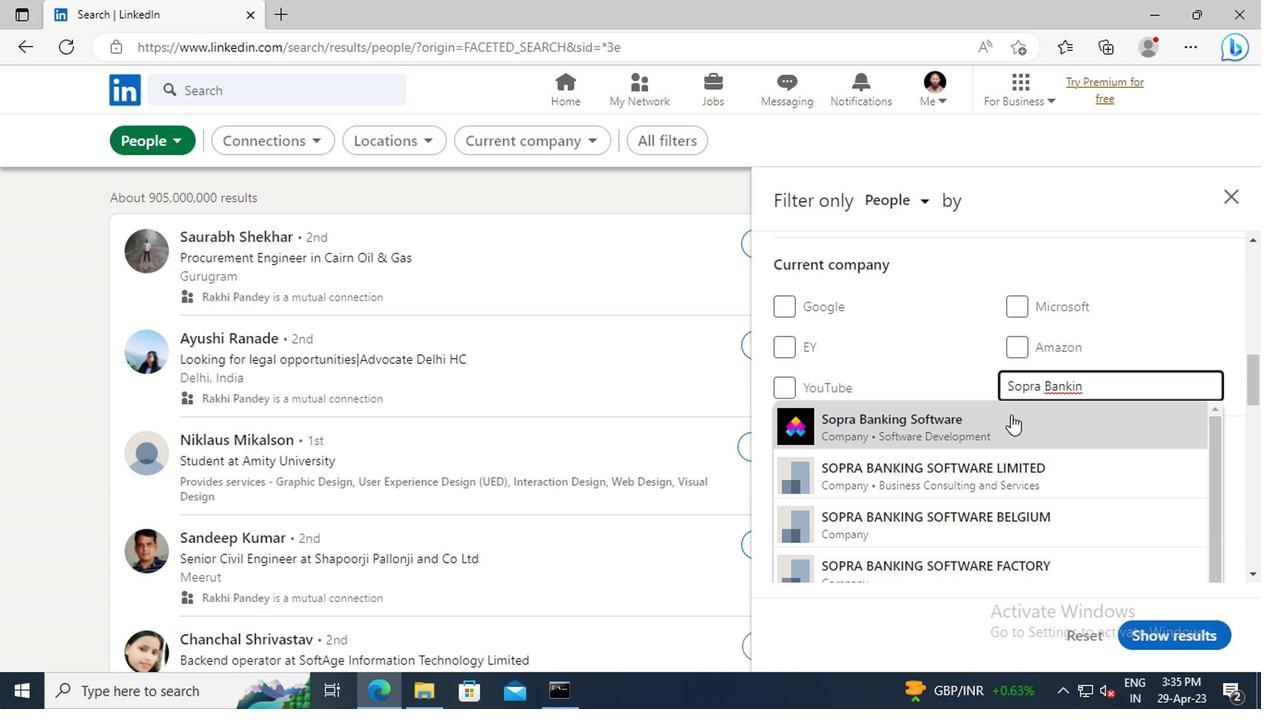 
Action: Mouse scrolled (1008, 415) with delta (0, 0)
Screenshot: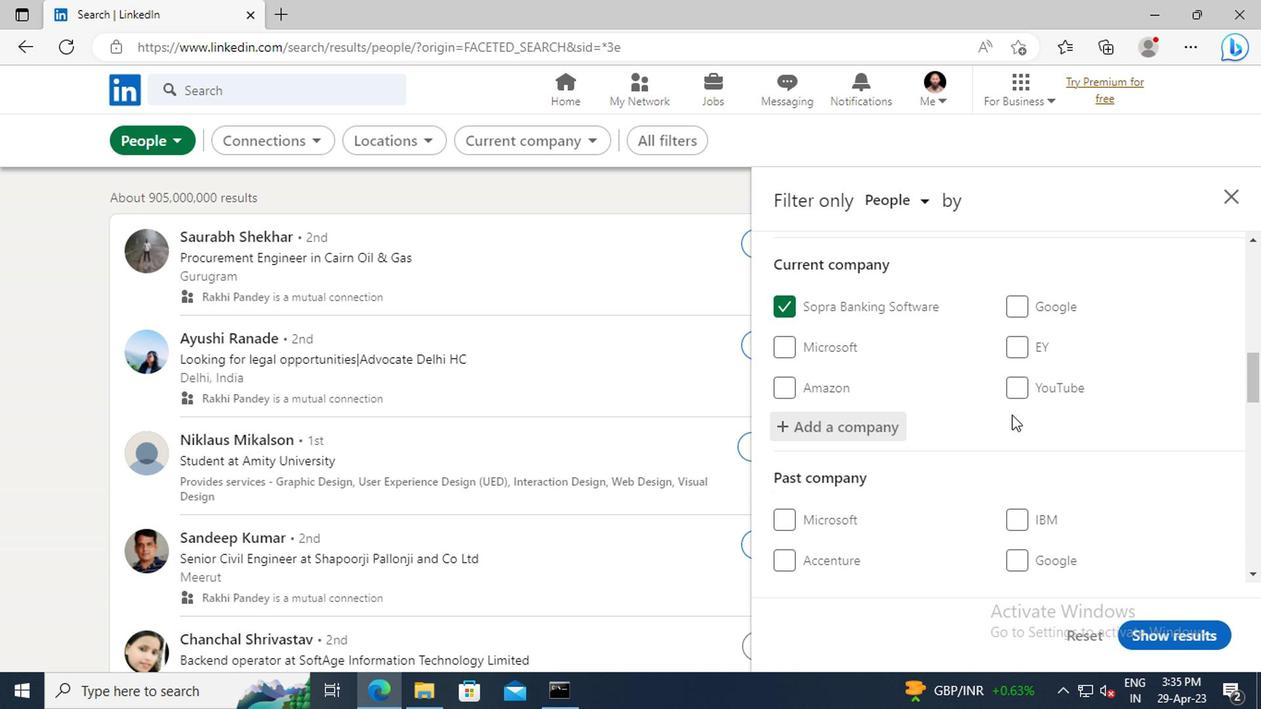 
Action: Mouse moved to (1008, 401)
Screenshot: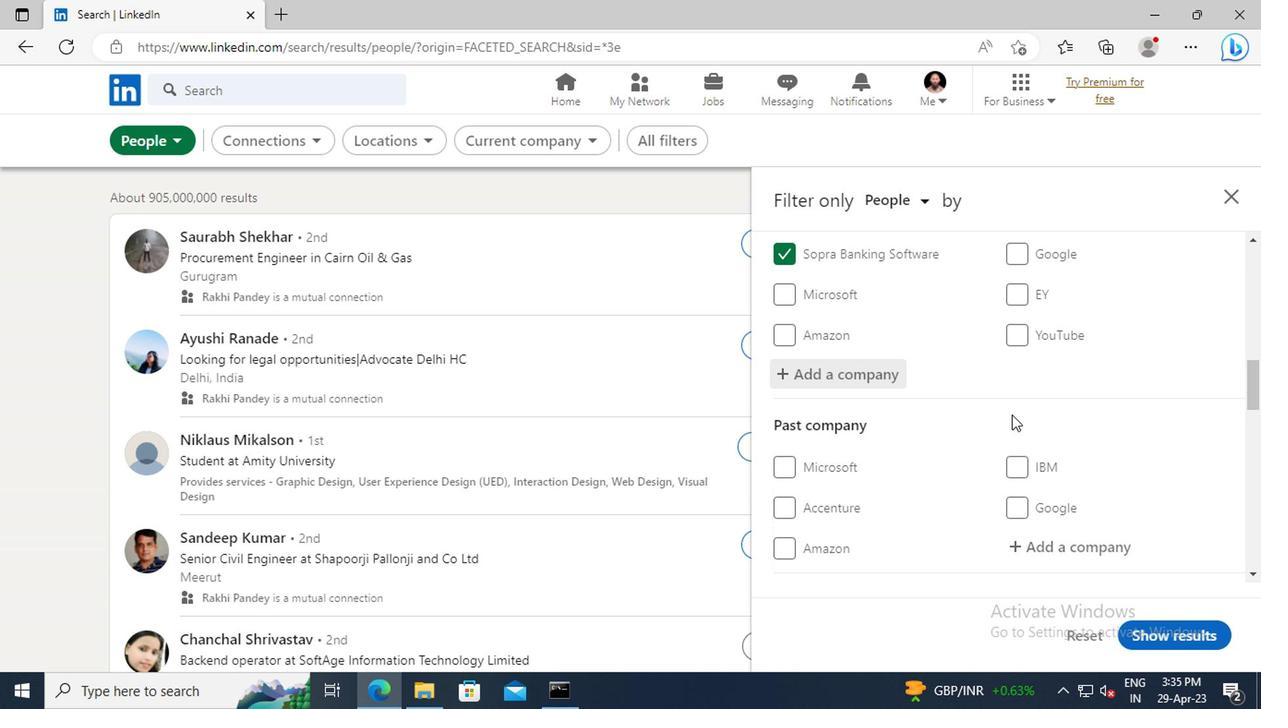 
Action: Mouse scrolled (1008, 399) with delta (0, -1)
Screenshot: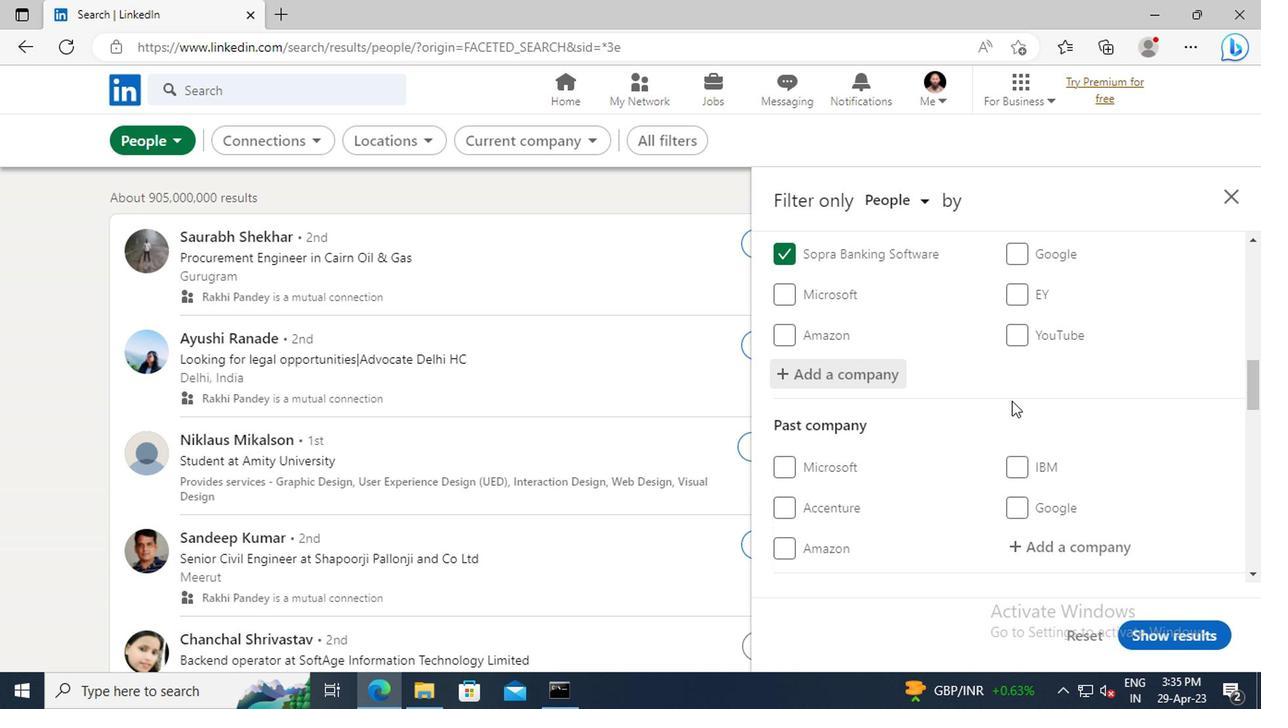 
Action: Mouse scrolled (1008, 399) with delta (0, -1)
Screenshot: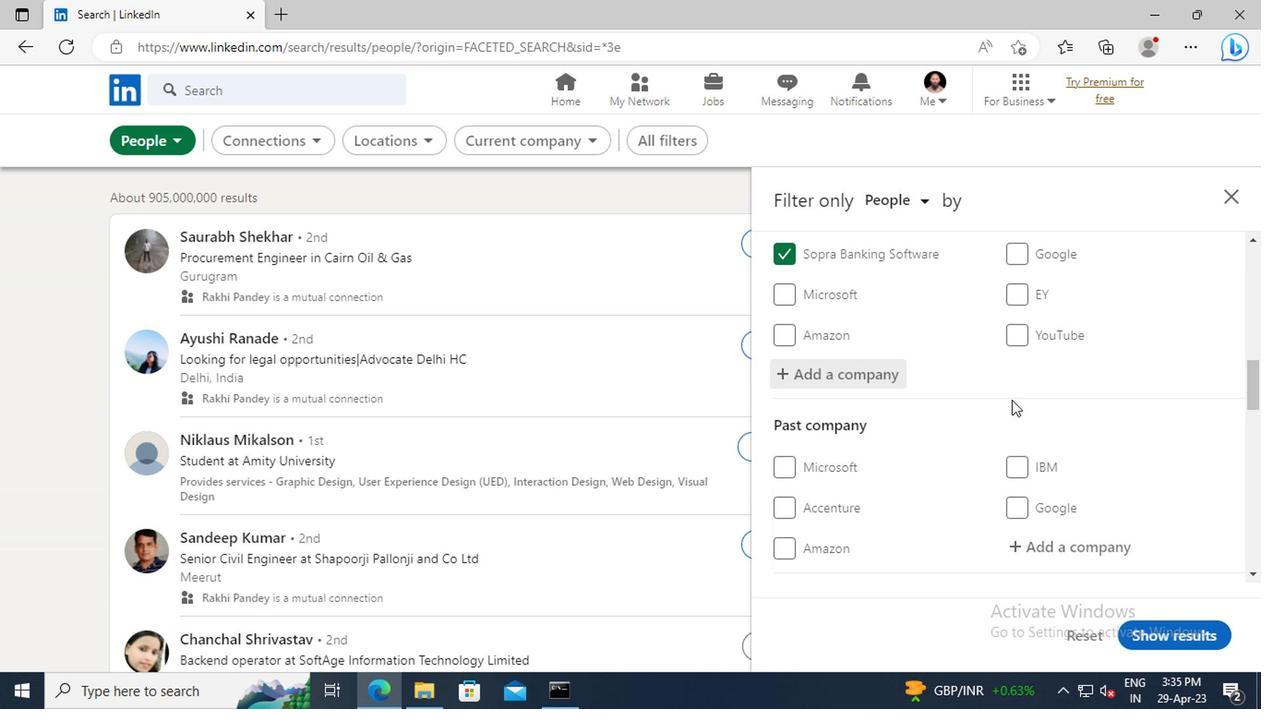 
Action: Mouse moved to (1008, 367)
Screenshot: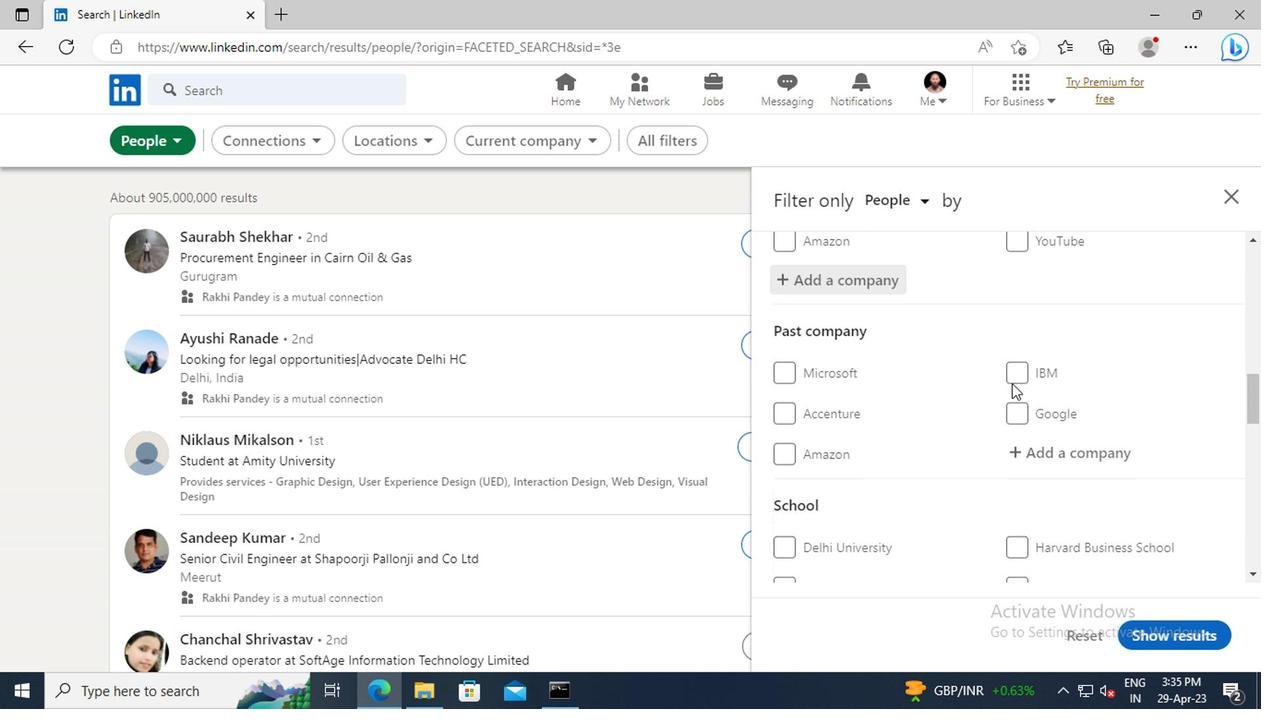 
Action: Mouse scrolled (1008, 367) with delta (0, 0)
Screenshot: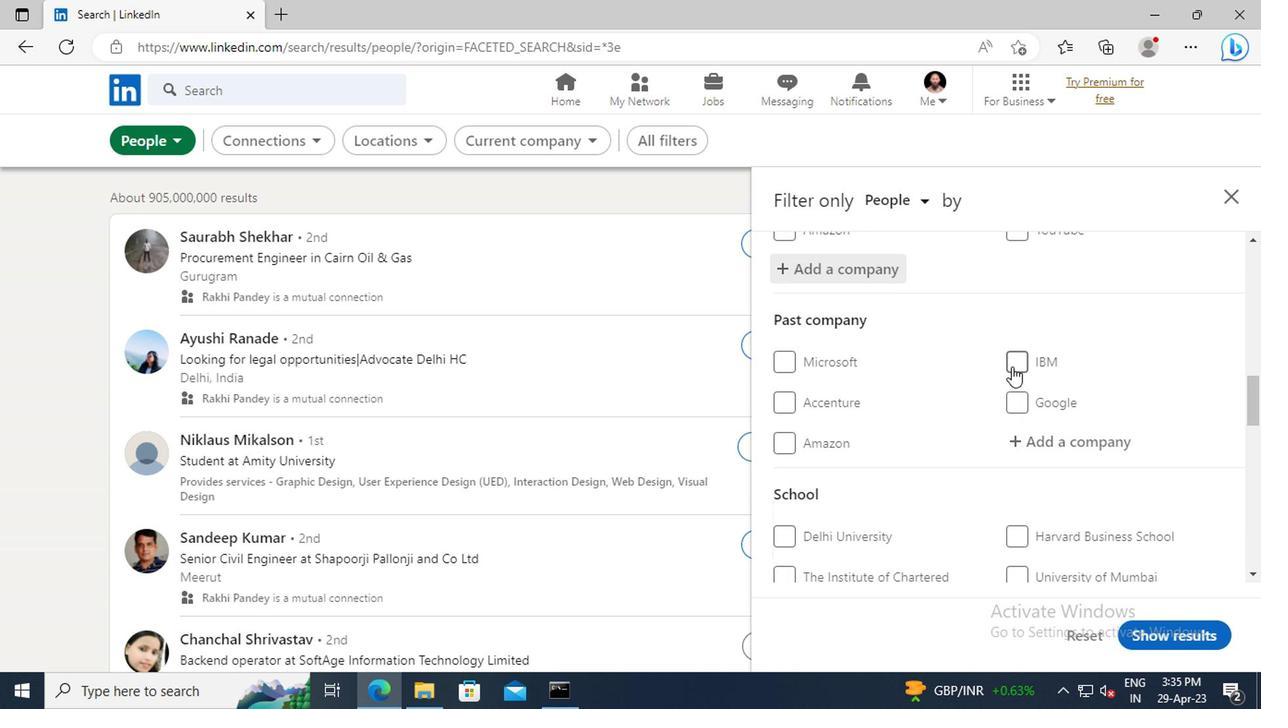 
Action: Mouse scrolled (1008, 367) with delta (0, 0)
Screenshot: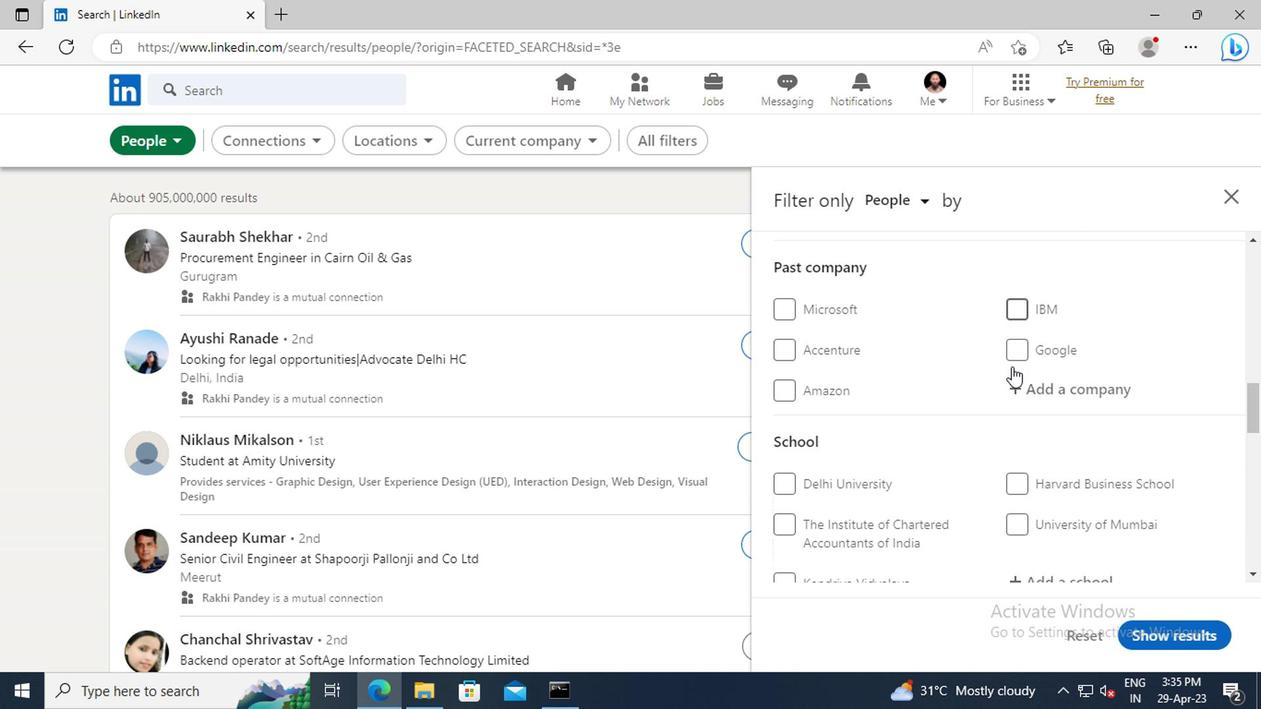 
Action: Mouse scrolled (1008, 367) with delta (0, 0)
Screenshot: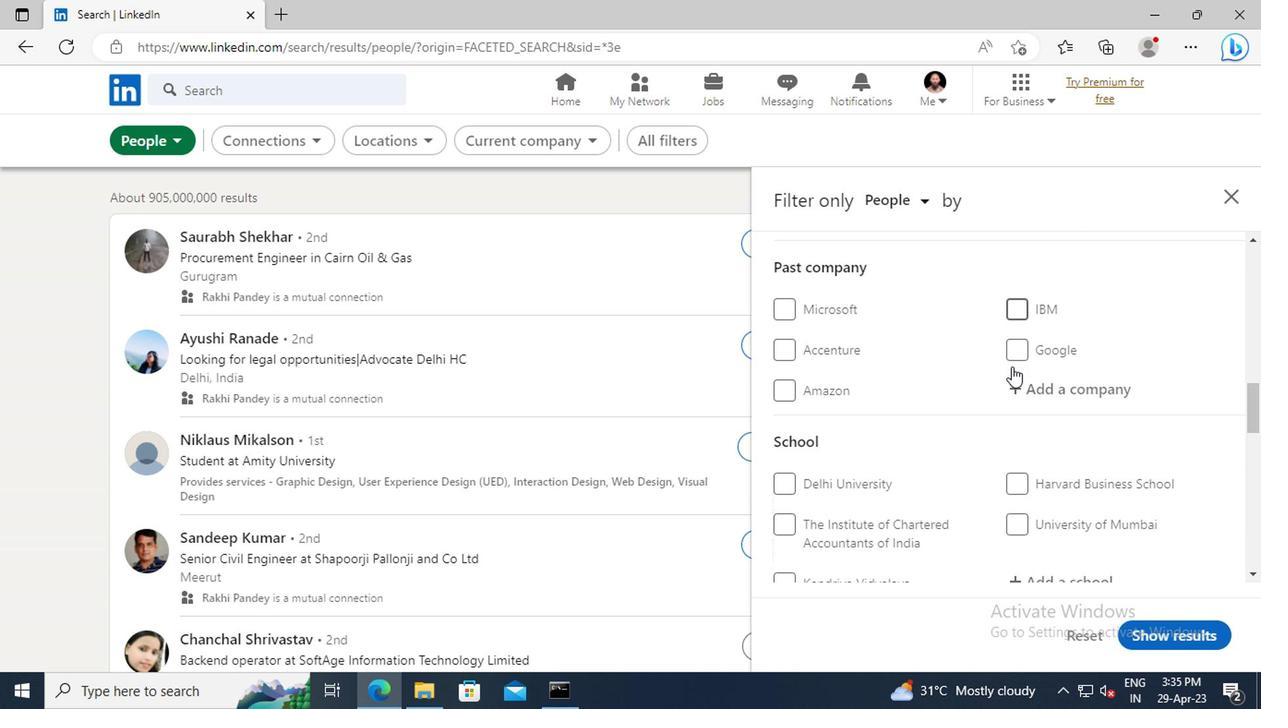 
Action: Mouse scrolled (1008, 367) with delta (0, 0)
Screenshot: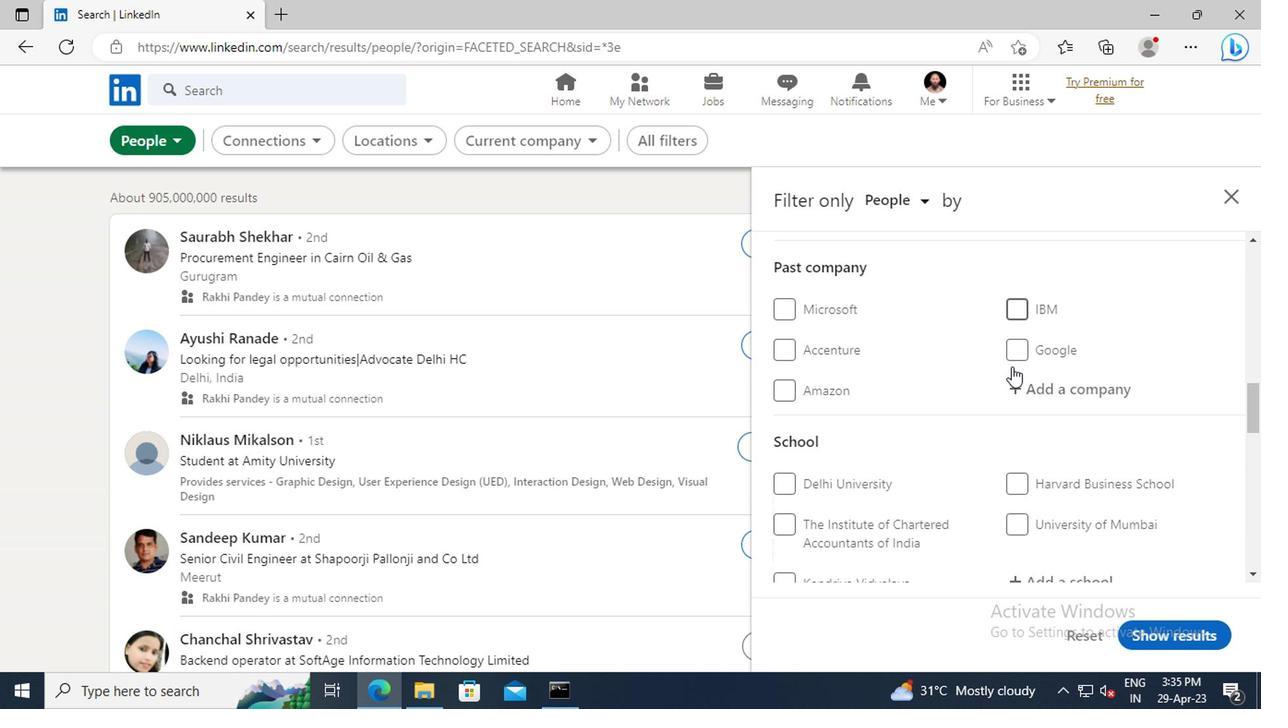 
Action: Mouse moved to (1017, 424)
Screenshot: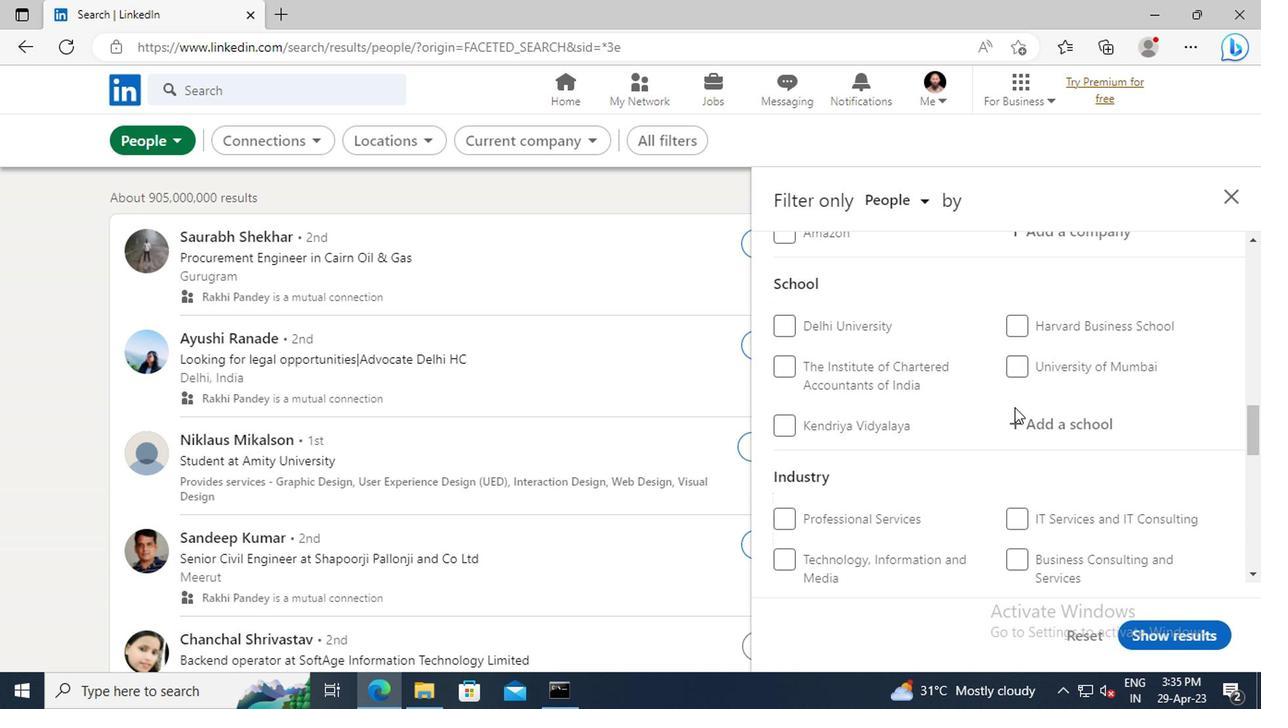 
Action: Mouse pressed left at (1017, 424)
Screenshot: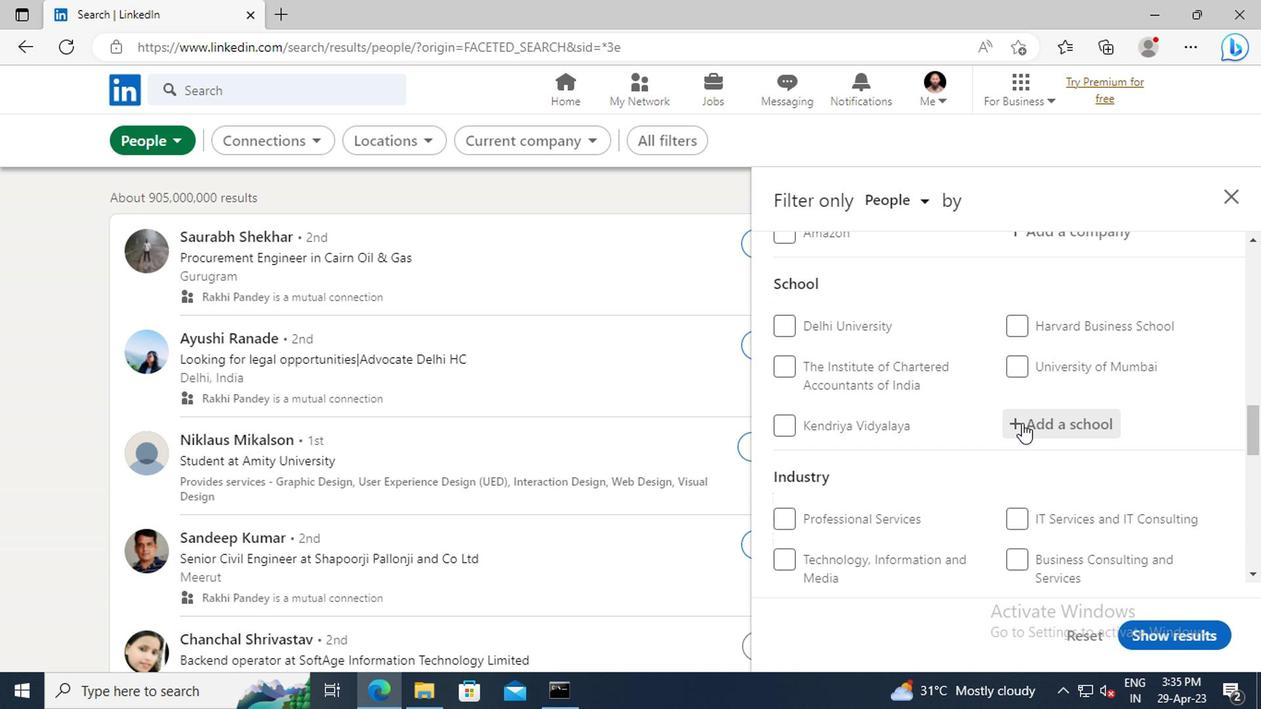 
Action: Key pressed <Key.shift>INDIAN<Key.space><Key.shift>INSTITUTE<Key.space>OF<Key.space><Key.shift>MANAGEMENT,<Key.space><Key.shift>CA
Screenshot: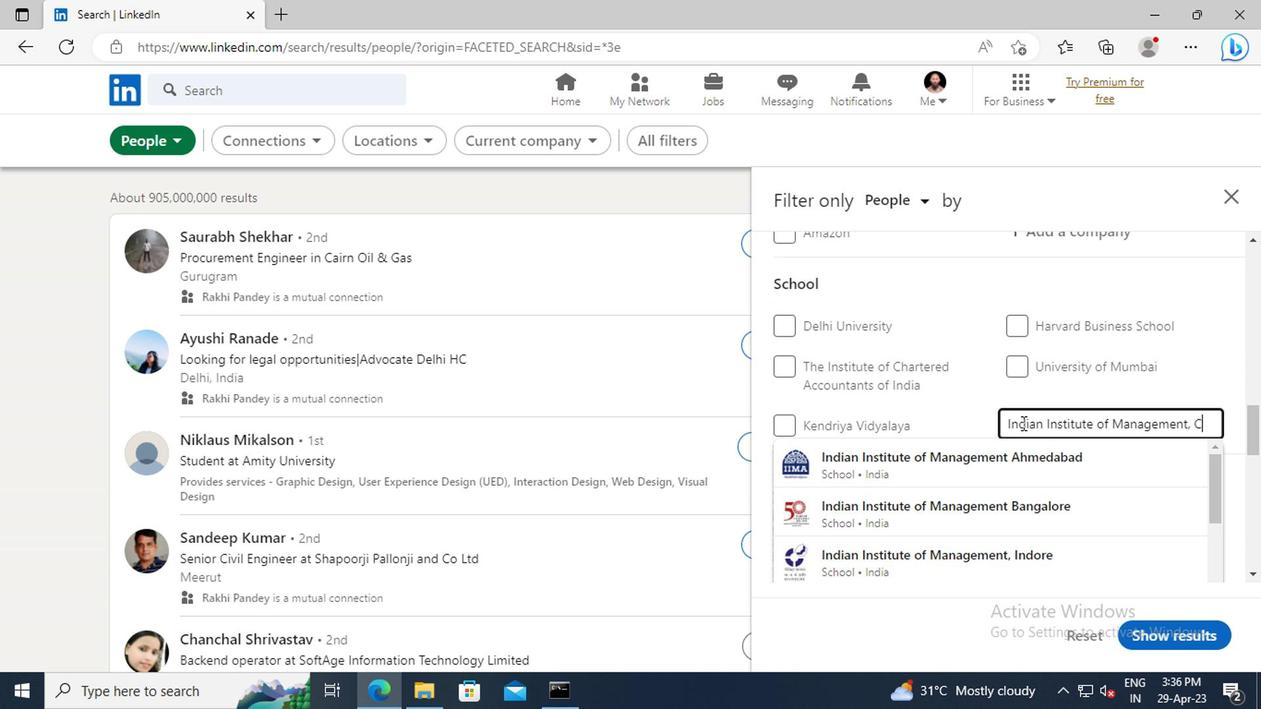 
Action: Mouse moved to (1003, 462)
Screenshot: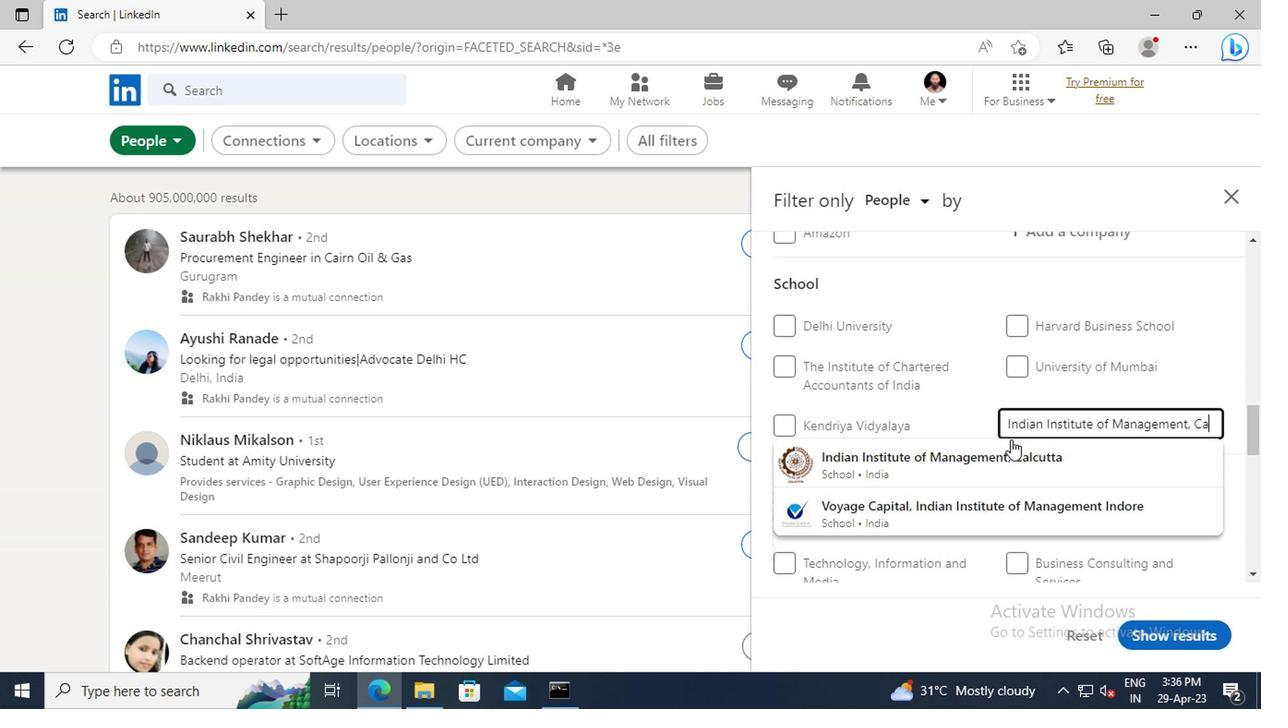 
Action: Mouse pressed left at (1003, 462)
Screenshot: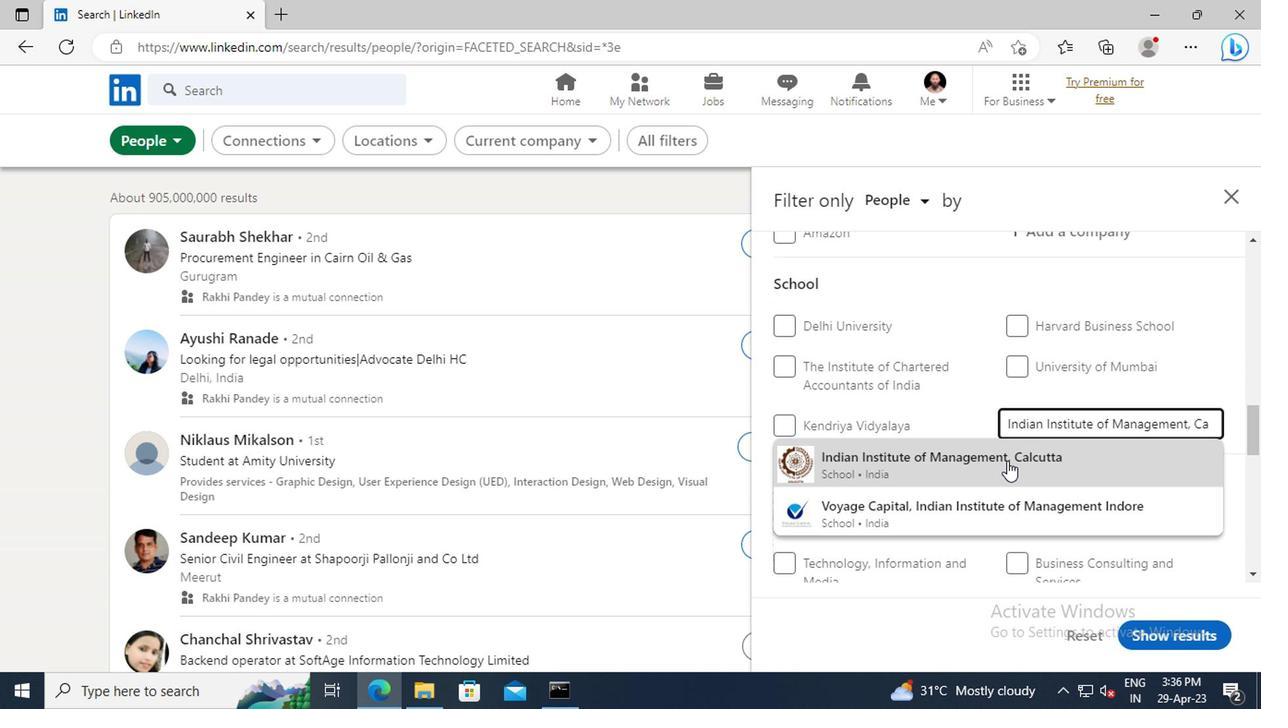 
Action: Mouse scrolled (1003, 461) with delta (0, -1)
Screenshot: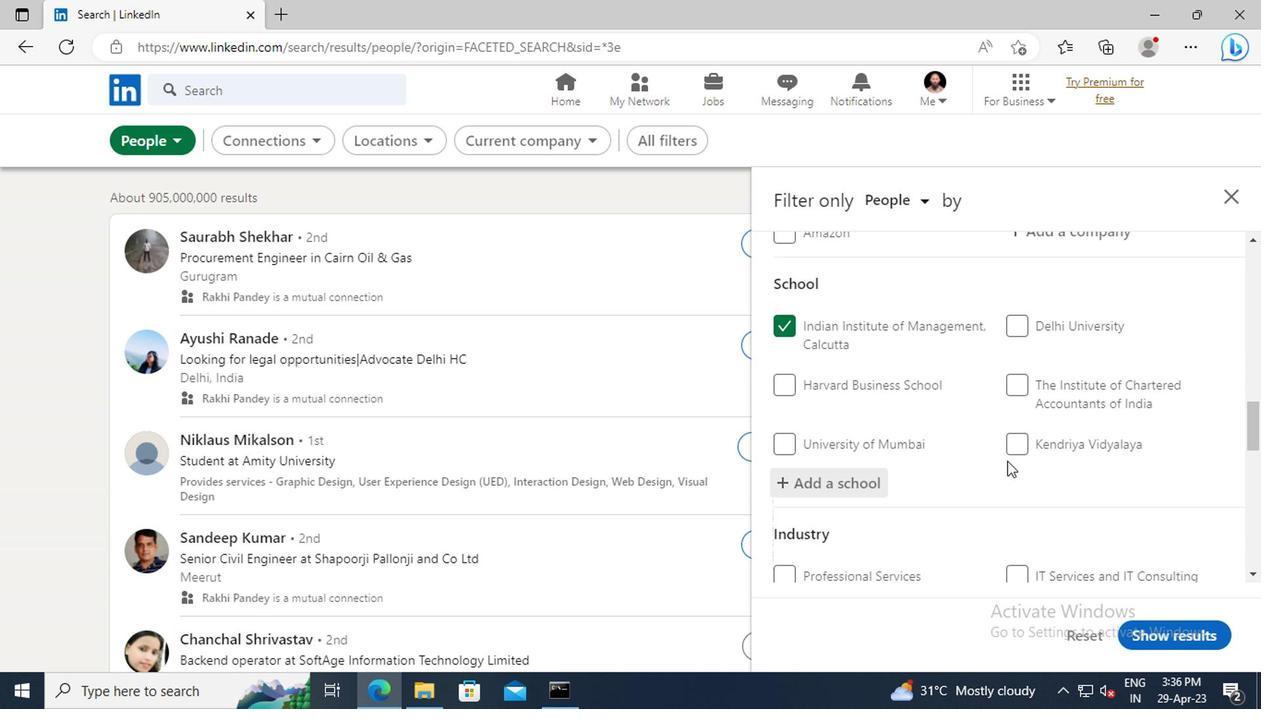 
Action: Mouse scrolled (1003, 461) with delta (0, -1)
Screenshot: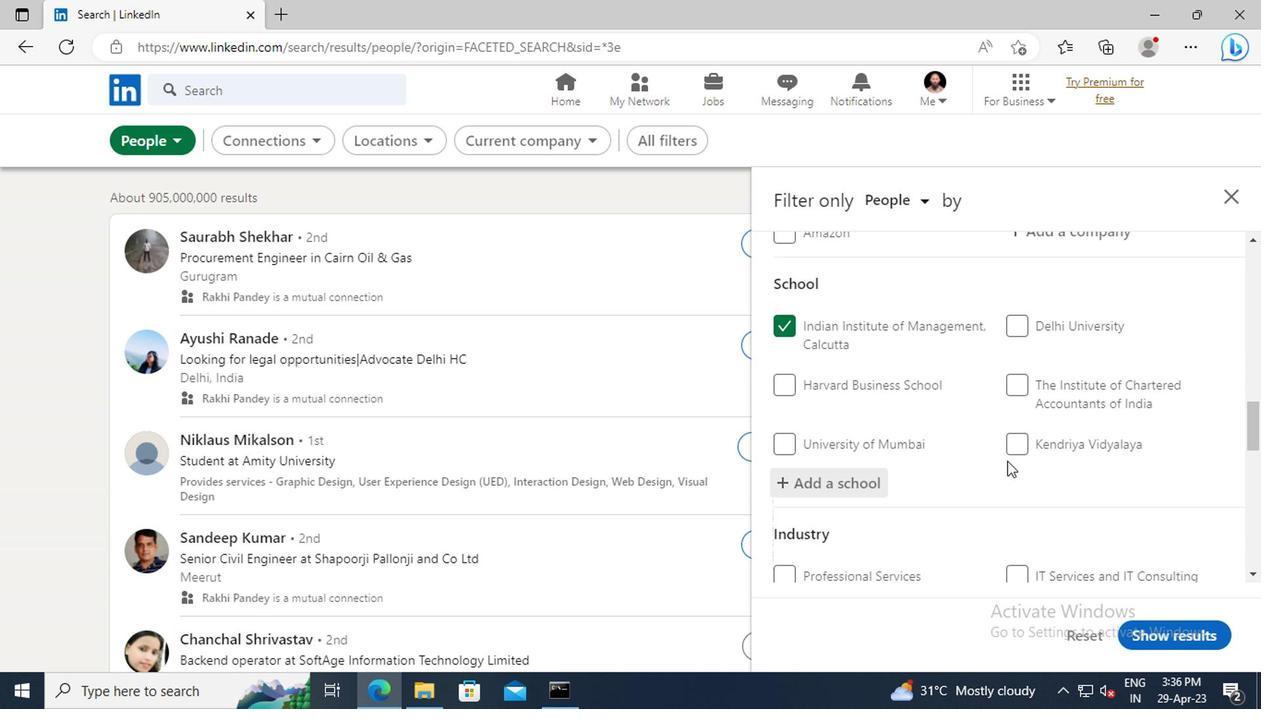 
Action: Mouse moved to (1008, 424)
Screenshot: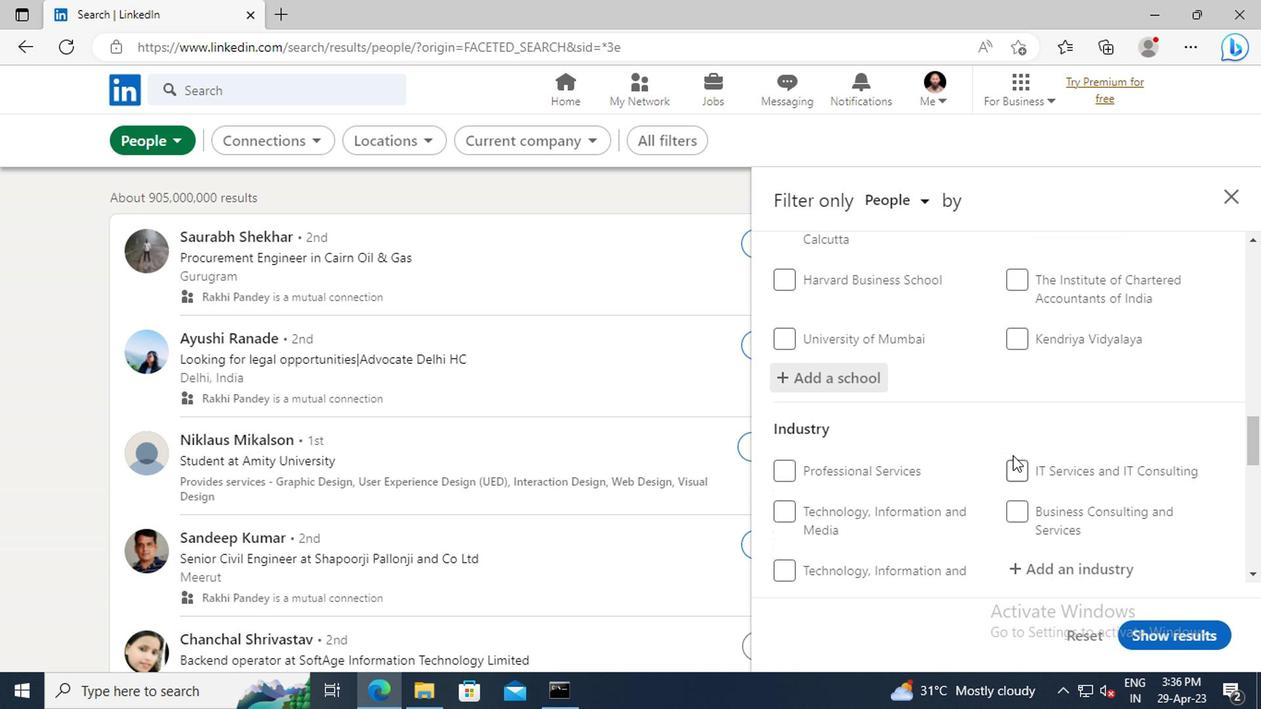 
Action: Mouse scrolled (1008, 423) with delta (0, 0)
Screenshot: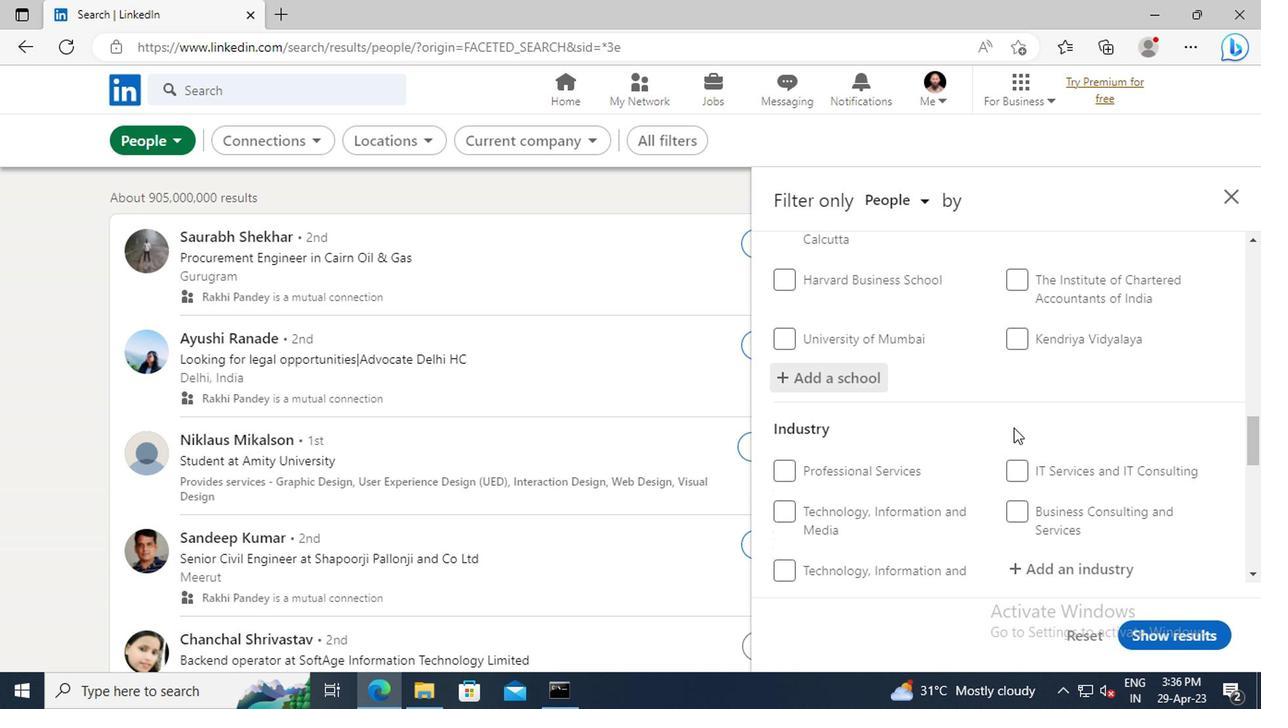 
Action: Mouse scrolled (1008, 423) with delta (0, 0)
Screenshot: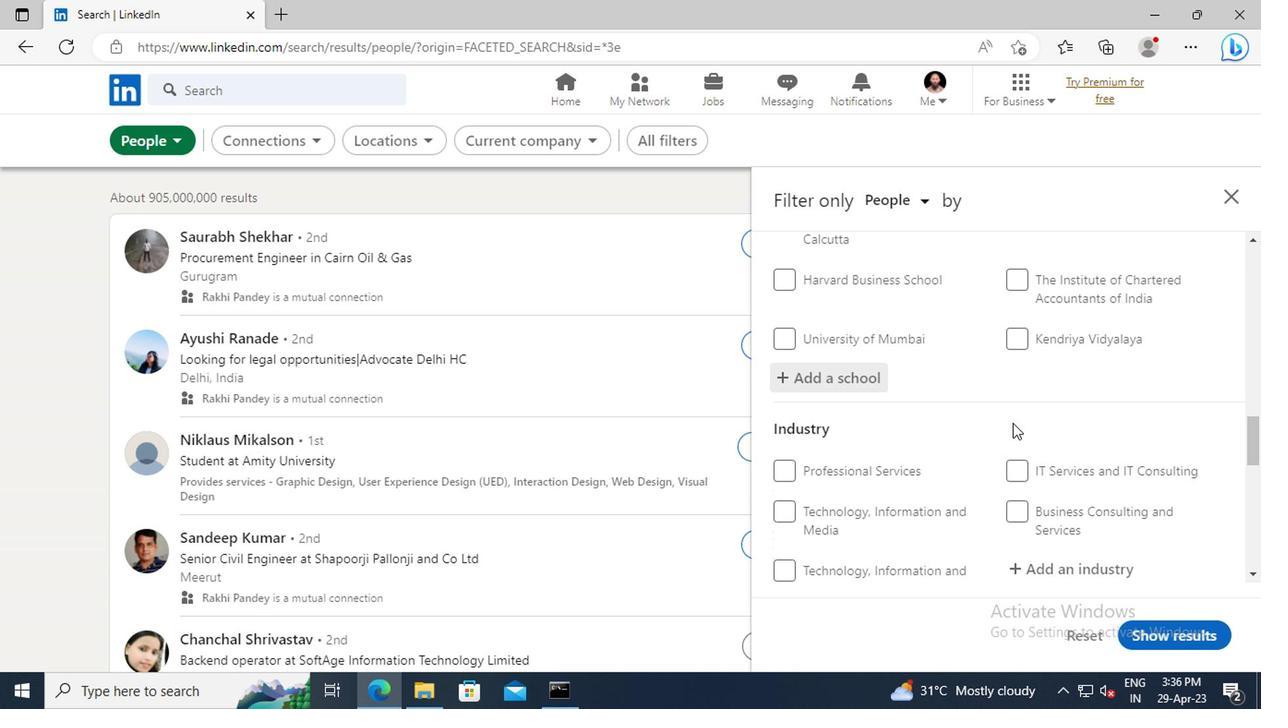 
Action: Mouse moved to (1023, 459)
Screenshot: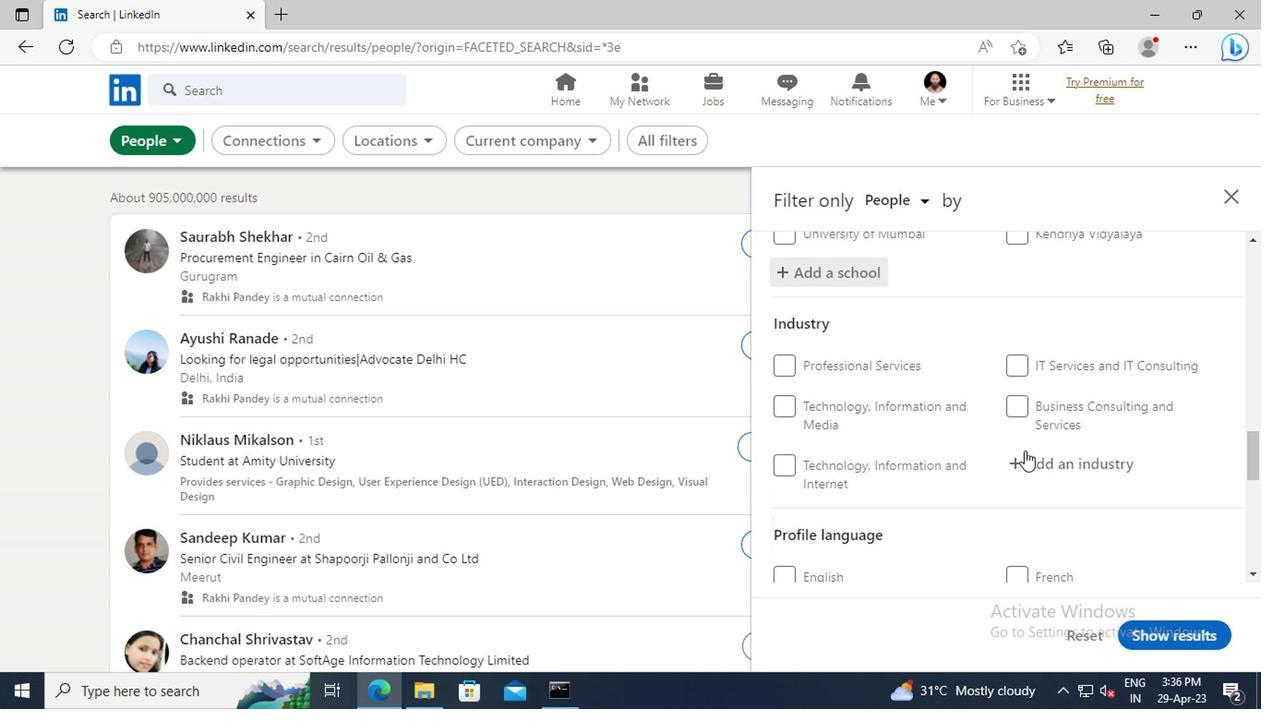 
Action: Mouse pressed left at (1023, 459)
Screenshot: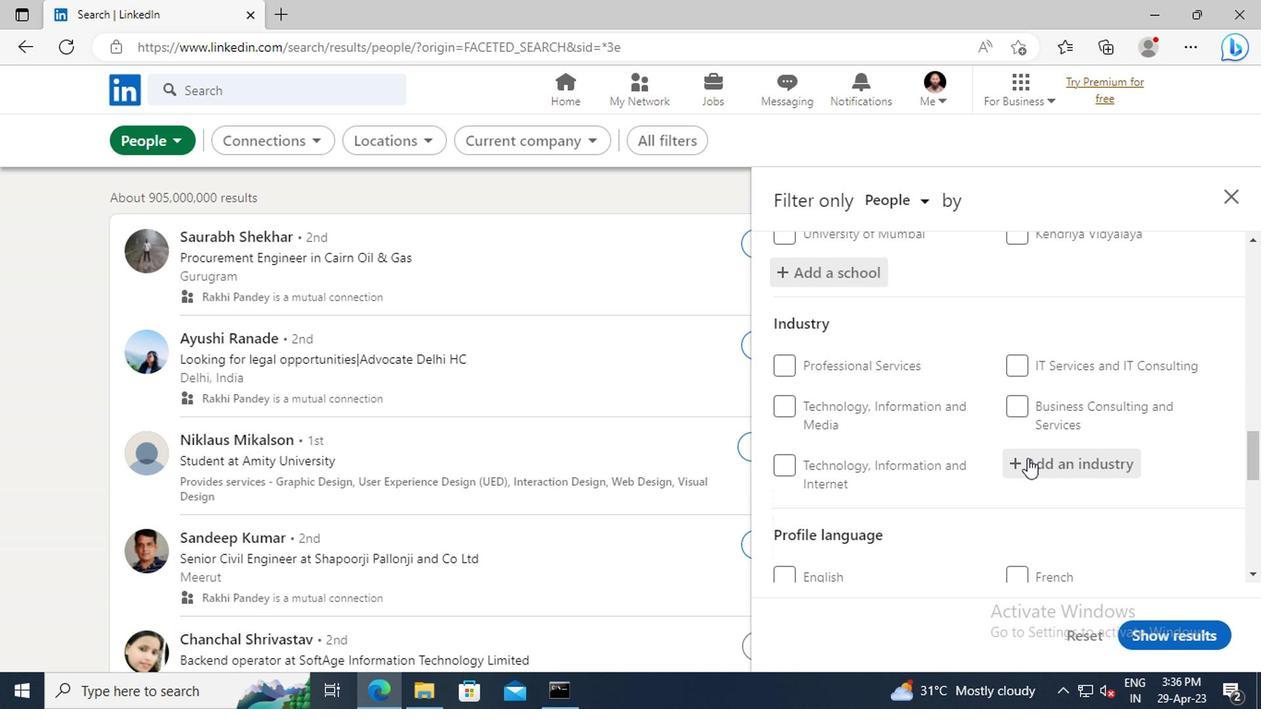 
Action: Key pressed <Key.shift>TRANSPORTATION<Key.space><Key.shift>EQUI
Screenshot: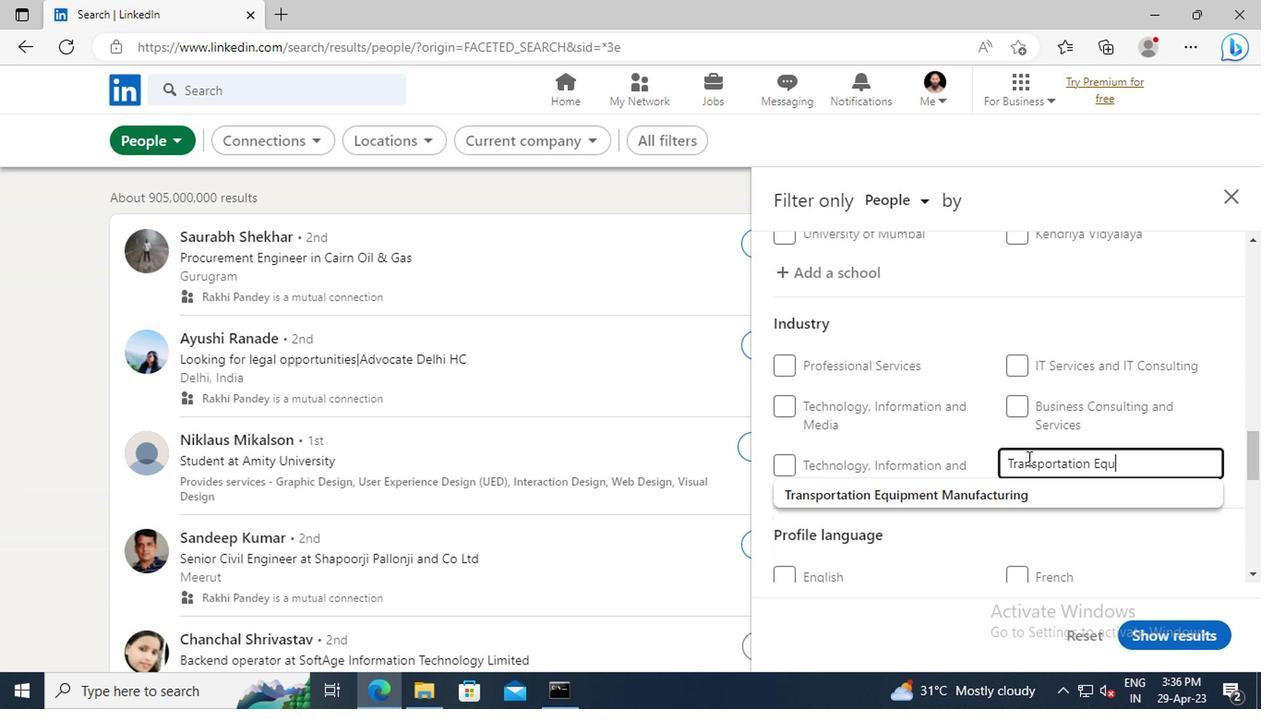 
Action: Mouse moved to (1028, 487)
Screenshot: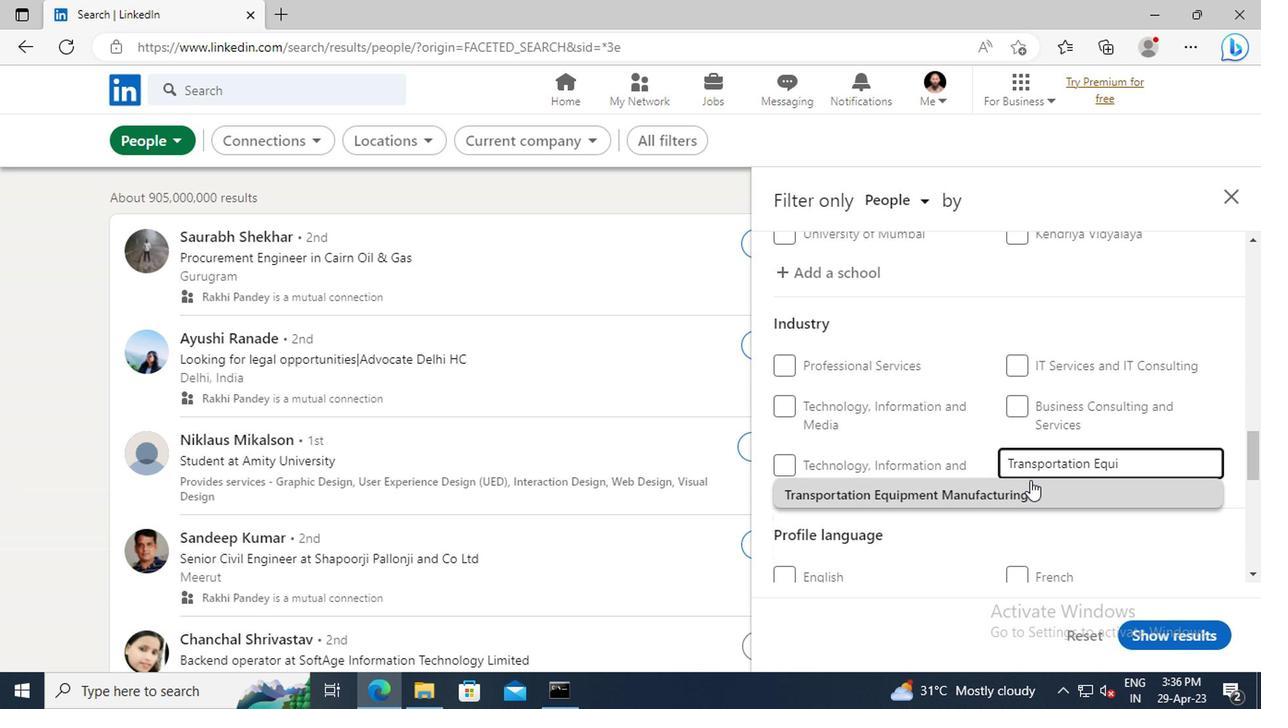 
Action: Mouse pressed left at (1028, 487)
Screenshot: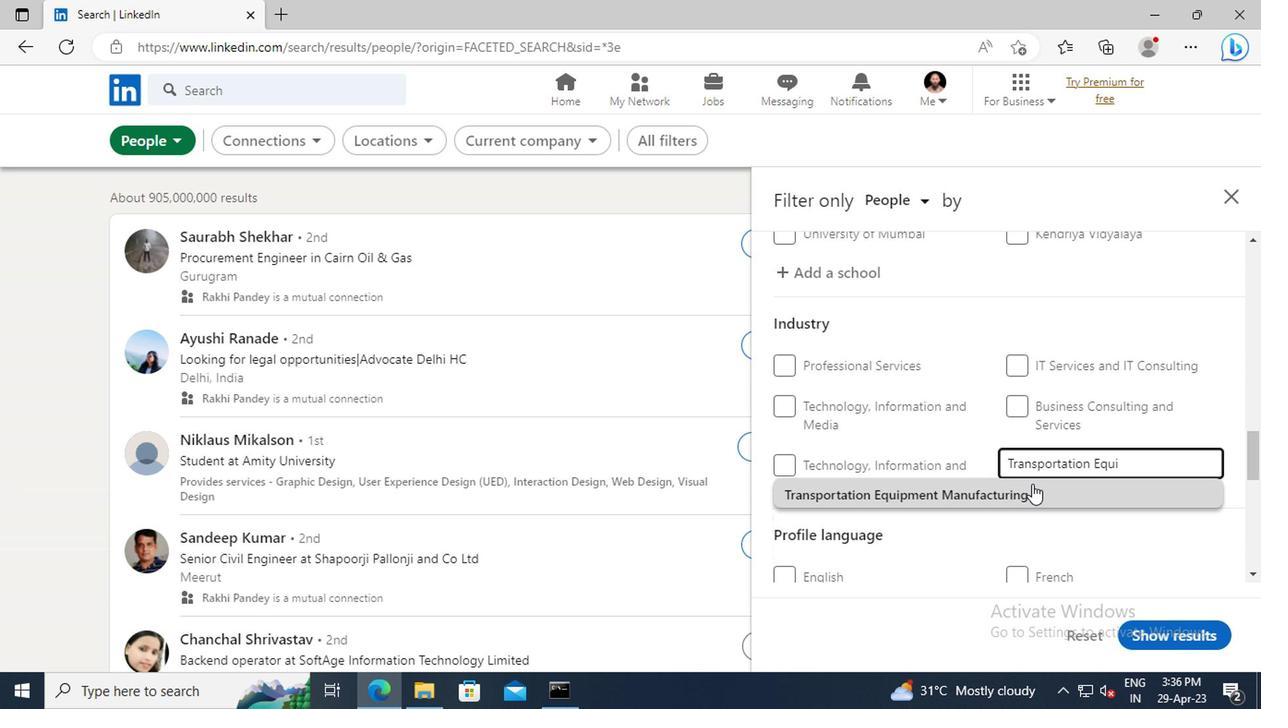 
Action: Mouse scrolled (1028, 486) with delta (0, -1)
Screenshot: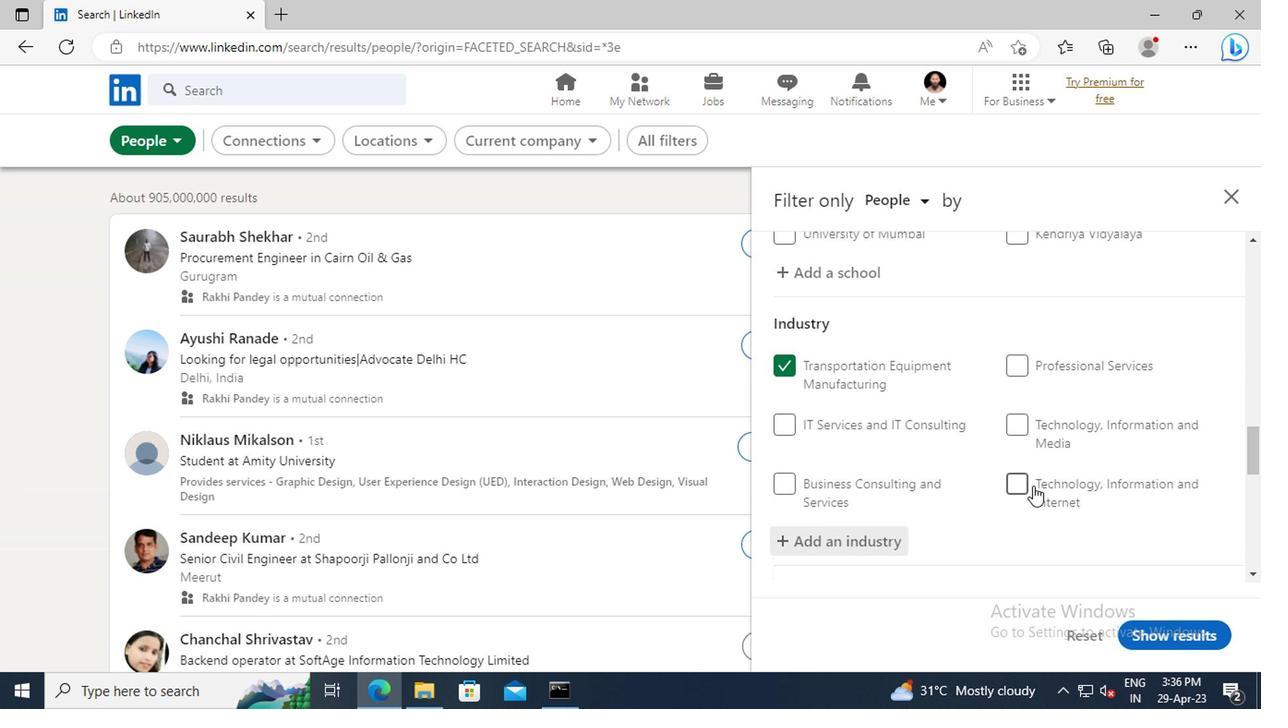 
Action: Mouse scrolled (1028, 486) with delta (0, -1)
Screenshot: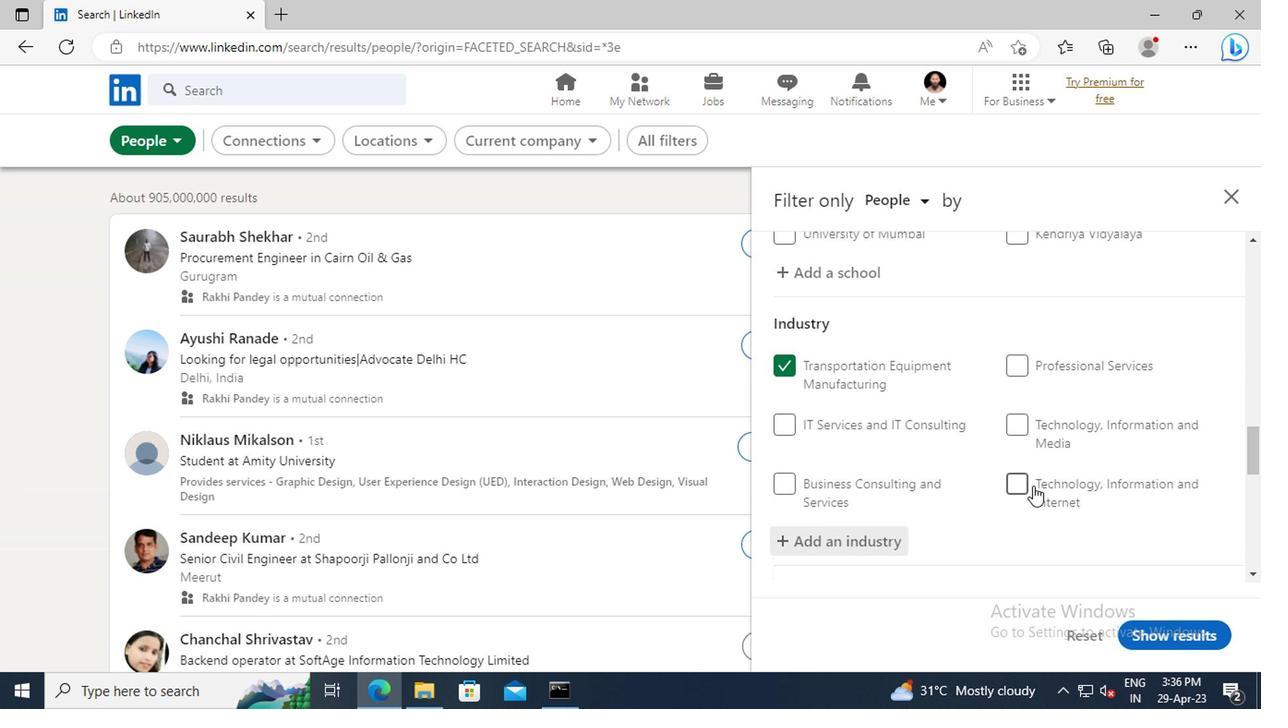 
Action: Mouse moved to (1028, 466)
Screenshot: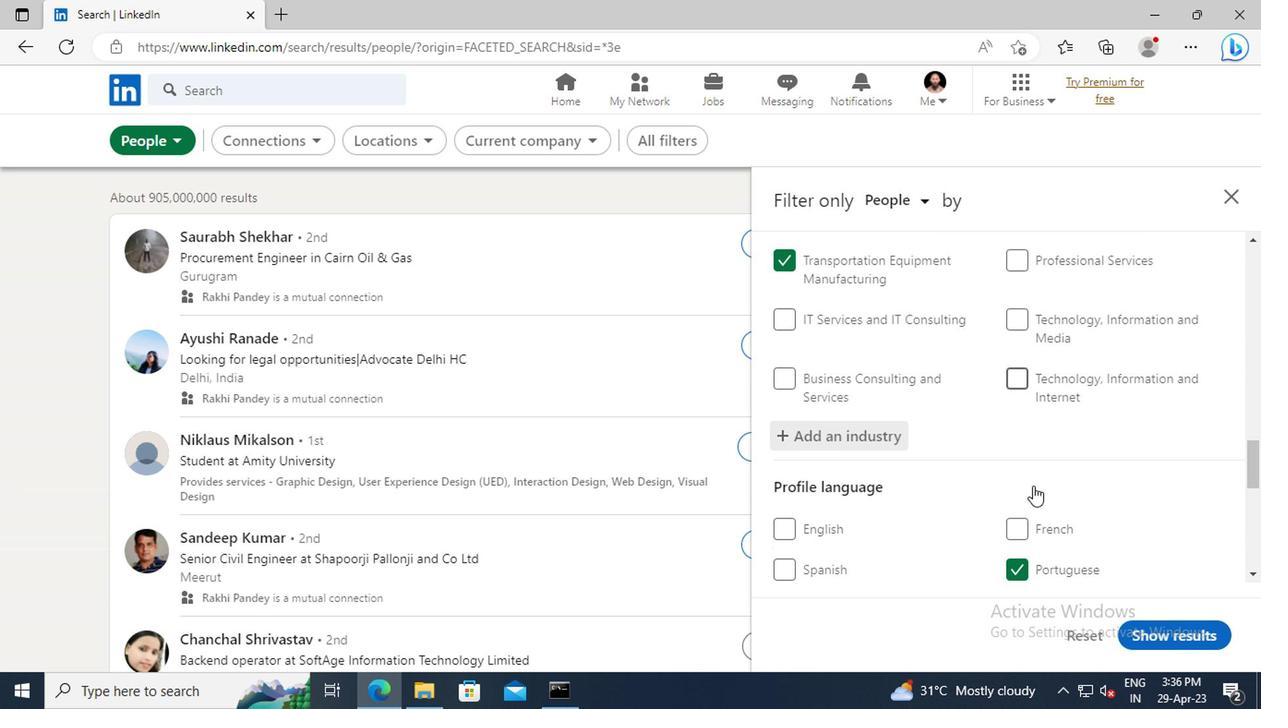 
Action: Mouse scrolled (1028, 465) with delta (0, -1)
Screenshot: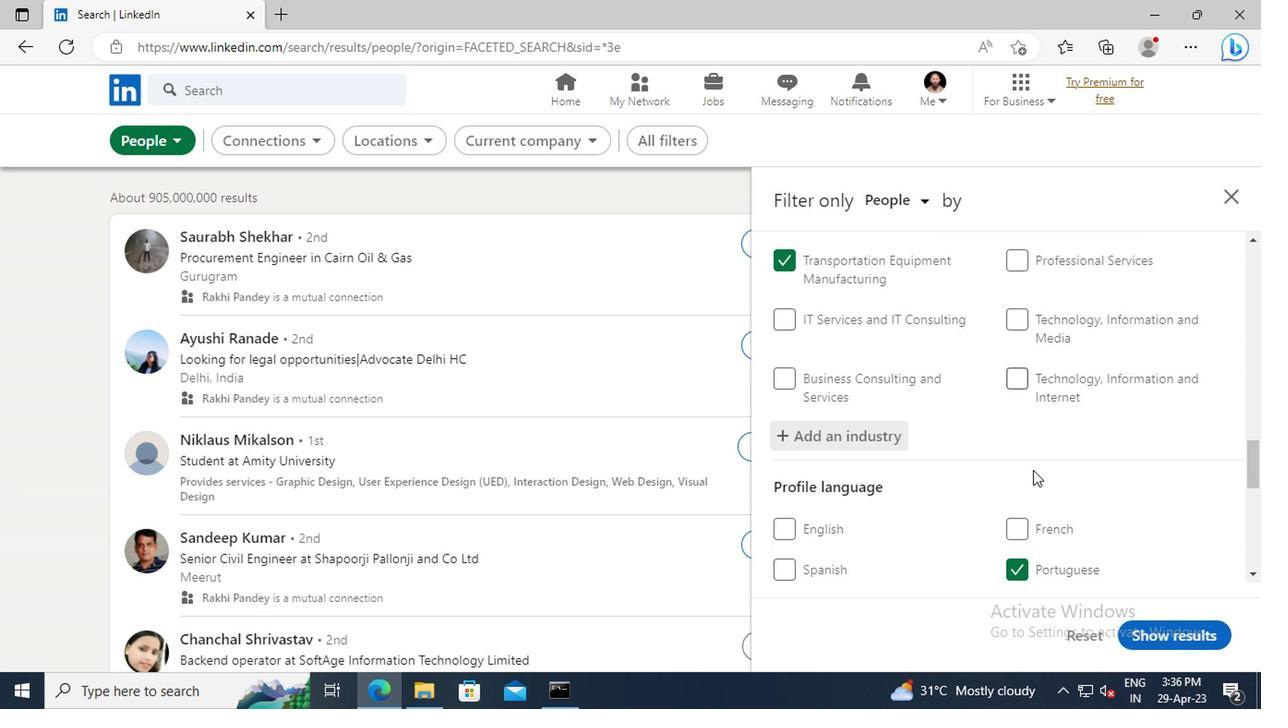 
Action: Mouse scrolled (1028, 465) with delta (0, -1)
Screenshot: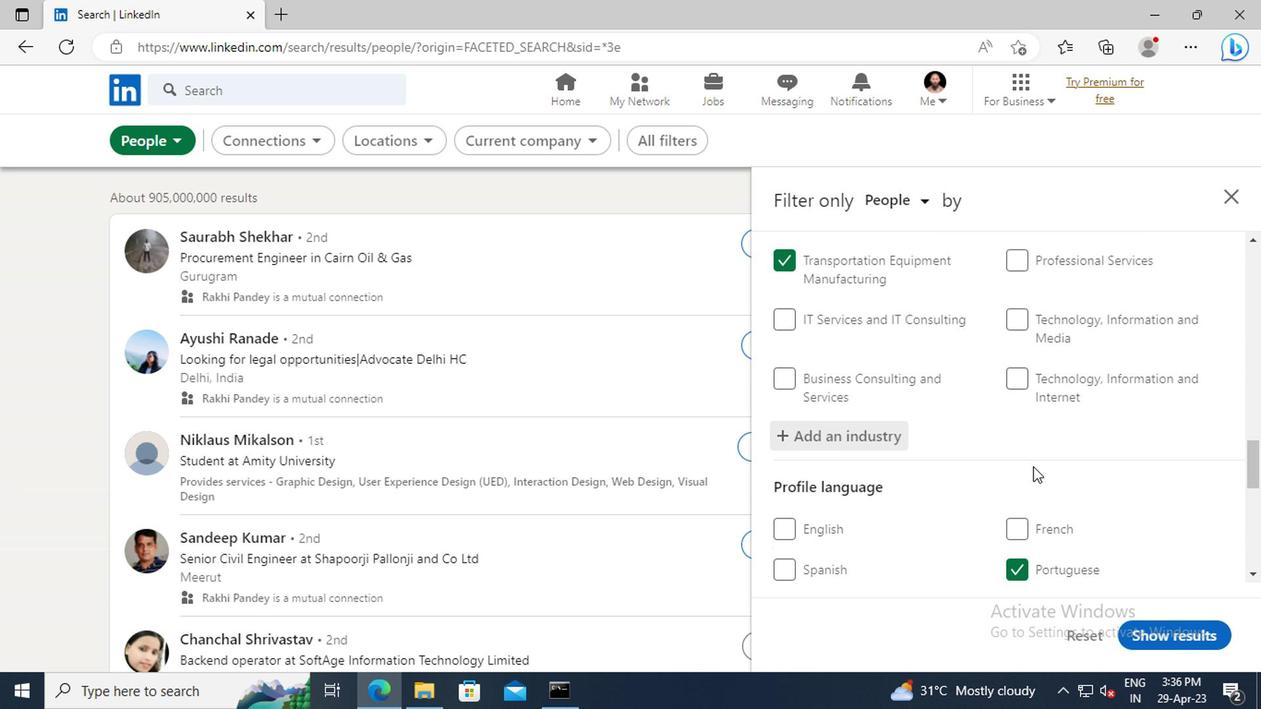 
Action: Mouse moved to (1035, 426)
Screenshot: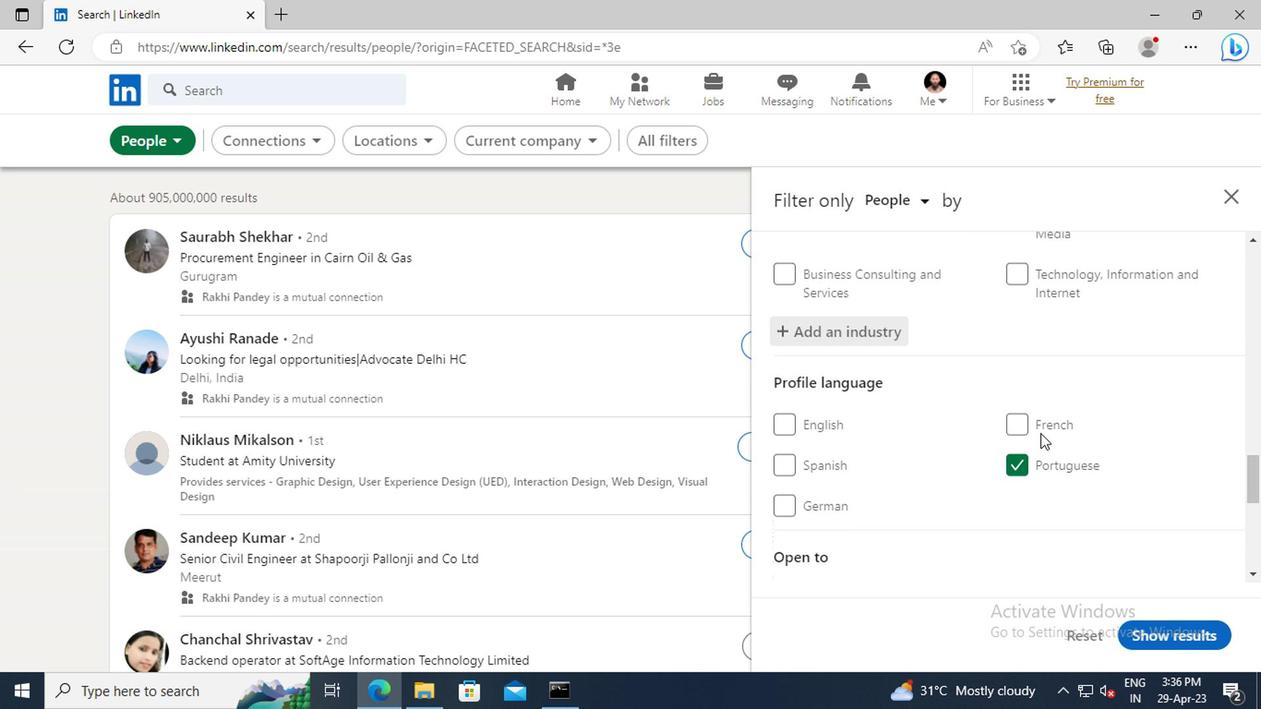 
Action: Mouse scrolled (1035, 426) with delta (0, 0)
Screenshot: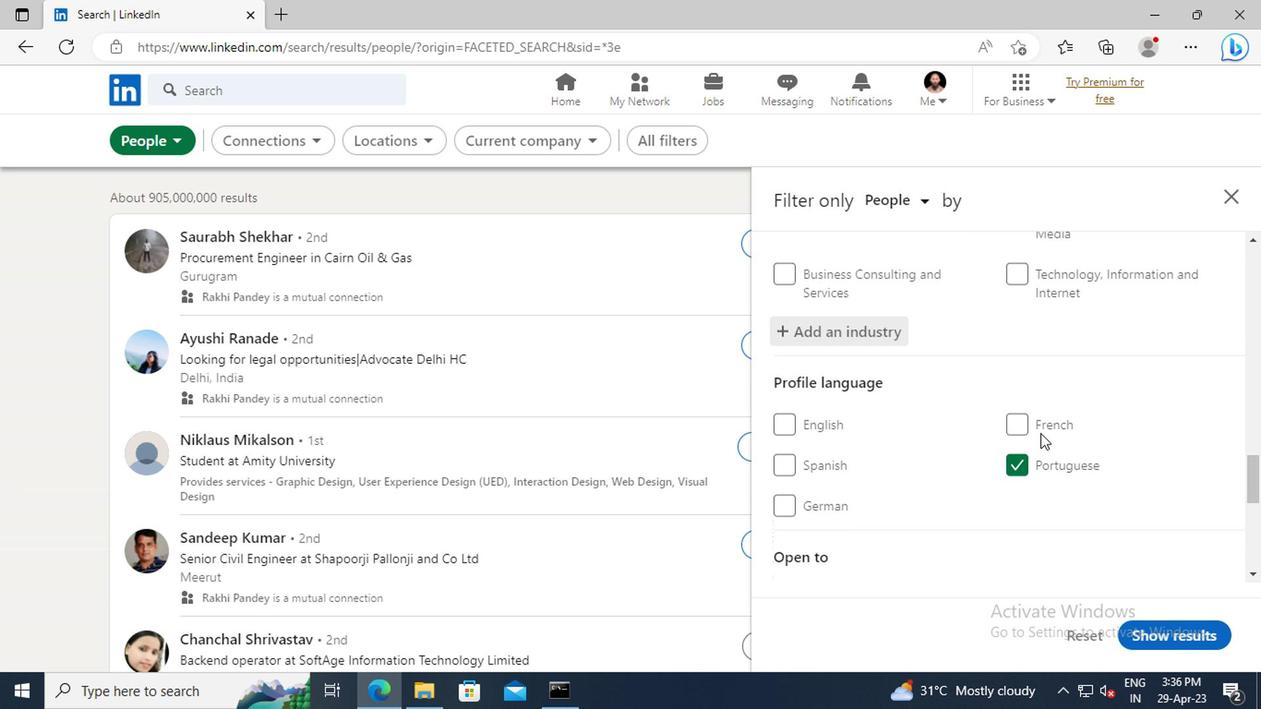 
Action: Mouse scrolled (1035, 426) with delta (0, 0)
Screenshot: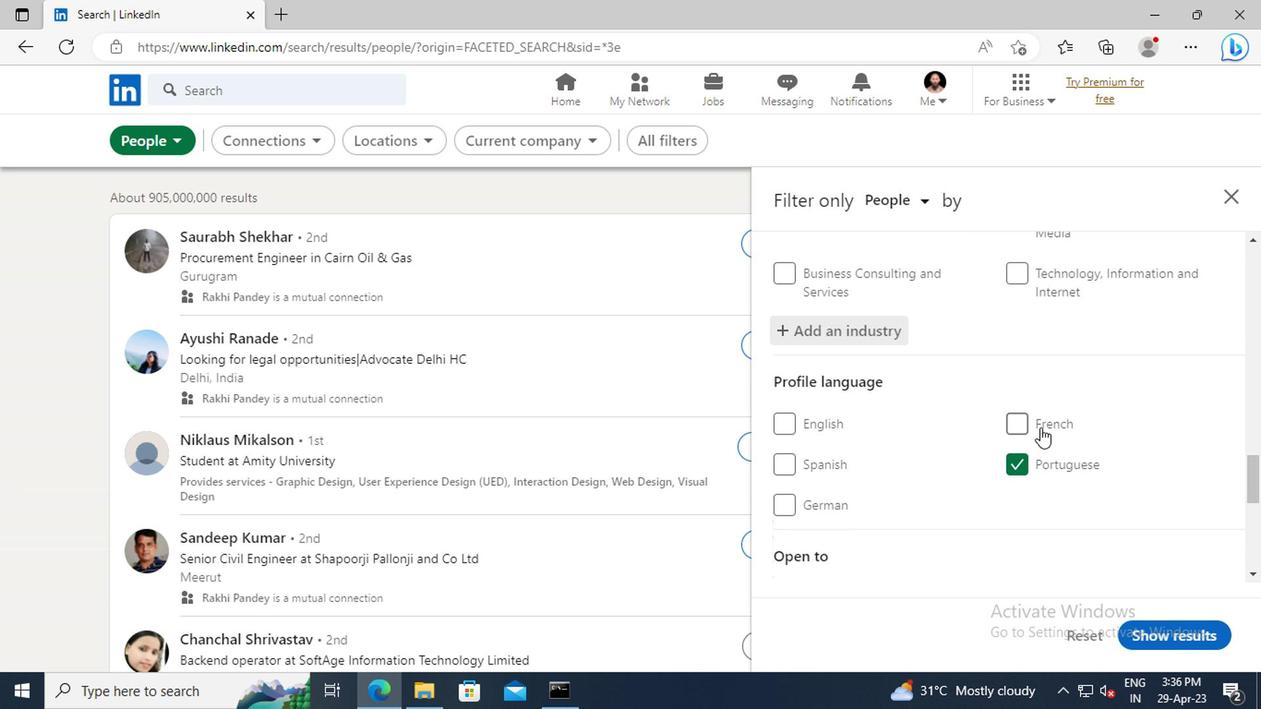 
Action: Mouse moved to (1036, 398)
Screenshot: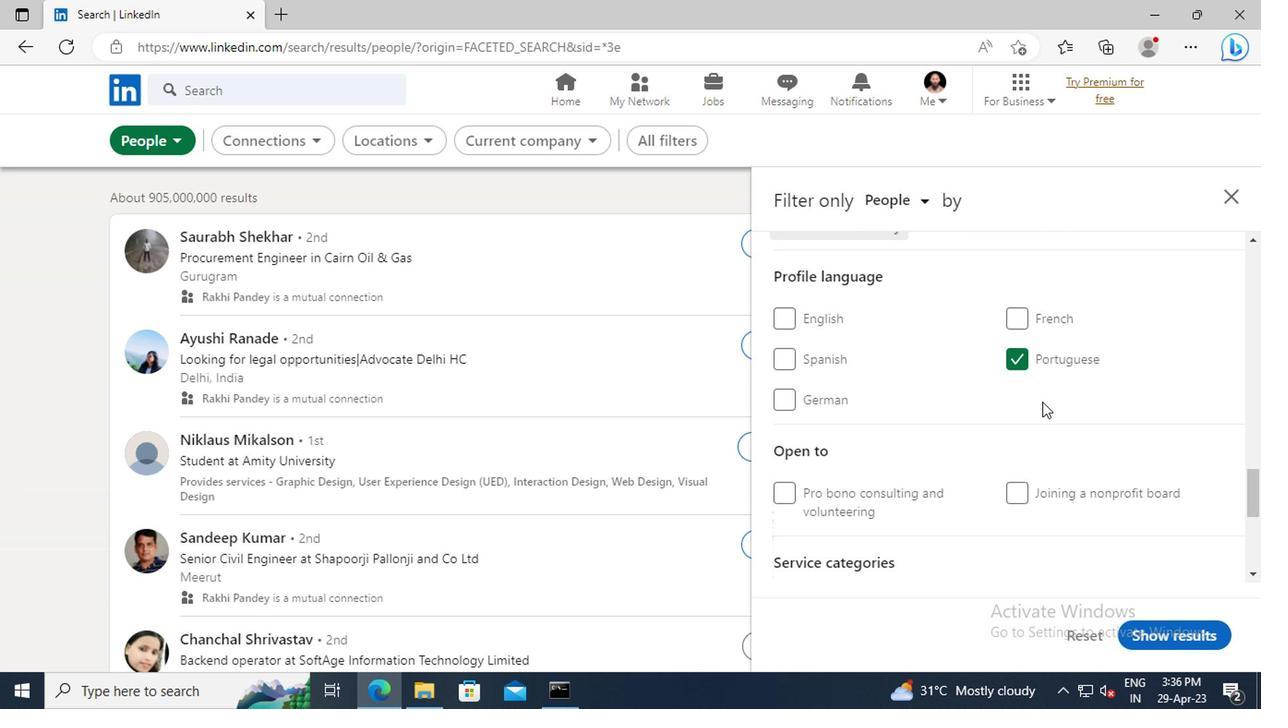 
Action: Mouse scrolled (1036, 397) with delta (0, -1)
Screenshot: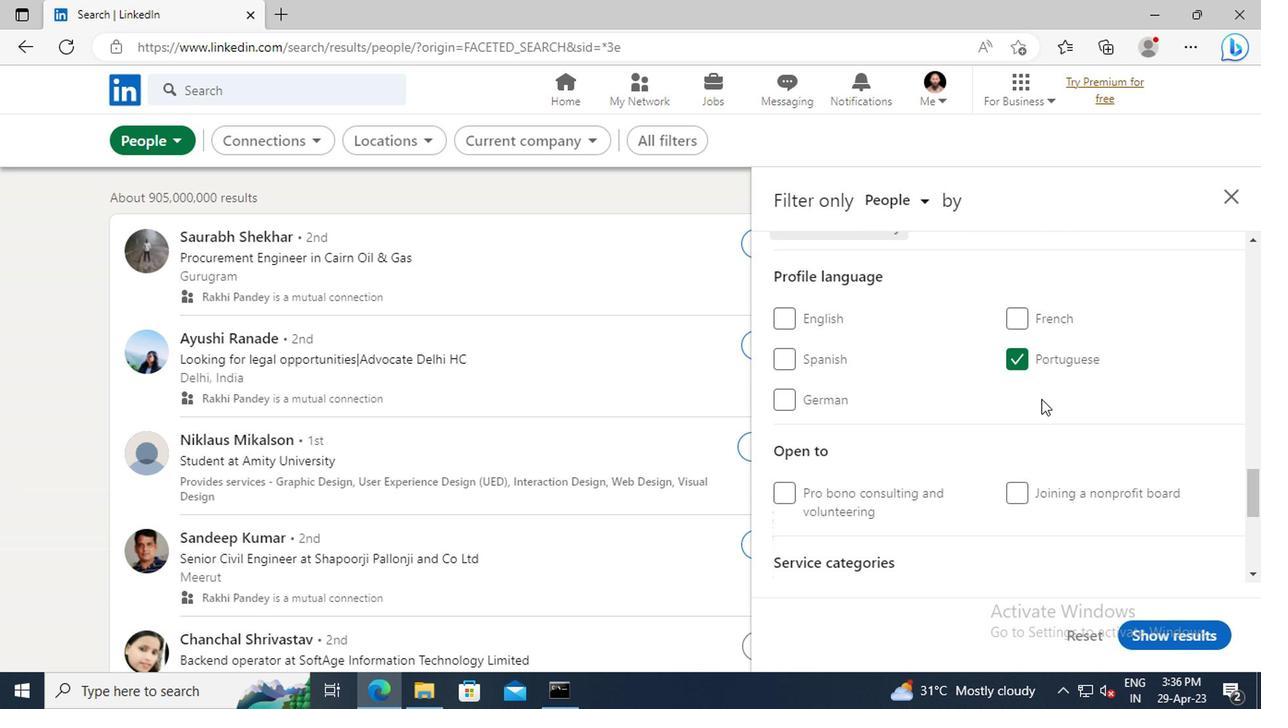 
Action: Mouse scrolled (1036, 397) with delta (0, -1)
Screenshot: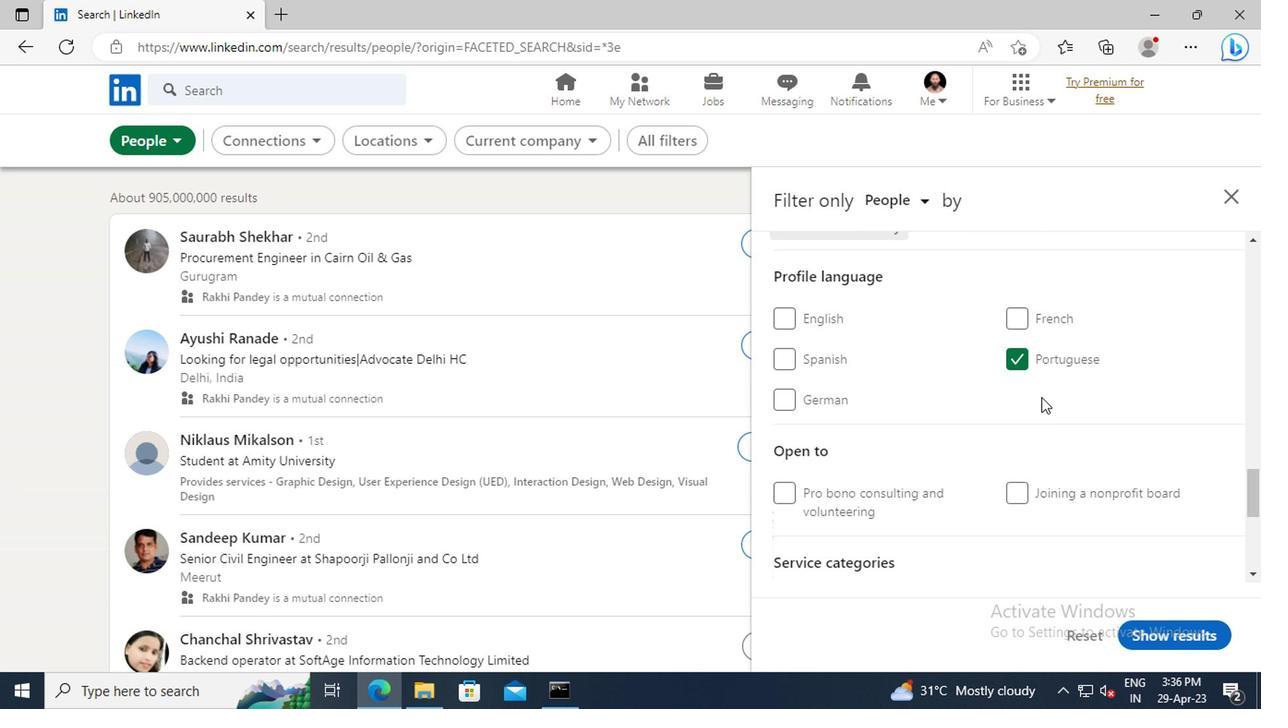 
Action: Mouse moved to (1036, 397)
Screenshot: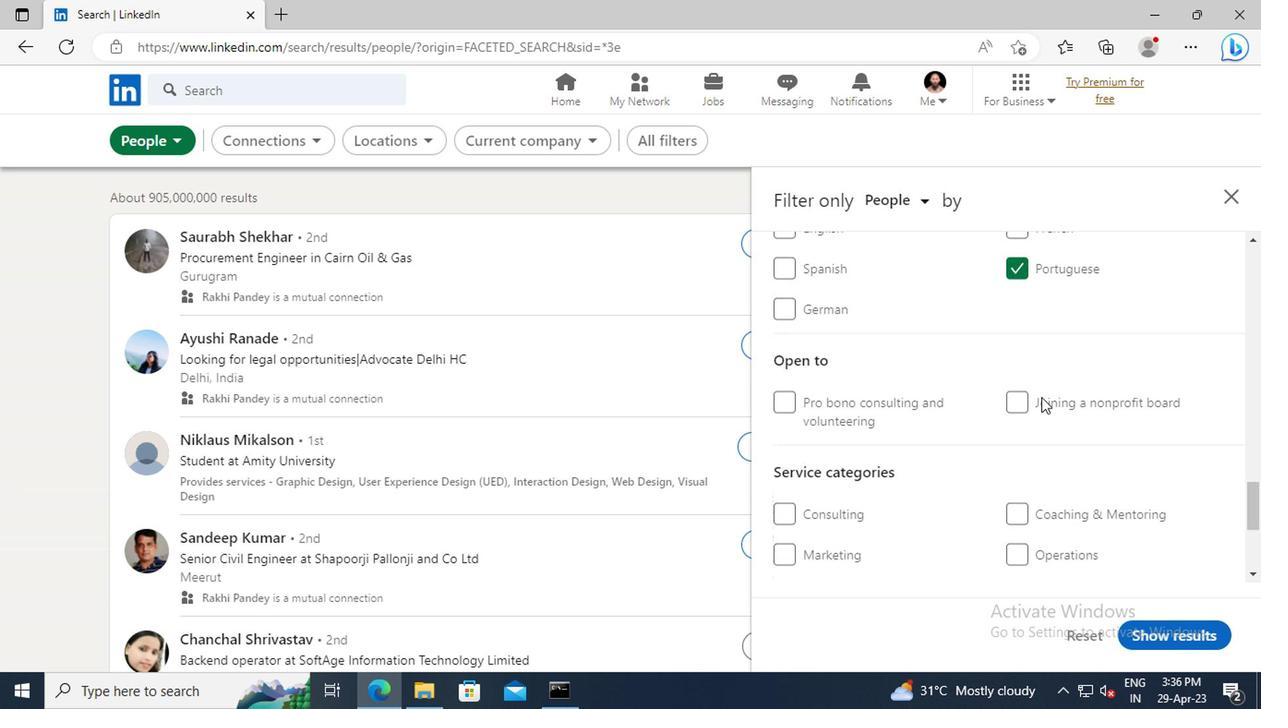 
Action: Mouse scrolled (1036, 396) with delta (0, 0)
Screenshot: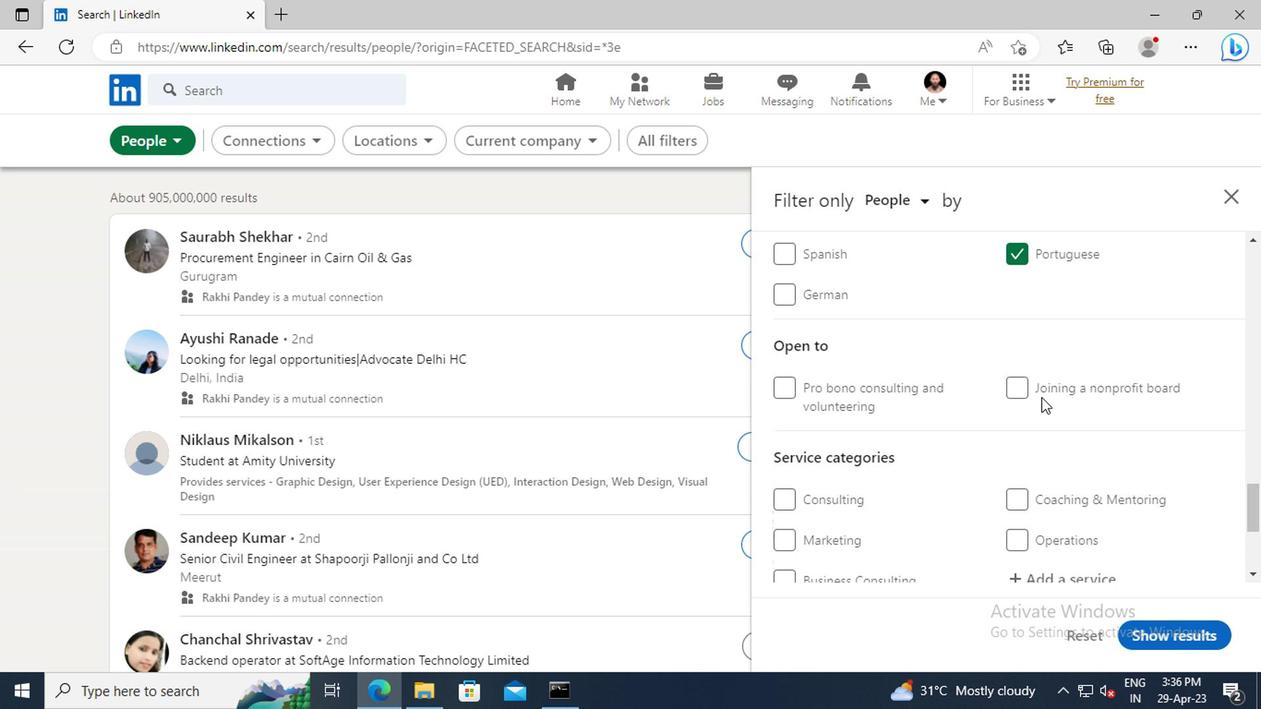 
Action: Mouse scrolled (1036, 396) with delta (0, 0)
Screenshot: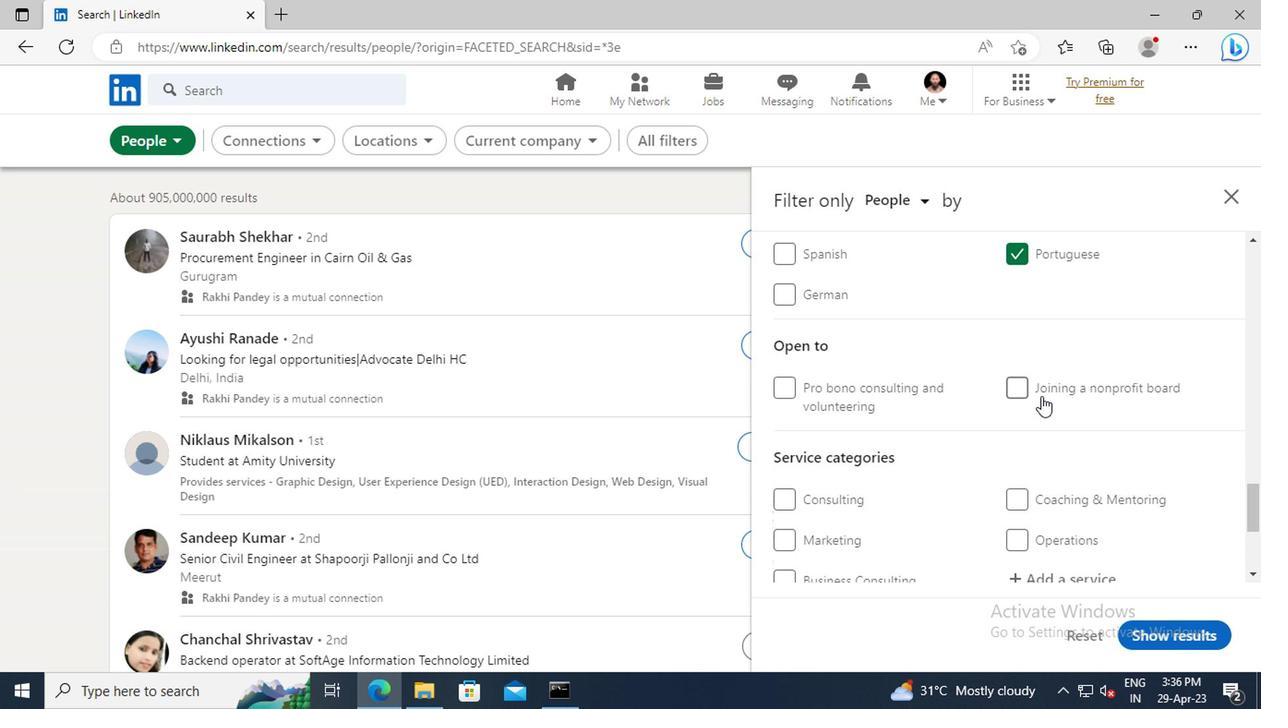 
Action: Mouse moved to (1031, 474)
Screenshot: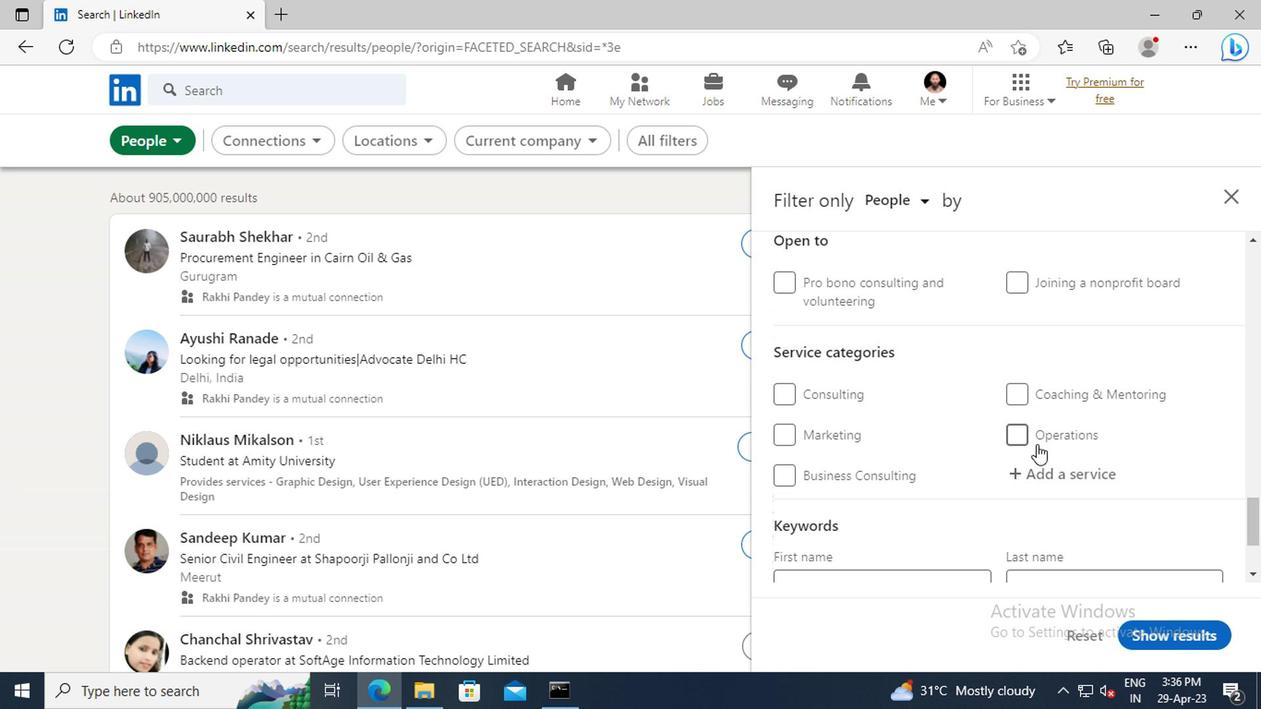 
Action: Mouse pressed left at (1031, 474)
Screenshot: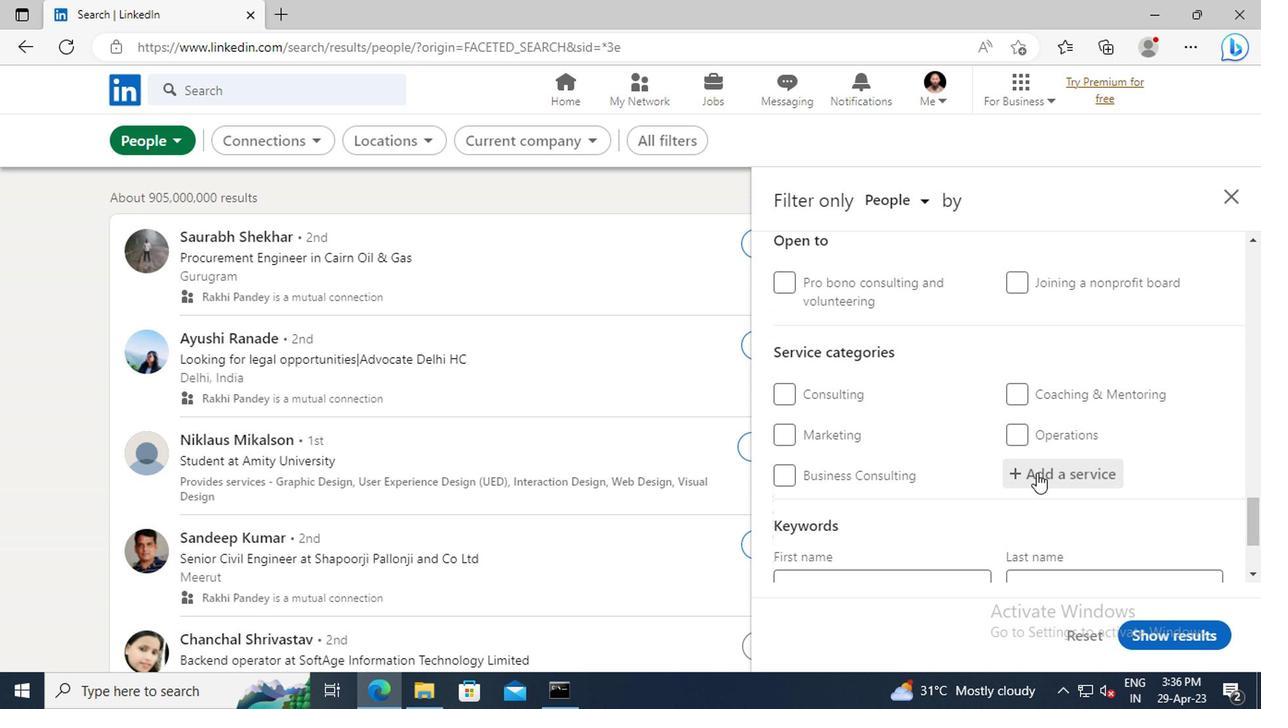 
Action: Key pressed <Key.shift>LABOR<Key.space>
Screenshot: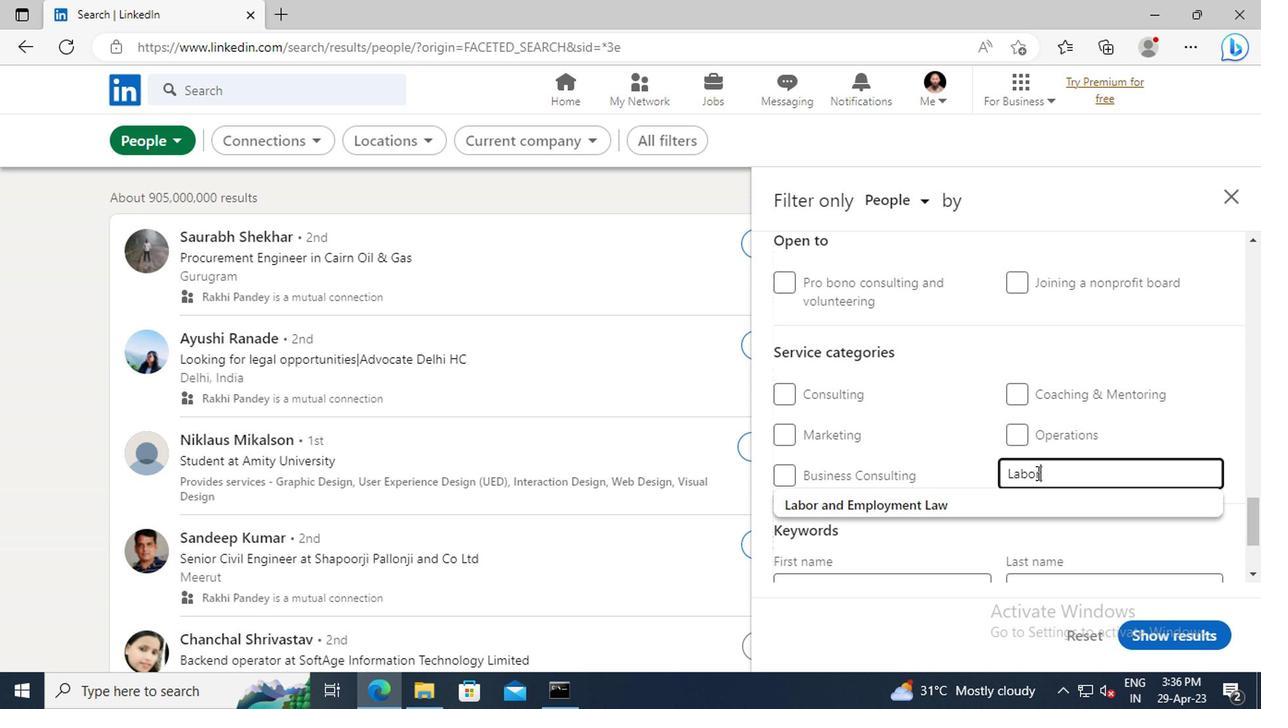 
Action: Mouse moved to (1014, 497)
Screenshot: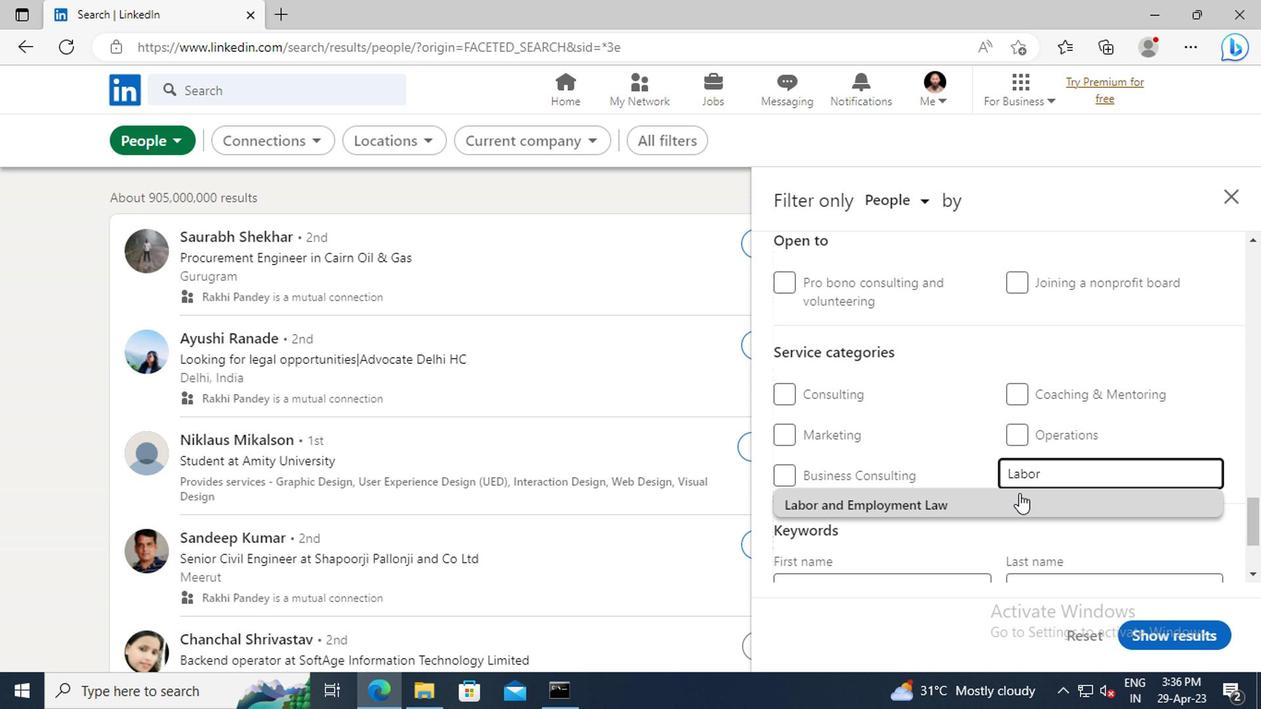 
Action: Mouse pressed left at (1014, 497)
Screenshot: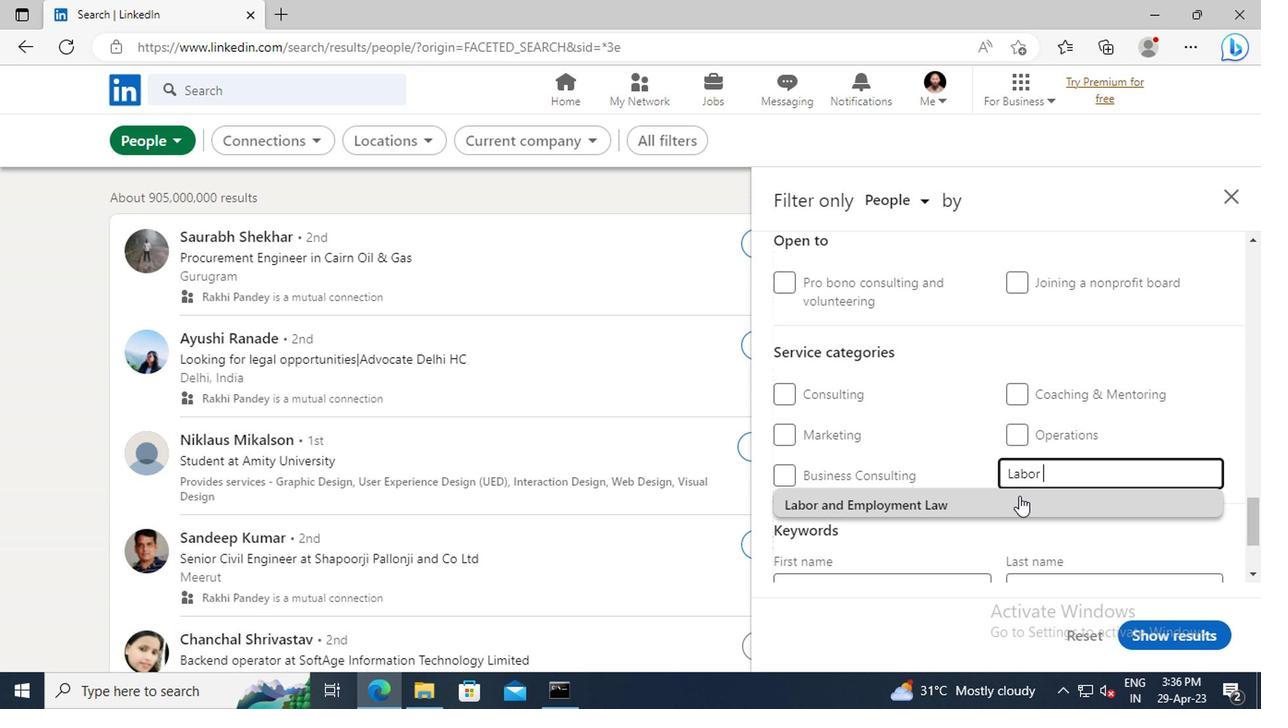 
Action: Mouse scrolled (1014, 496) with delta (0, 0)
Screenshot: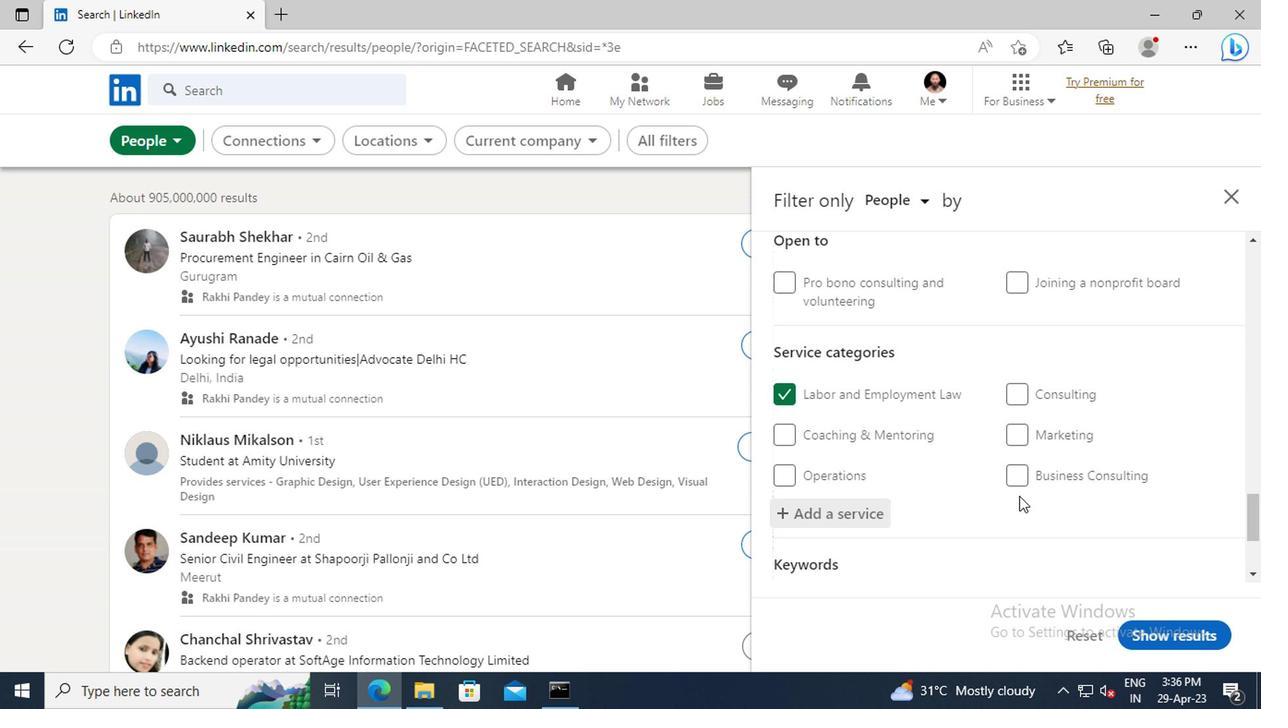 
Action: Mouse scrolled (1014, 496) with delta (0, 0)
Screenshot: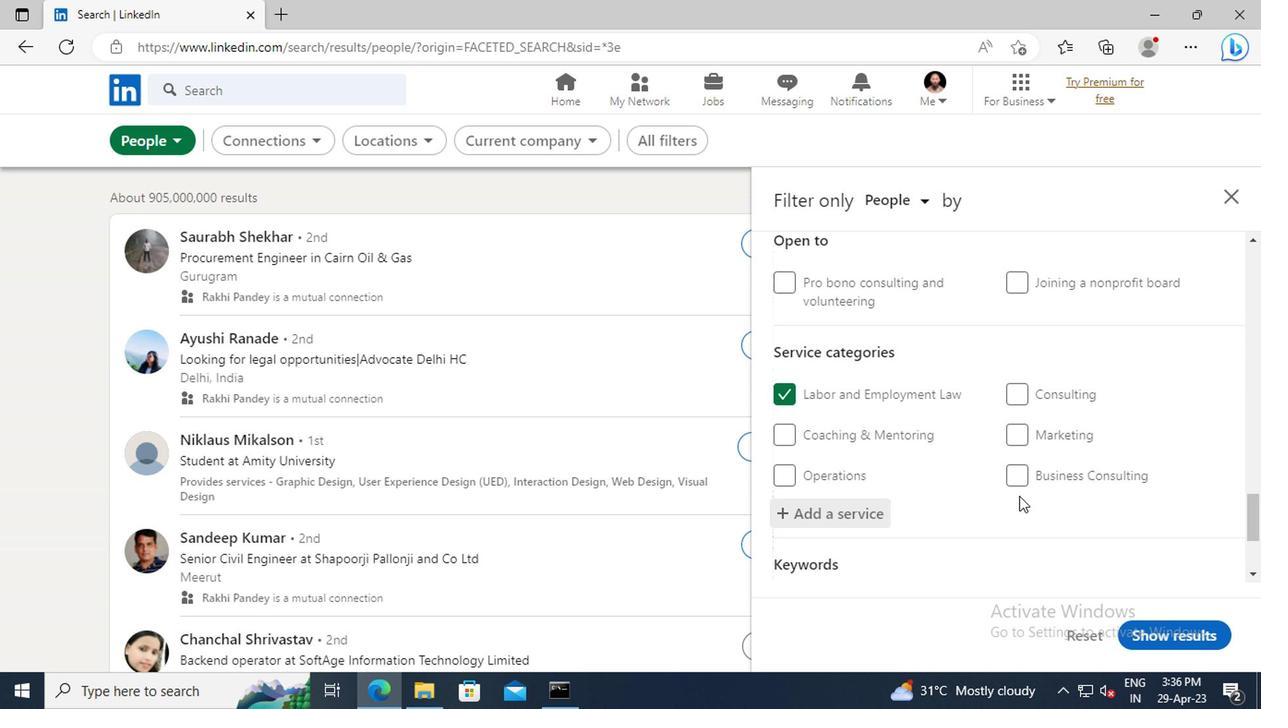 
Action: Mouse scrolled (1014, 496) with delta (0, 0)
Screenshot: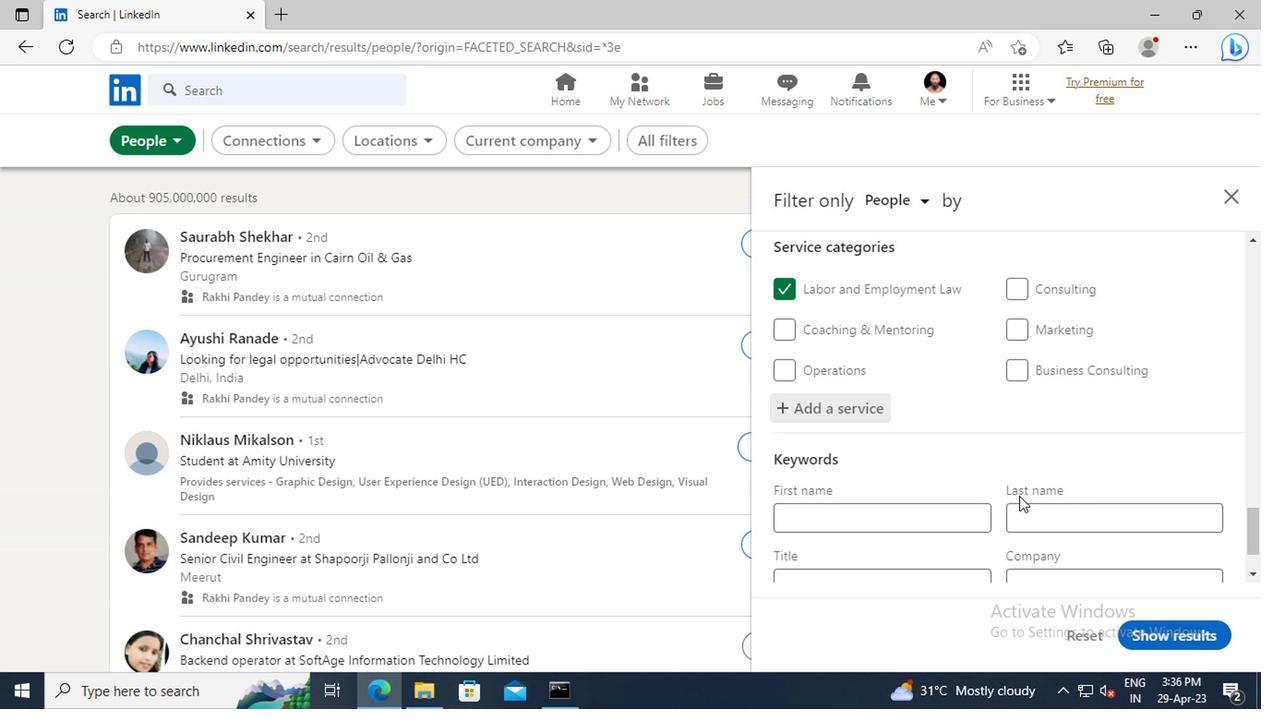 
Action: Mouse scrolled (1014, 496) with delta (0, 0)
Screenshot: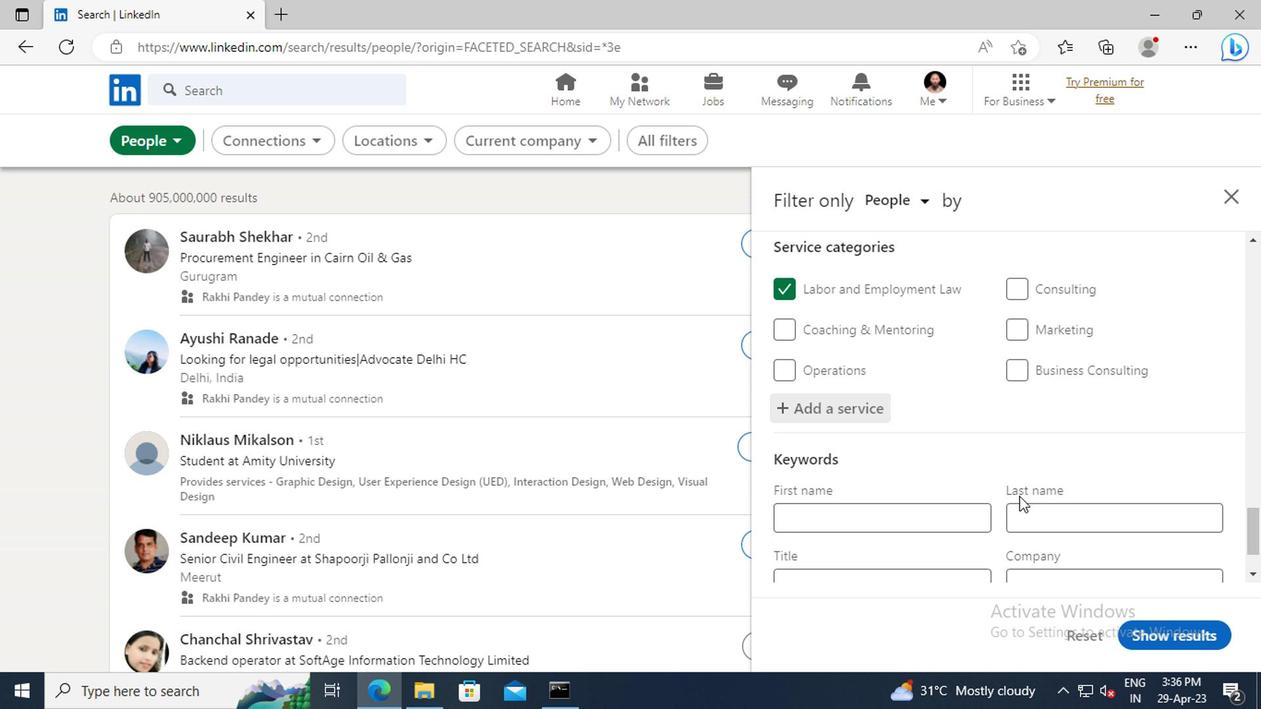 
Action: Mouse scrolled (1014, 496) with delta (0, 0)
Screenshot: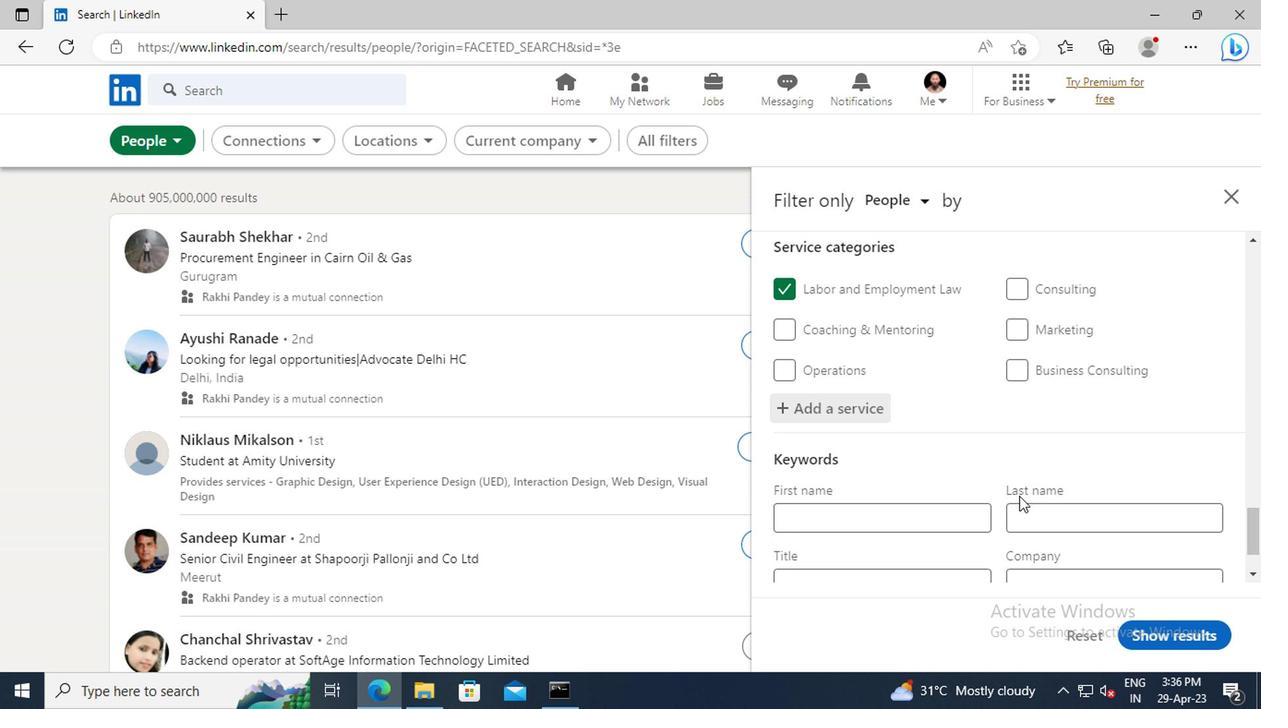 
Action: Mouse moved to (893, 500)
Screenshot: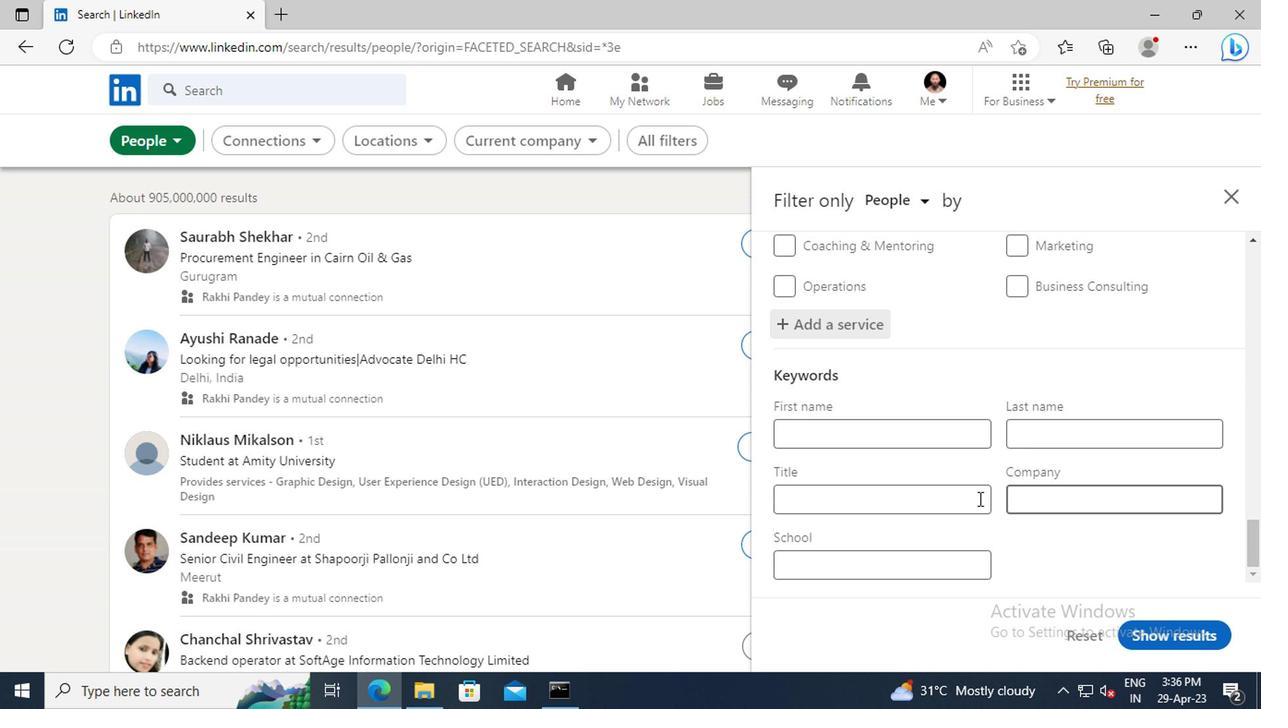 
Action: Mouse pressed left at (893, 500)
Screenshot: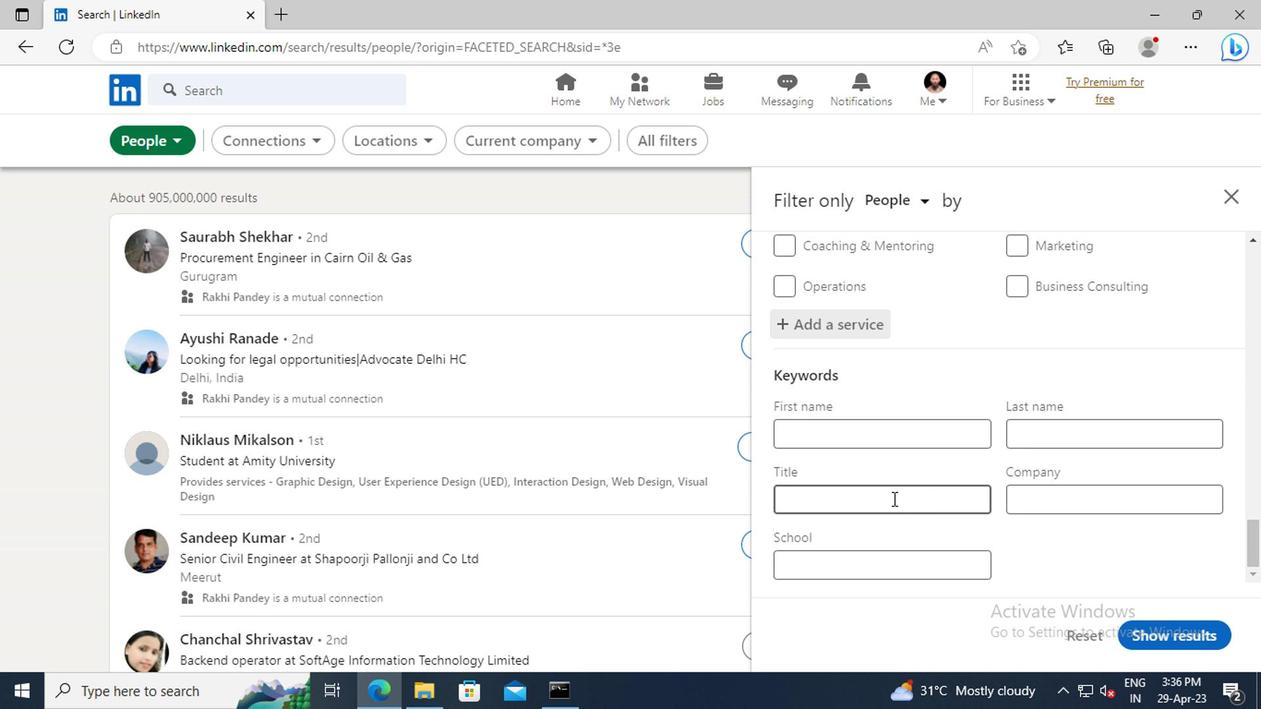 
Action: Key pressed <Key.shift>OUTSIDE<Key.space><Key.shift>SALES<Key.space><Key.shift>MANAGER<Key.enter>
Screenshot: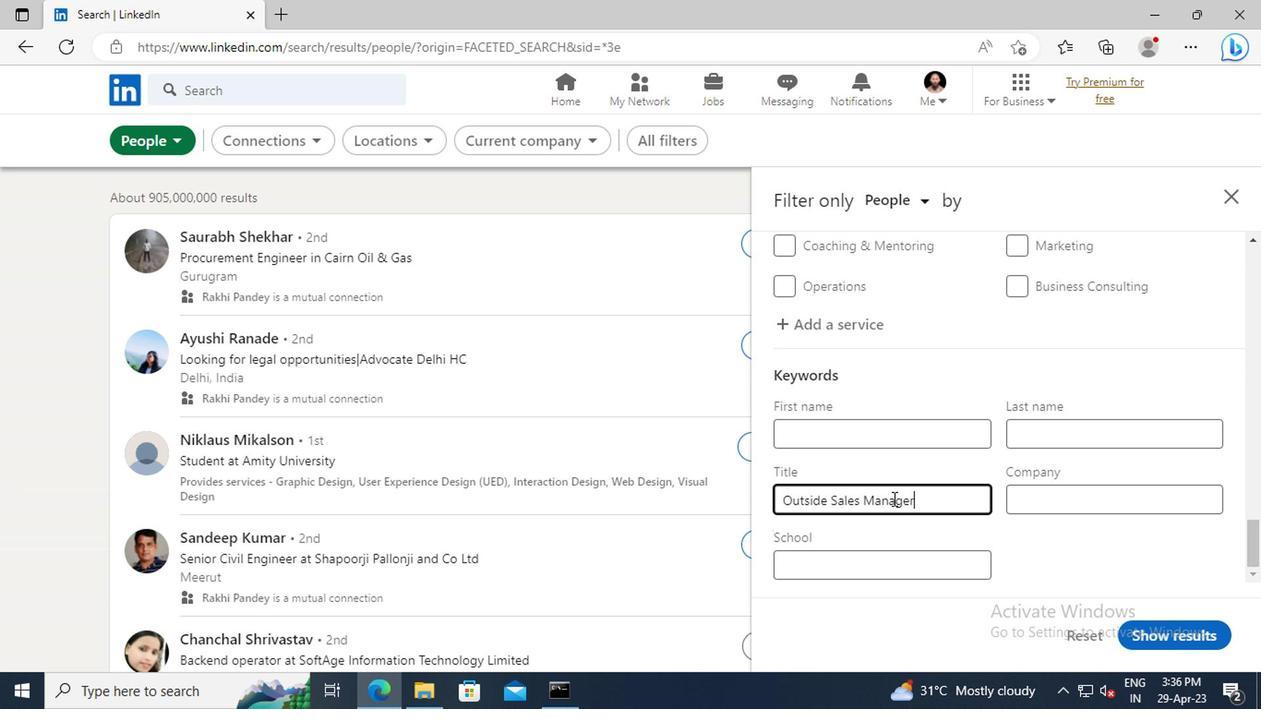 
Action: Mouse moved to (1132, 631)
Screenshot: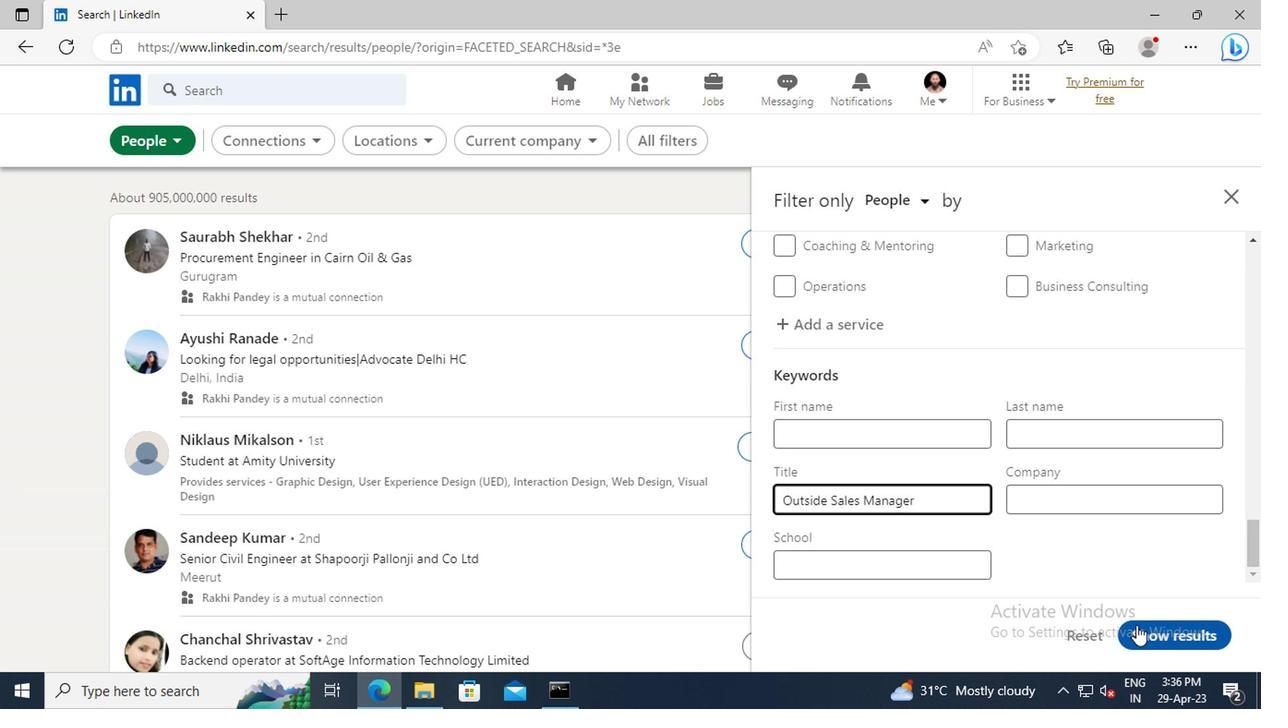 
Action: Mouse pressed left at (1132, 631)
Screenshot: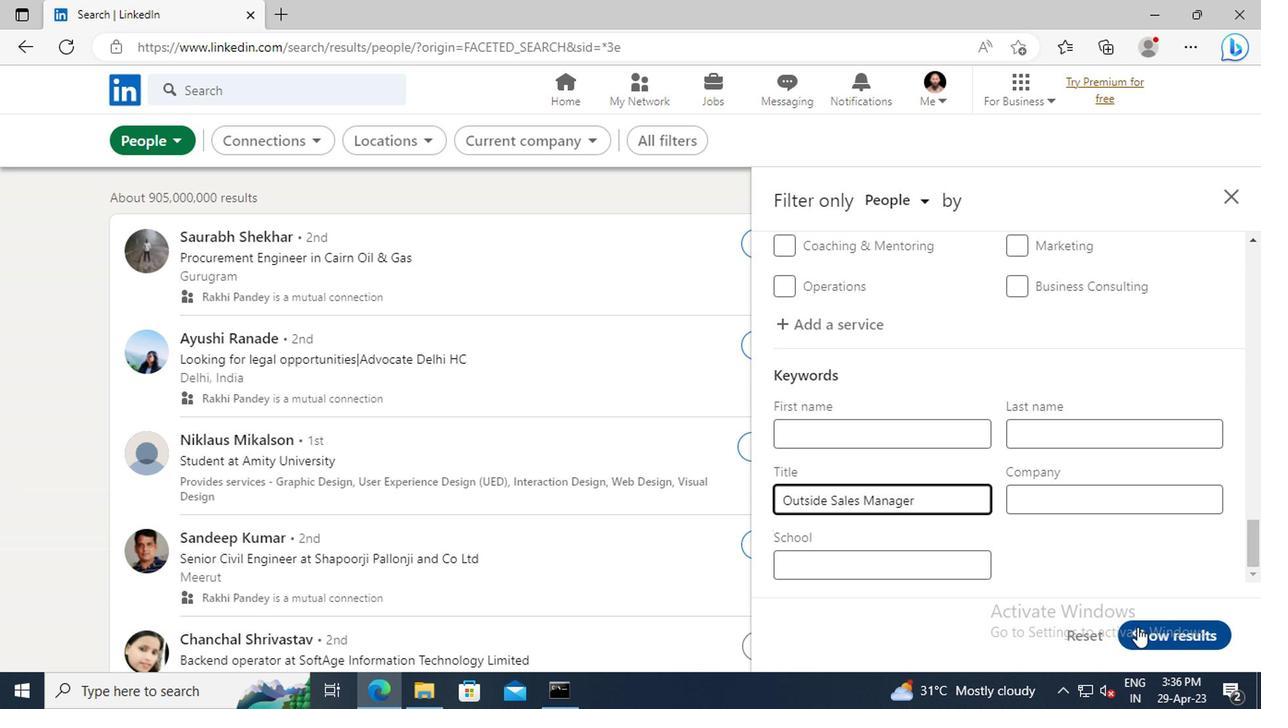 
